 Task: Research Airbnb properties in Kuching, Malaysia from 21st November, 2023 to 29th November, 2023 for 4 adults. Place can be entire room with 2 bedrooms having 2 beds and 2 bathrooms. Property type can be flat.
Action: Mouse moved to (426, 90)
Screenshot: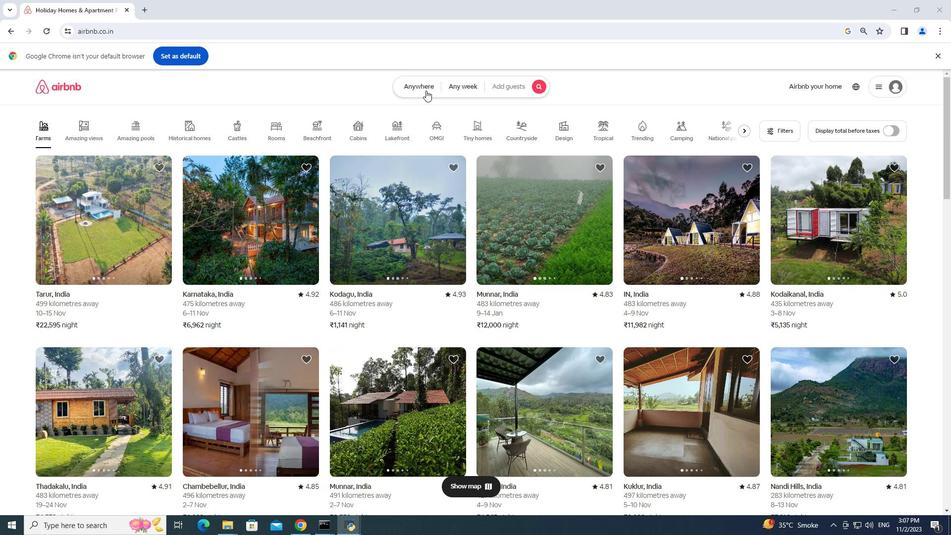 
Action: Mouse pressed left at (426, 90)
Screenshot: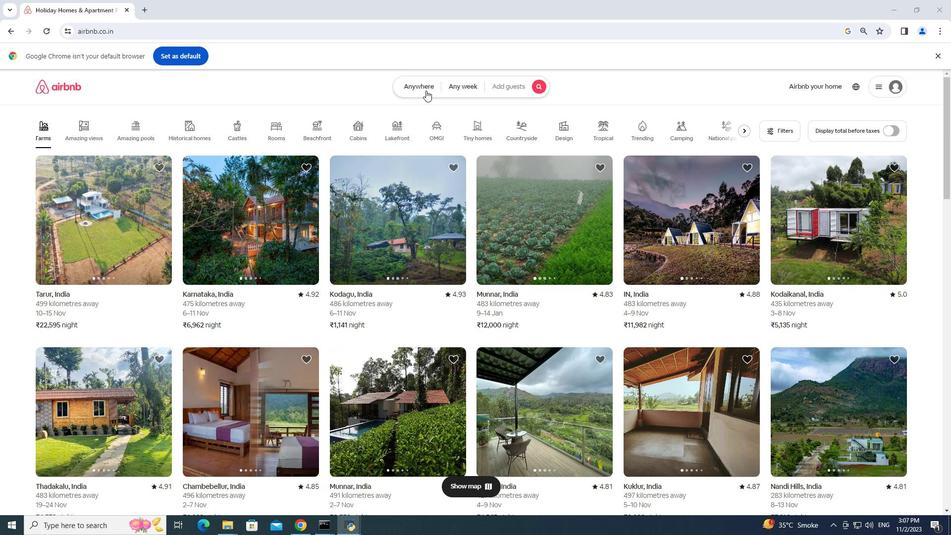 
Action: Mouse pressed left at (426, 90)
Screenshot: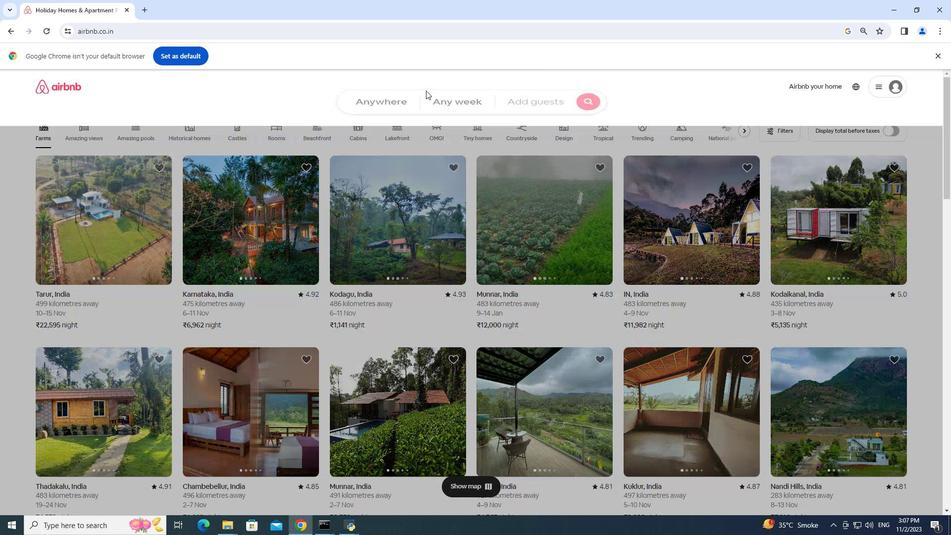
Action: Mouse moved to (380, 117)
Screenshot: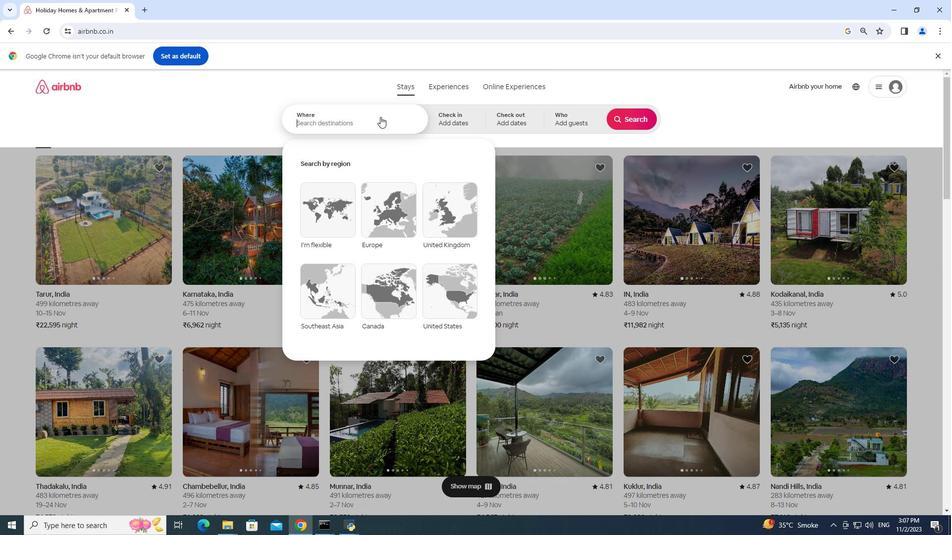 
Action: Mouse pressed left at (380, 117)
Screenshot: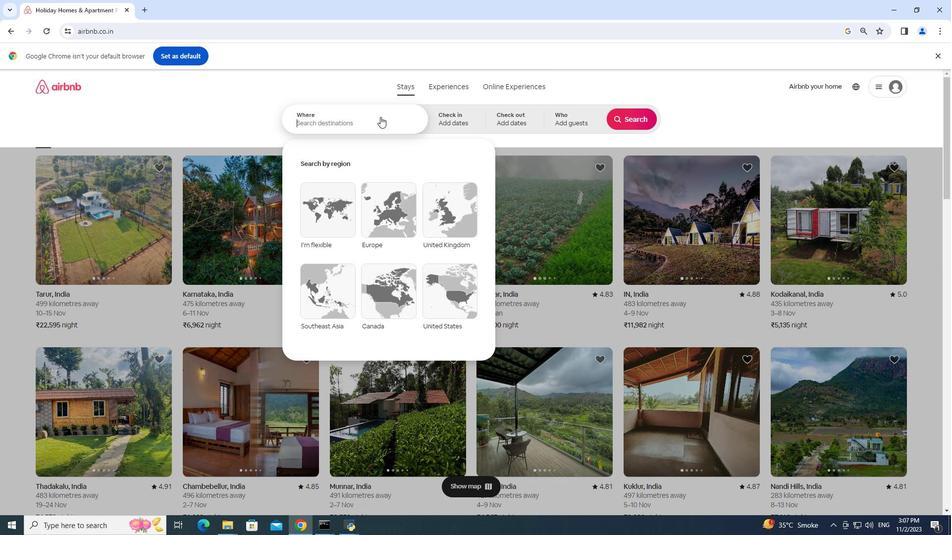 
Action: Key pressed kuching,malaysia
Screenshot: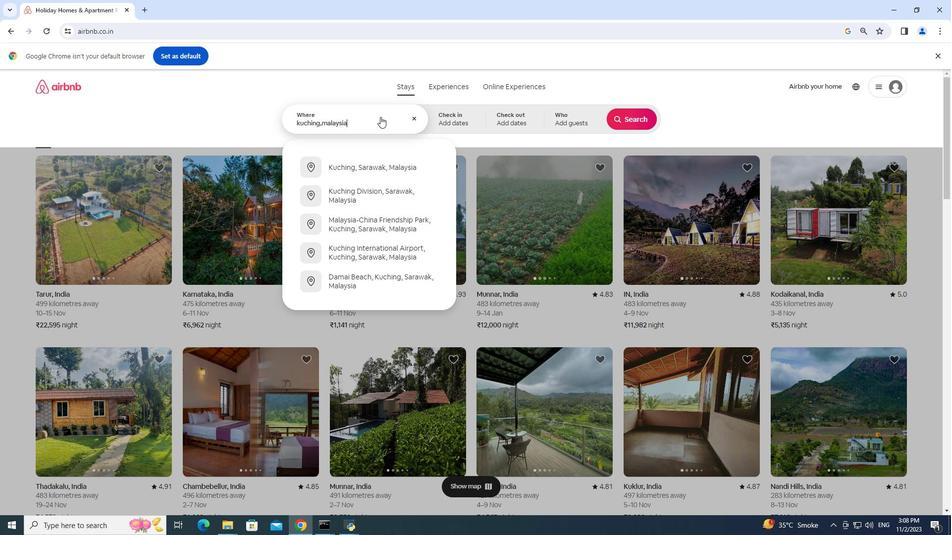
Action: Mouse moved to (447, 117)
Screenshot: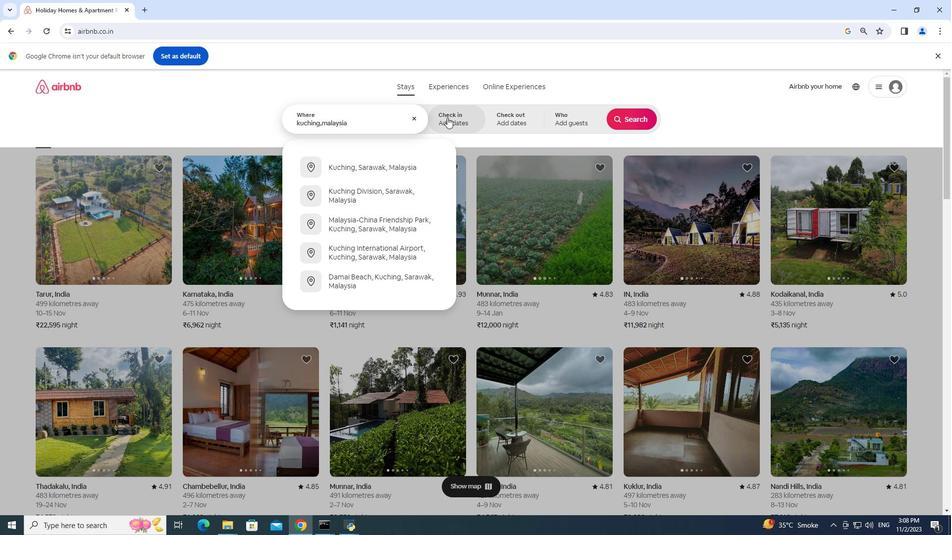 
Action: Mouse pressed left at (447, 117)
Screenshot: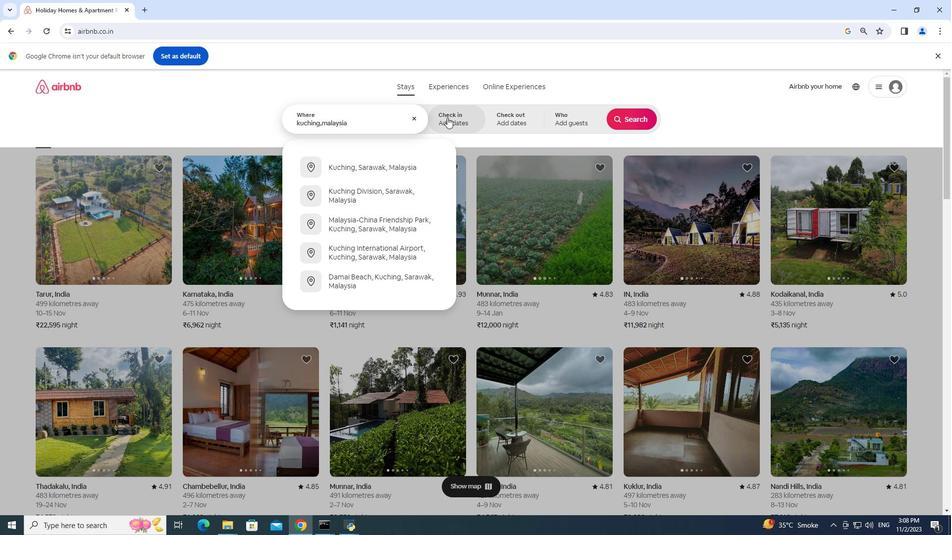 
Action: Mouse moved to (356, 294)
Screenshot: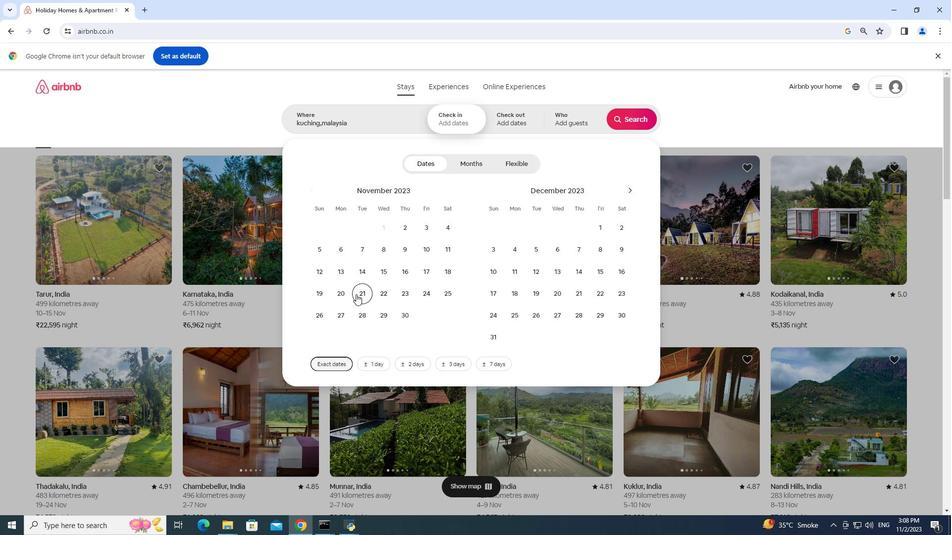 
Action: Mouse pressed left at (356, 294)
Screenshot: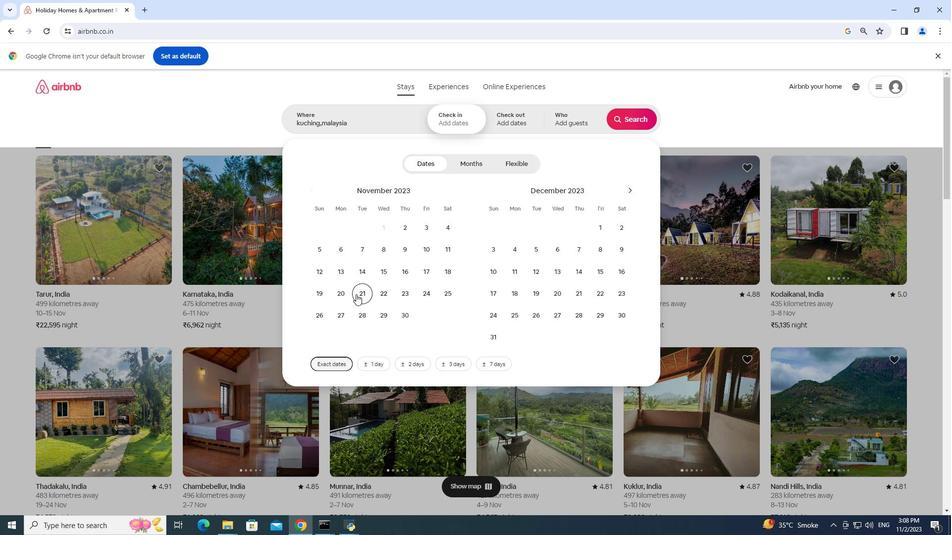 
Action: Mouse moved to (388, 313)
Screenshot: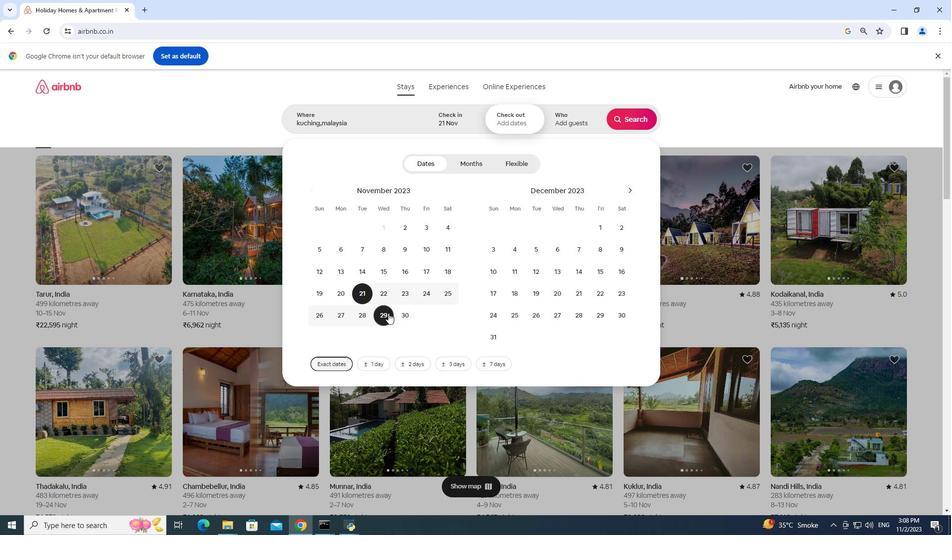 
Action: Mouse pressed left at (388, 313)
Screenshot: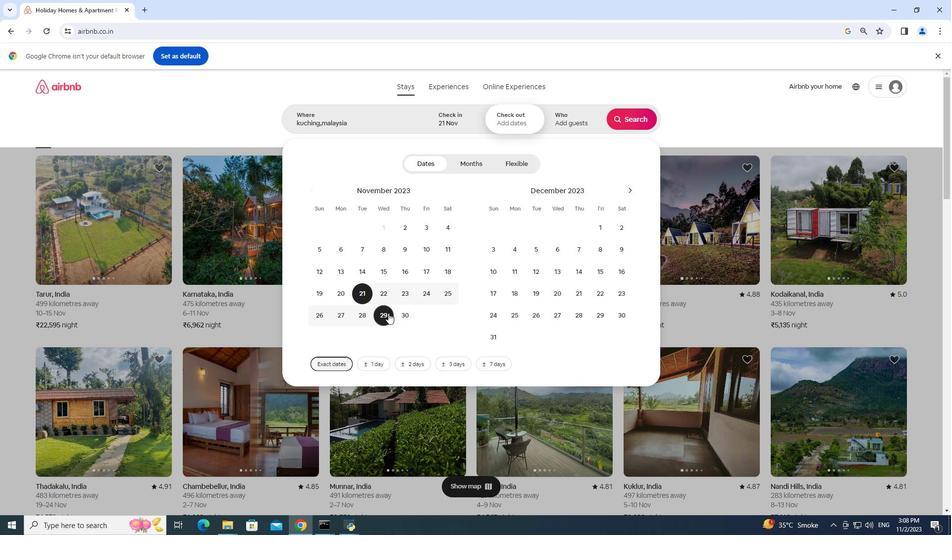 
Action: Mouse moved to (561, 129)
Screenshot: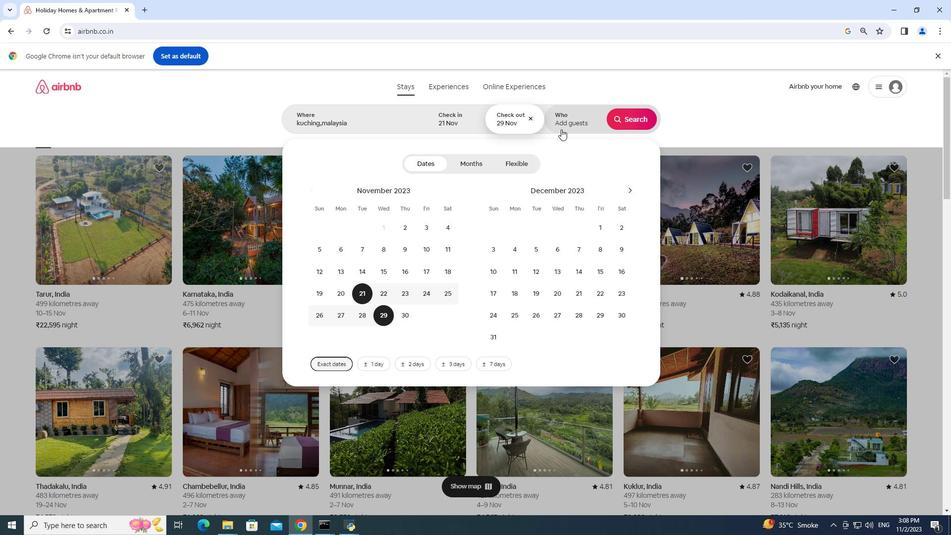 
Action: Mouse pressed left at (561, 129)
Screenshot: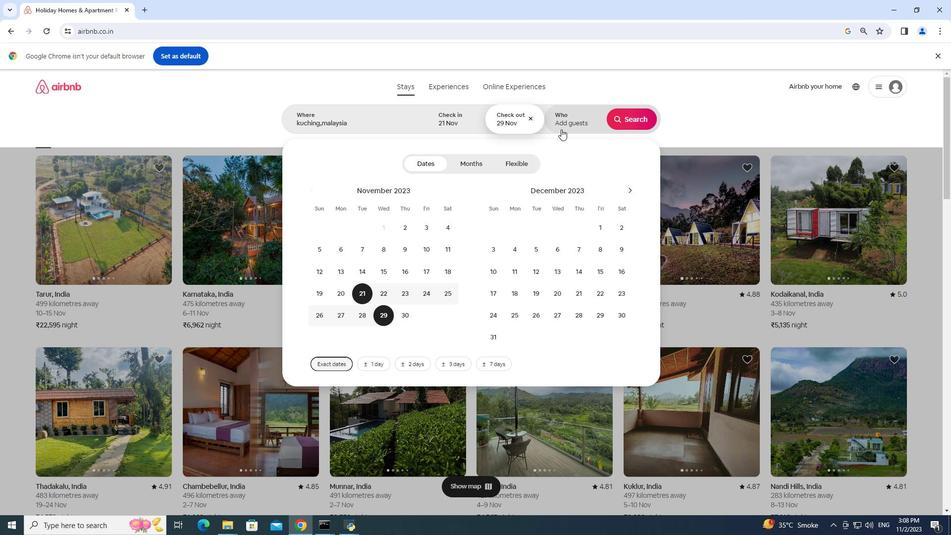 
Action: Mouse moved to (635, 166)
Screenshot: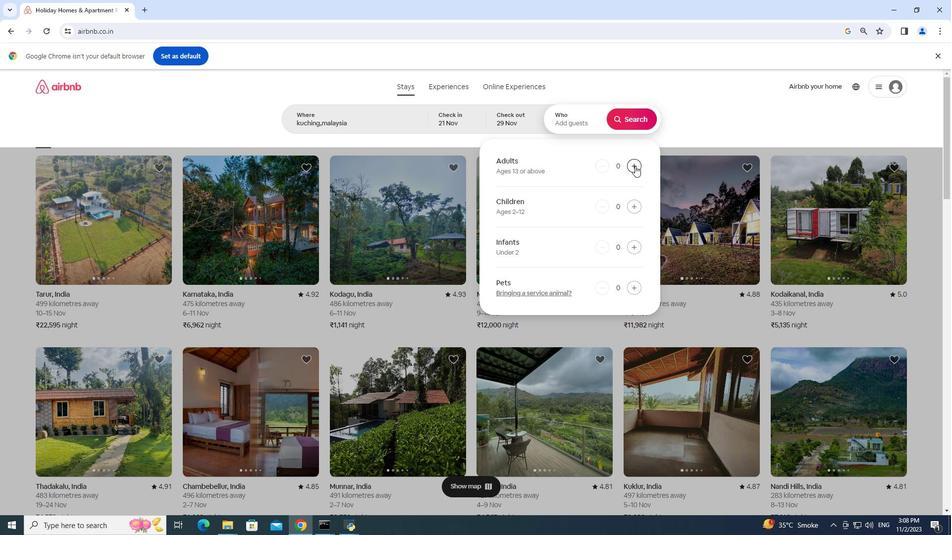 
Action: Mouse pressed left at (635, 166)
Screenshot: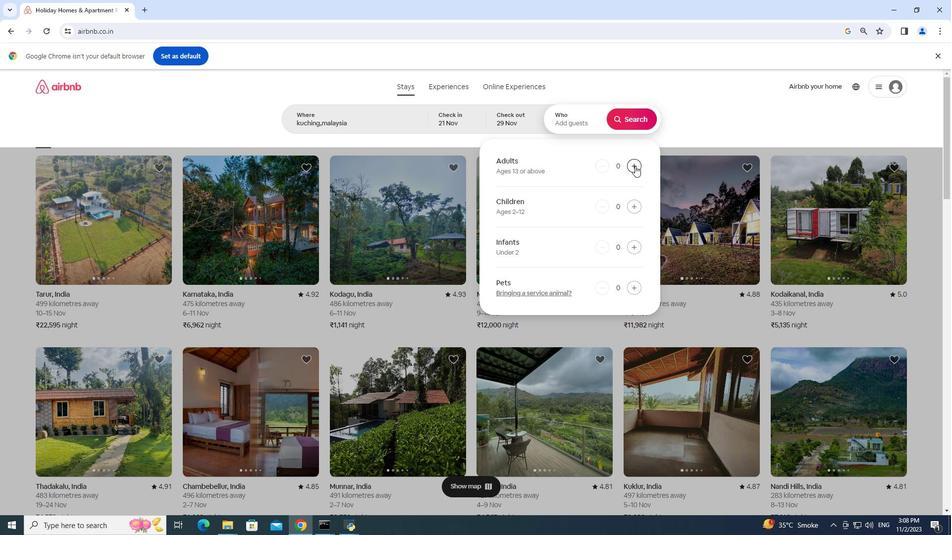 
Action: Mouse pressed left at (635, 166)
Screenshot: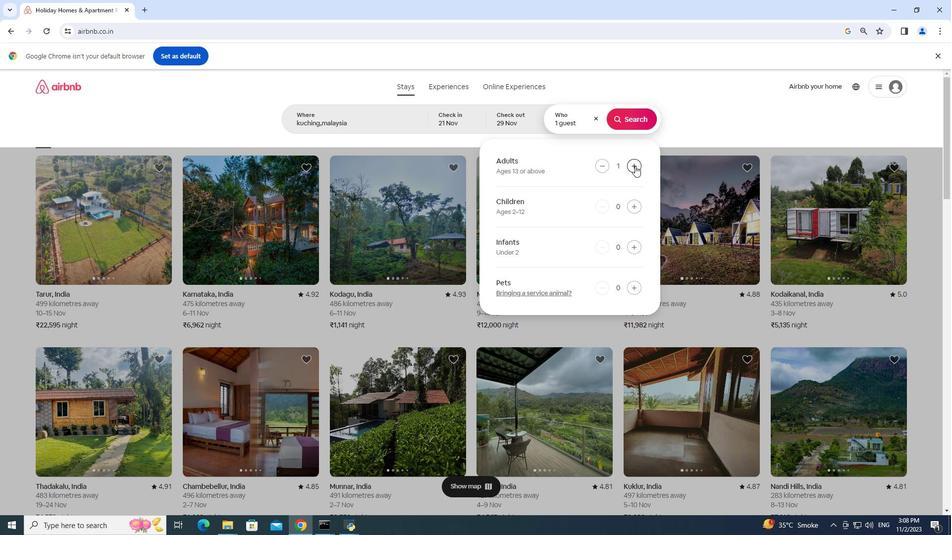 
Action: Mouse pressed left at (635, 166)
Screenshot: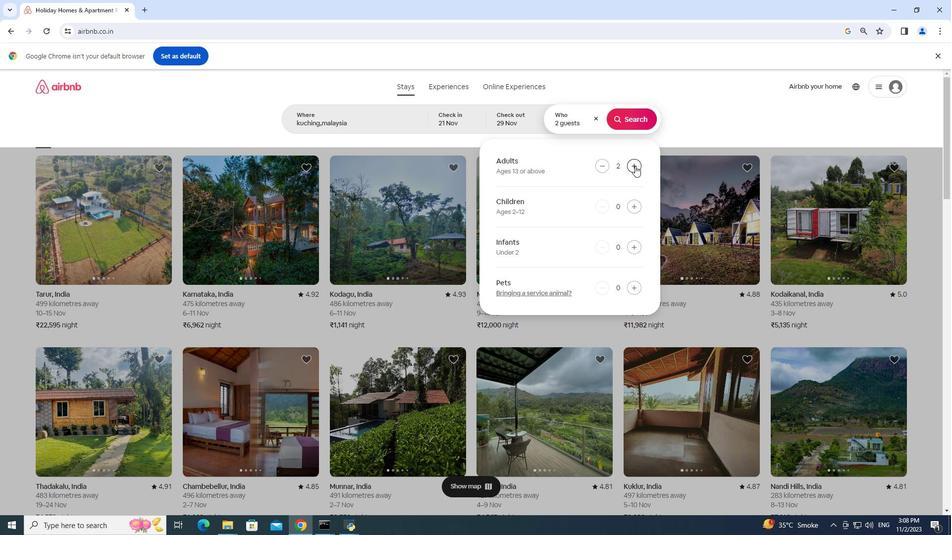 
Action: Mouse moved to (635, 166)
Screenshot: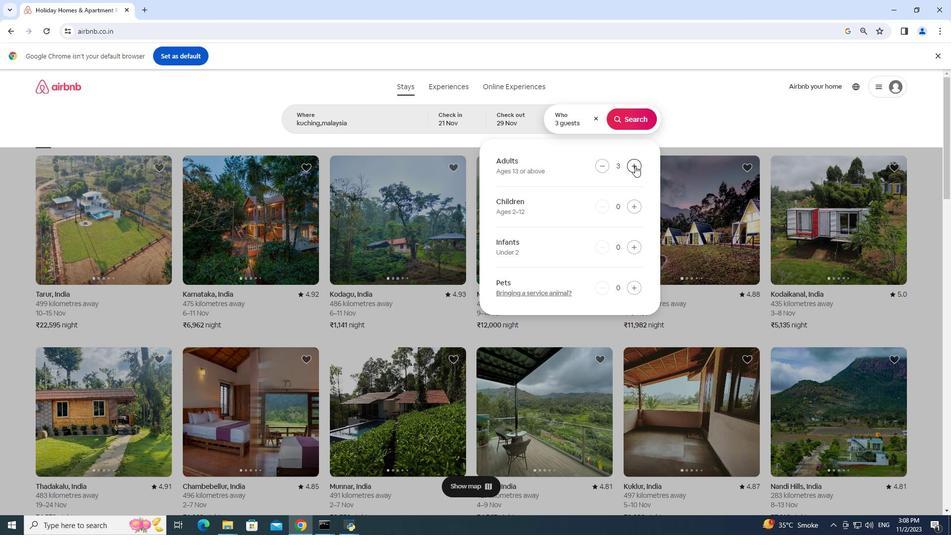 
Action: Mouse pressed left at (635, 166)
Screenshot: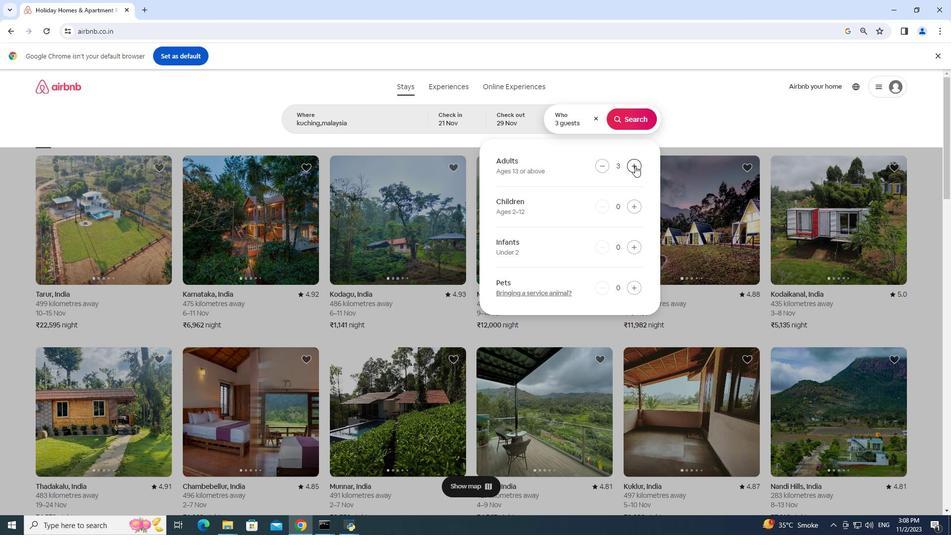 
Action: Mouse moved to (636, 118)
Screenshot: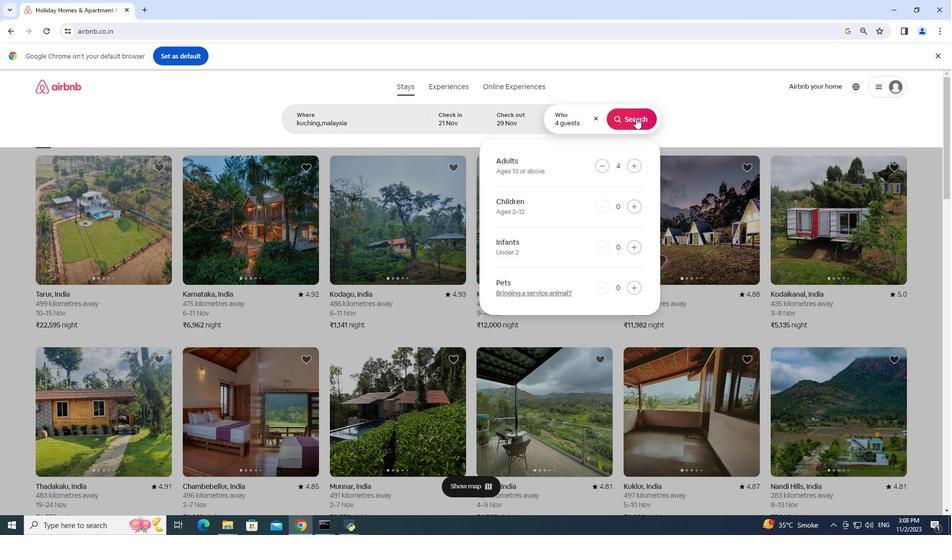 
Action: Mouse pressed left at (636, 118)
Screenshot: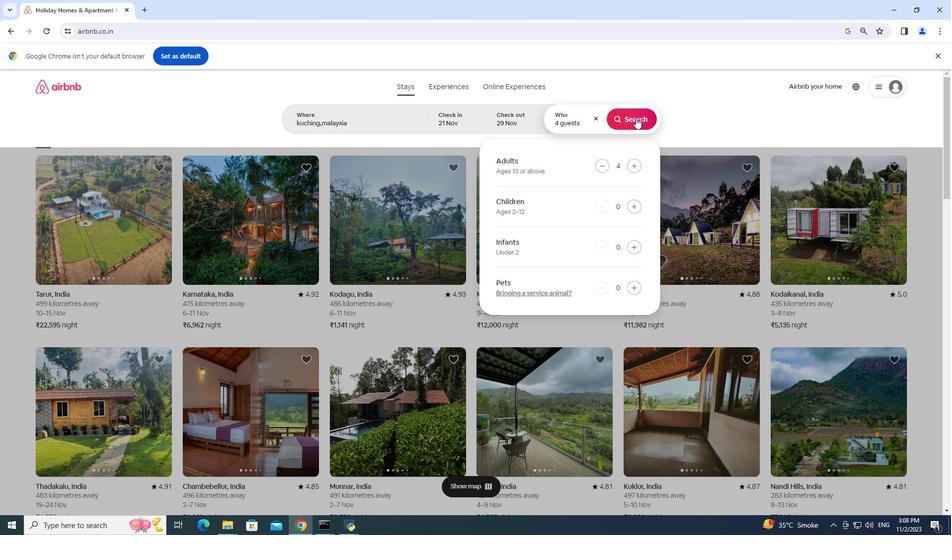 
Action: Mouse moved to (795, 121)
Screenshot: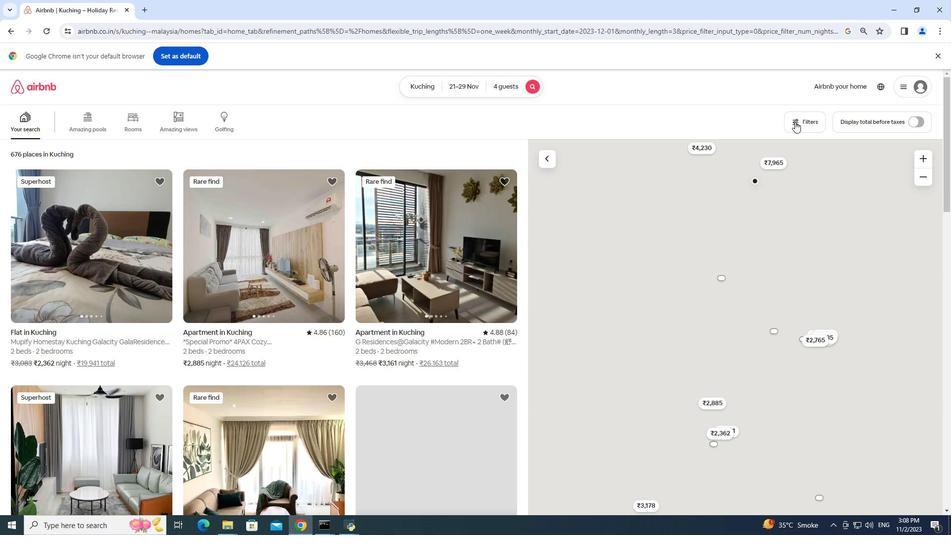 
Action: Mouse pressed left at (795, 121)
Screenshot: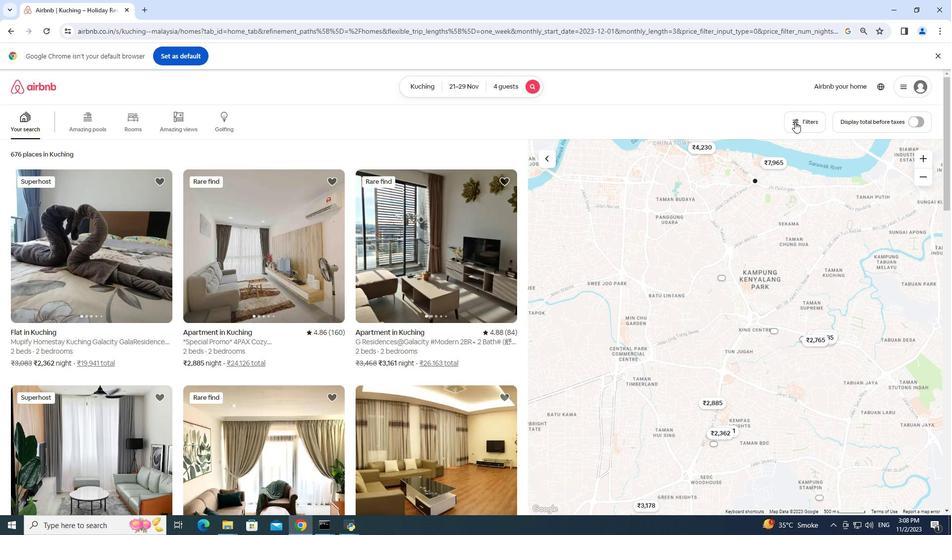 
Action: Mouse moved to (395, 403)
Screenshot: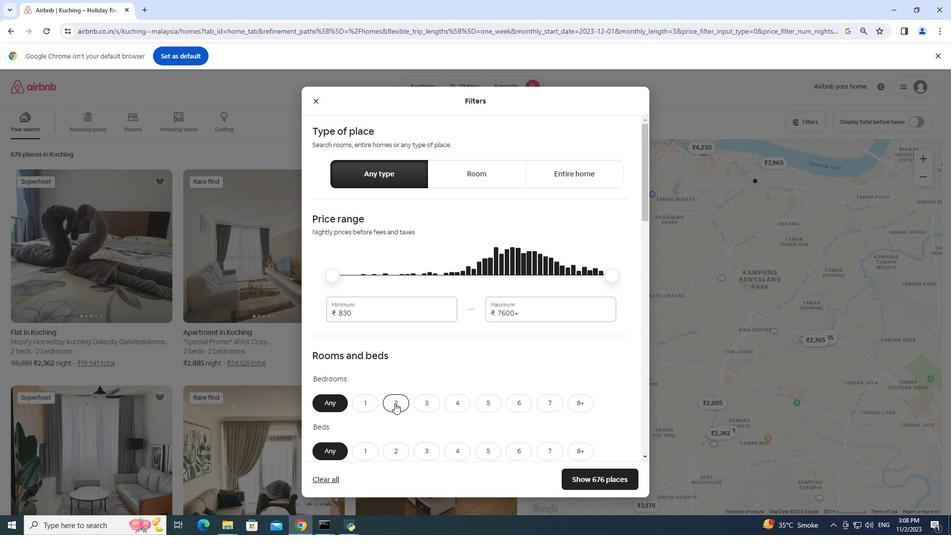 
Action: Mouse pressed left at (395, 403)
Screenshot: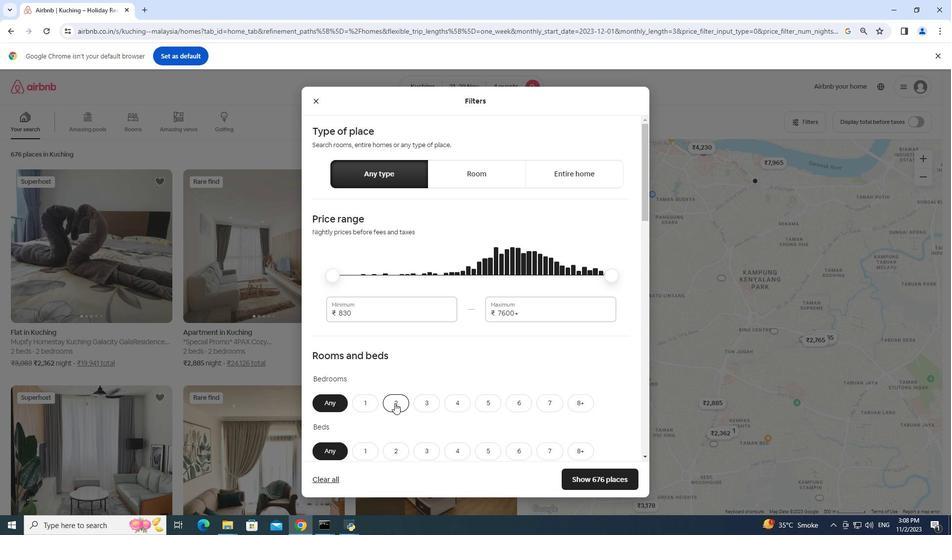 
Action: Mouse moved to (398, 446)
Screenshot: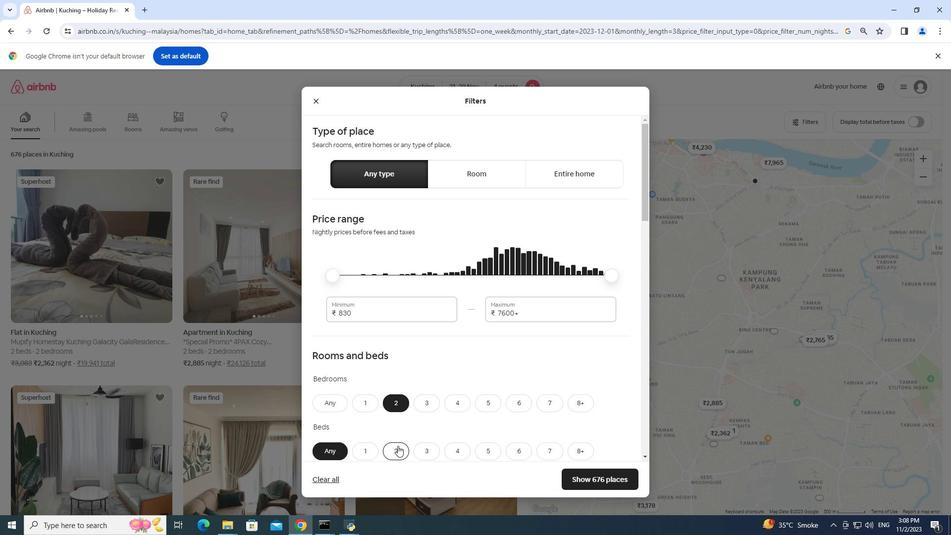 
Action: Mouse pressed left at (398, 446)
Screenshot: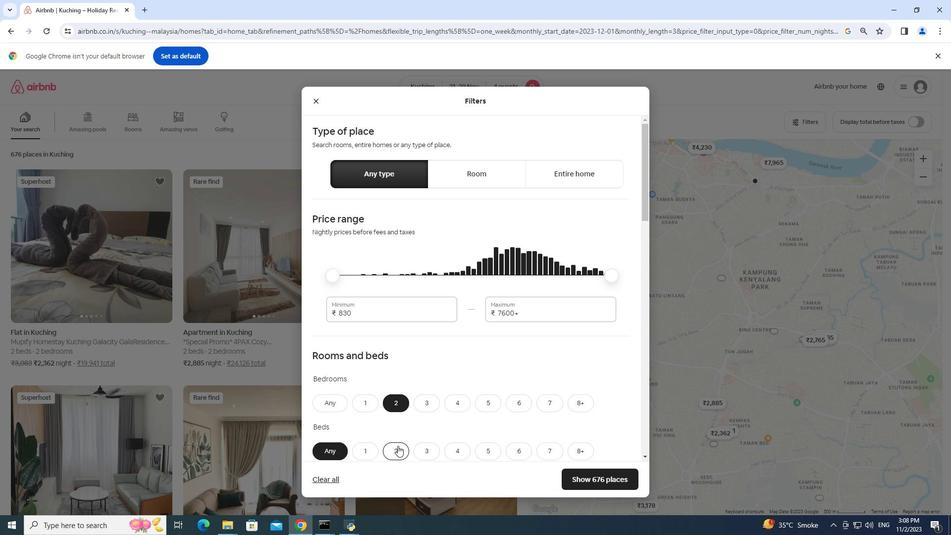 
Action: Mouse moved to (400, 442)
Screenshot: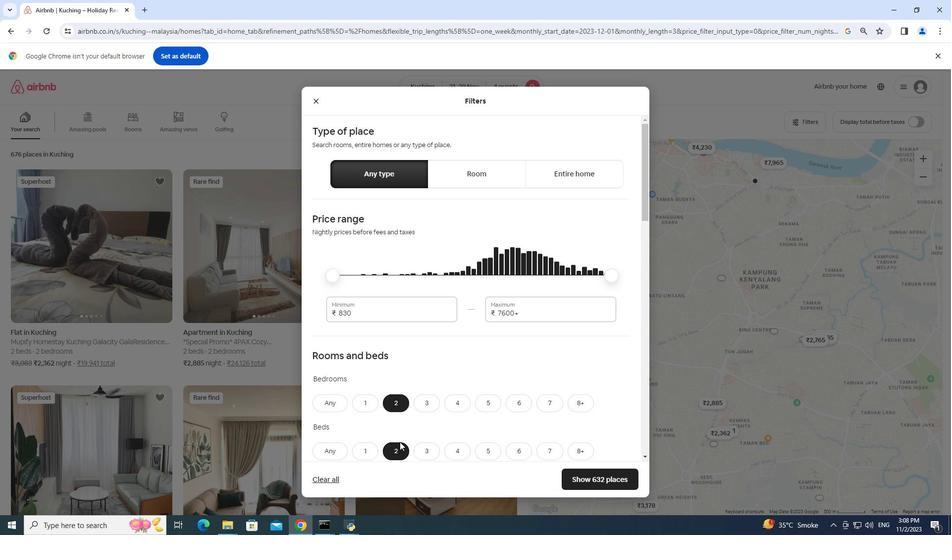 
Action: Mouse scrolled (400, 441) with delta (0, 0)
Screenshot: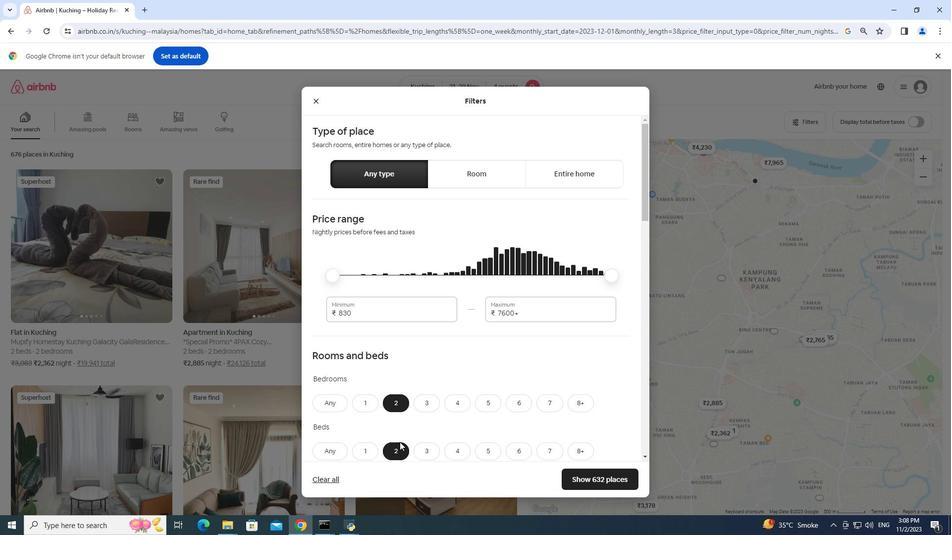 
Action: Mouse scrolled (400, 441) with delta (0, 0)
Screenshot: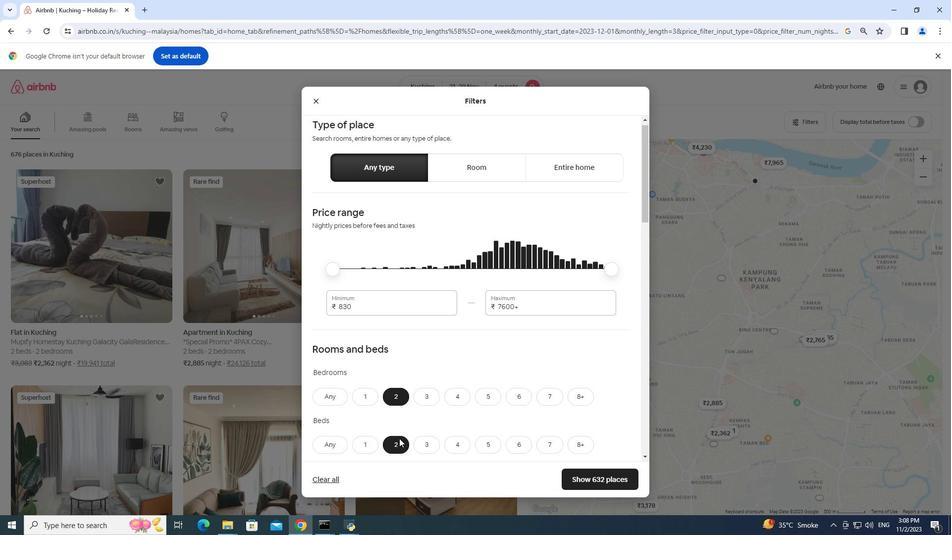 
Action: Mouse moved to (400, 441)
Screenshot: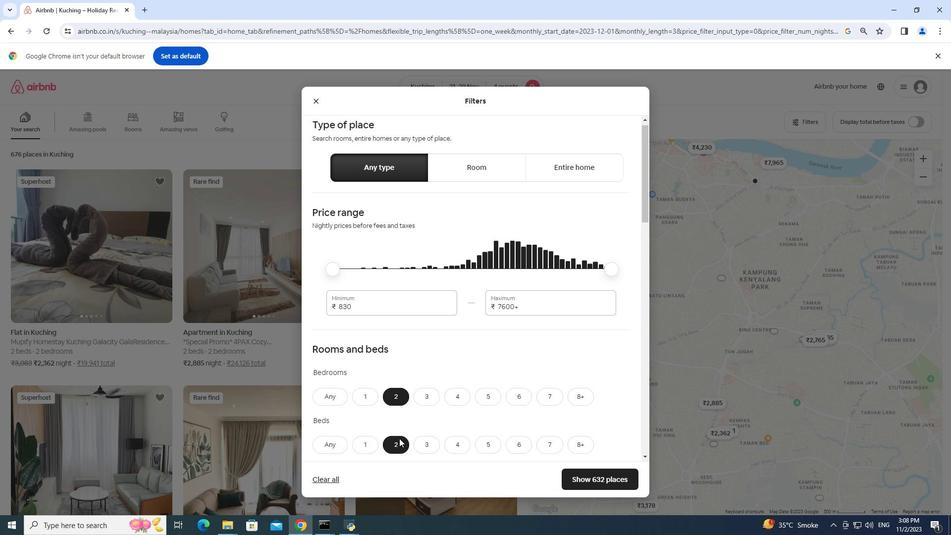 
Action: Mouse scrolled (400, 440) with delta (0, 0)
Screenshot: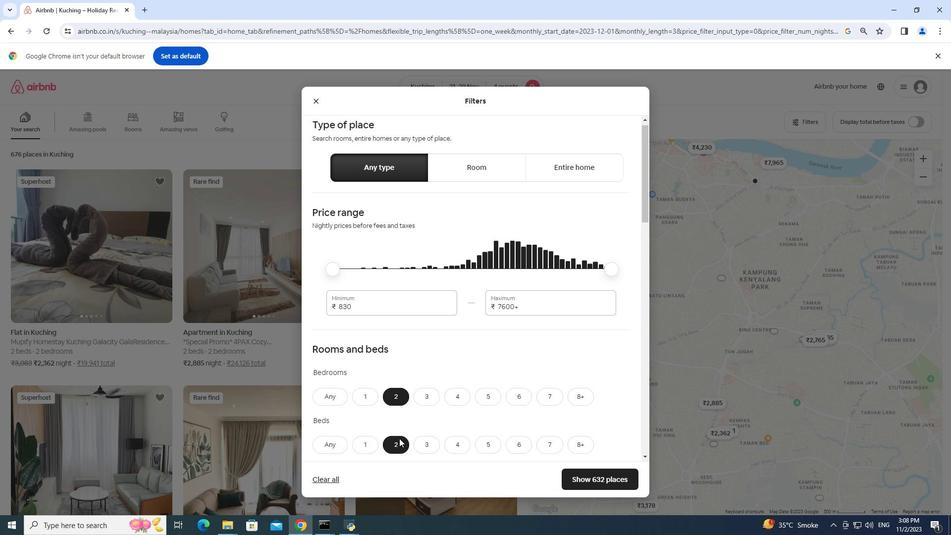 
Action: Mouse moved to (401, 348)
Screenshot: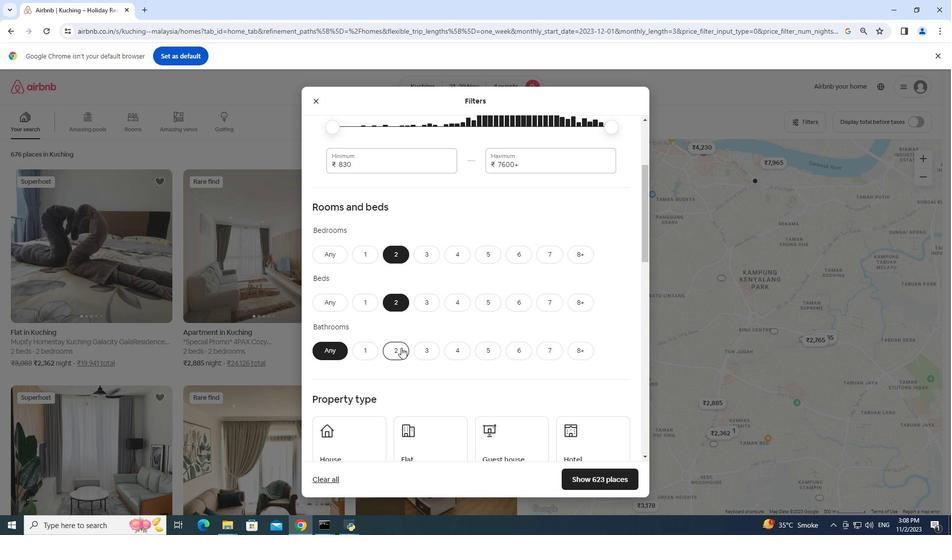 
Action: Mouse pressed left at (401, 348)
Screenshot: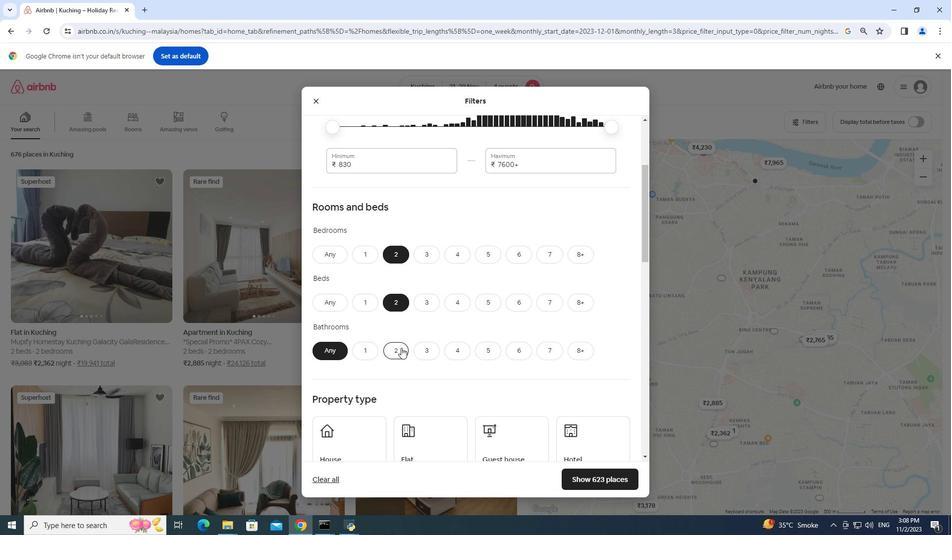 
Action: Mouse scrolled (401, 347) with delta (0, 0)
Screenshot: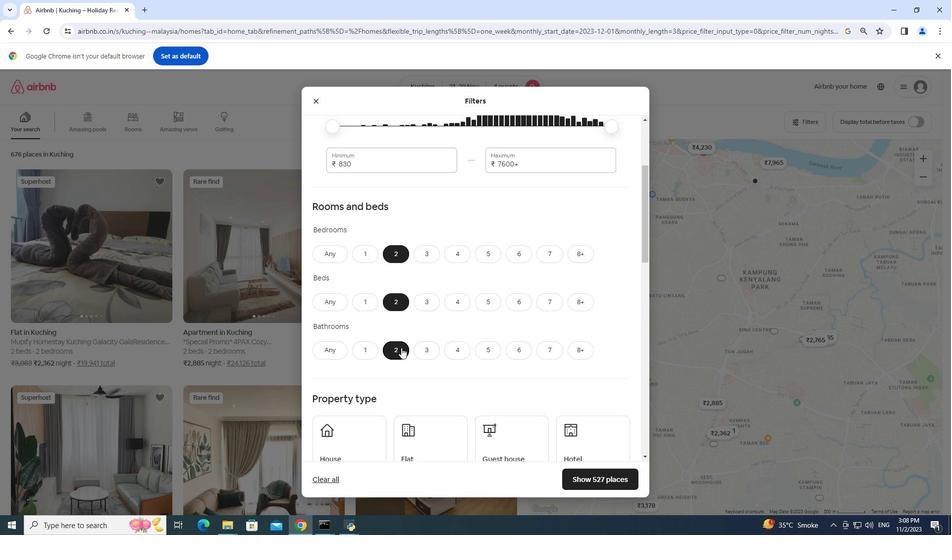 
Action: Mouse scrolled (401, 347) with delta (0, 0)
Screenshot: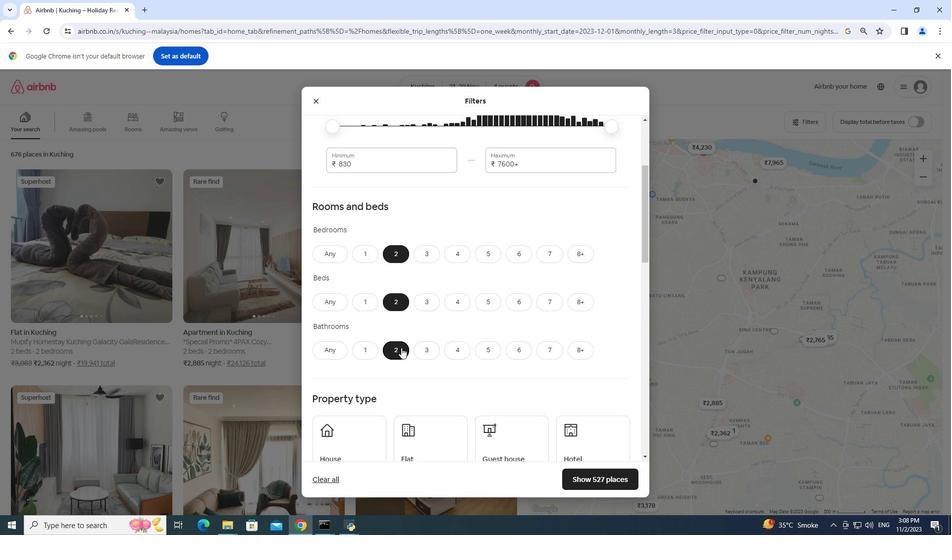 
Action: Mouse scrolled (401, 347) with delta (0, 0)
Screenshot: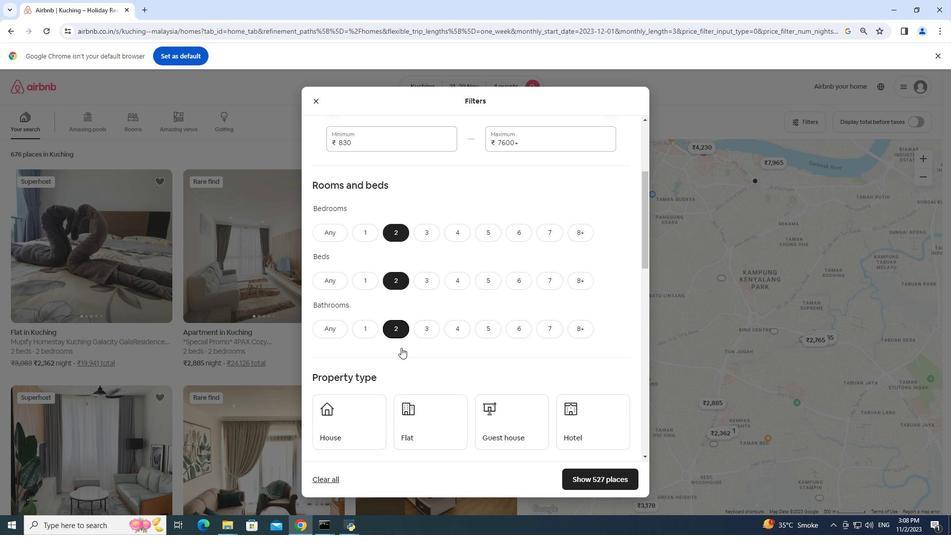 
Action: Mouse moved to (410, 306)
Screenshot: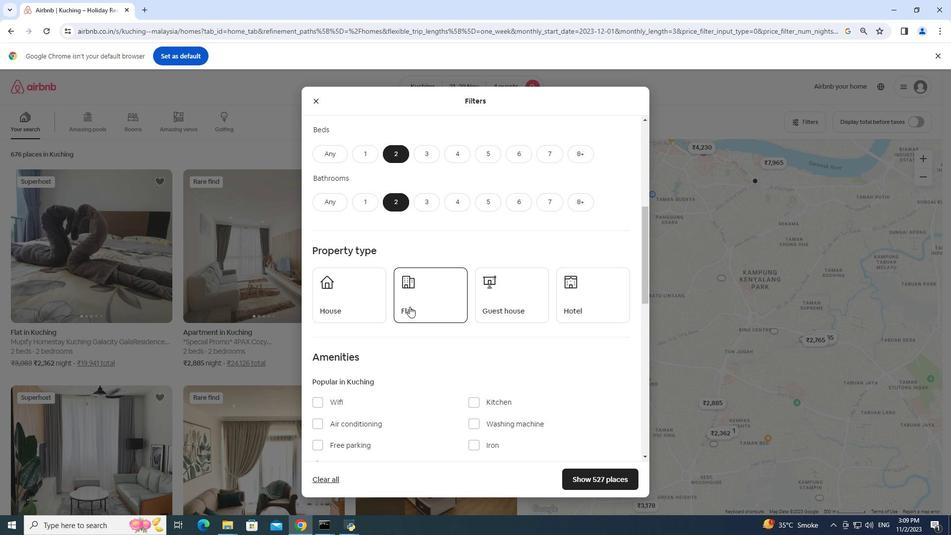 
Action: Mouse pressed left at (410, 306)
Screenshot: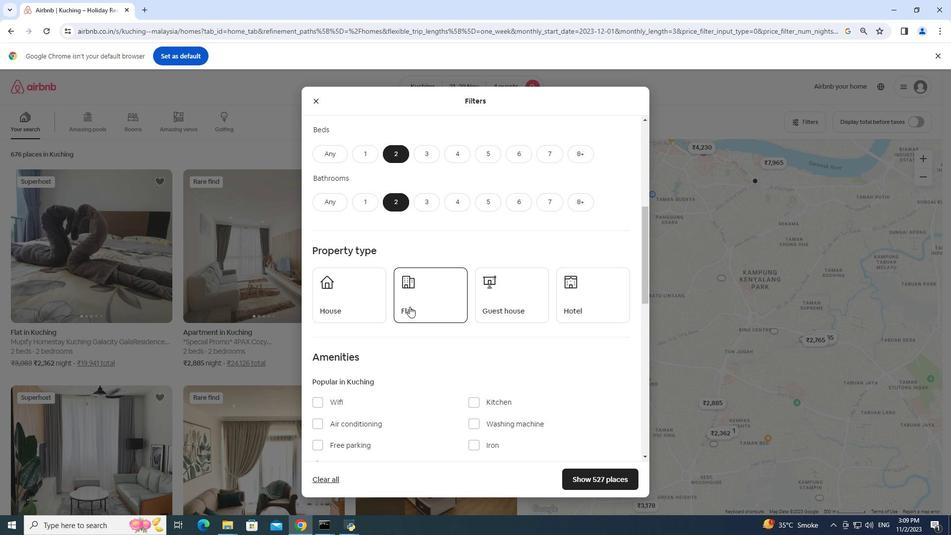 
Action: Mouse moved to (592, 474)
Screenshot: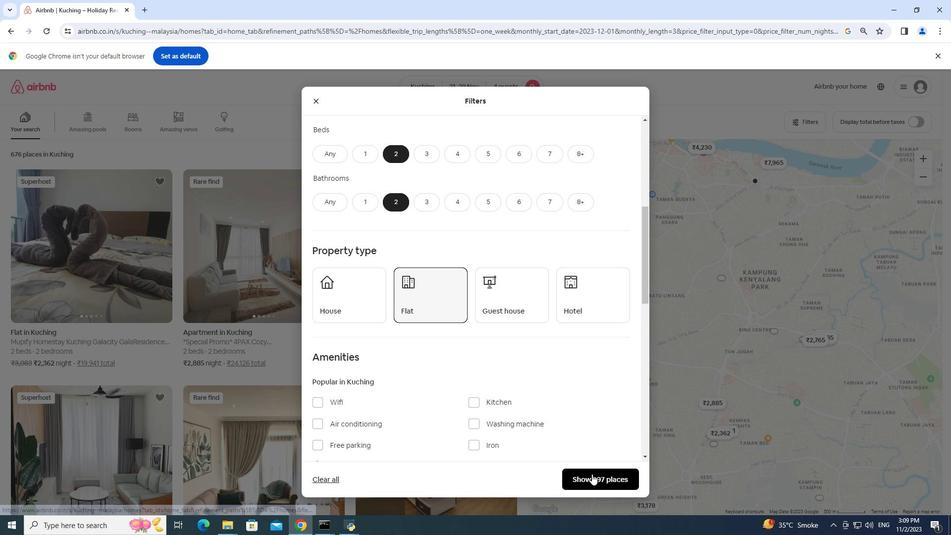 
Action: Mouse pressed left at (592, 474)
Screenshot: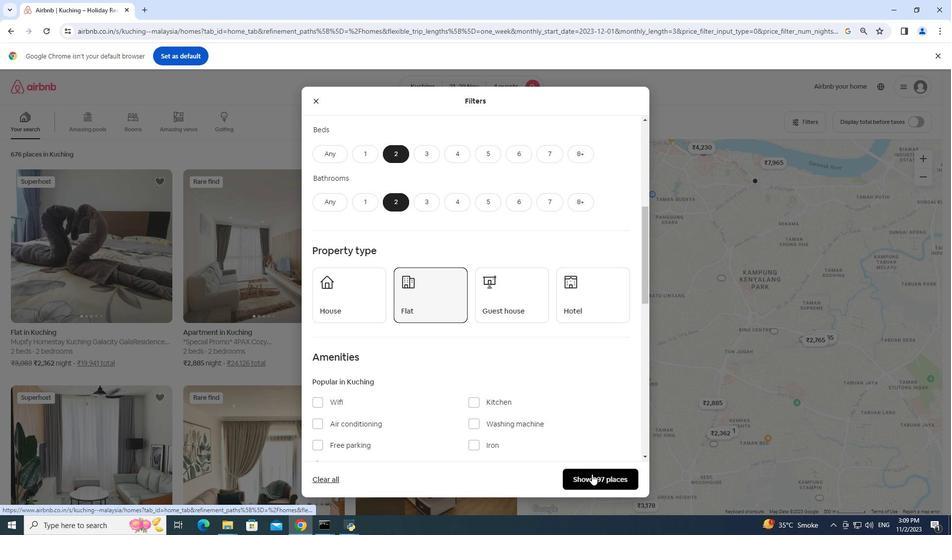 
Action: Mouse moved to (101, 291)
Screenshot: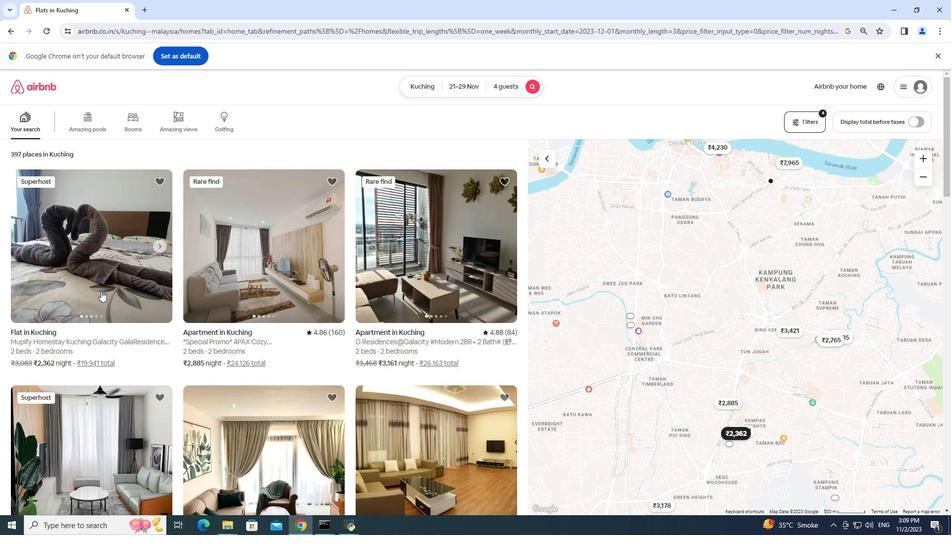 
Action: Mouse pressed left at (101, 291)
Screenshot: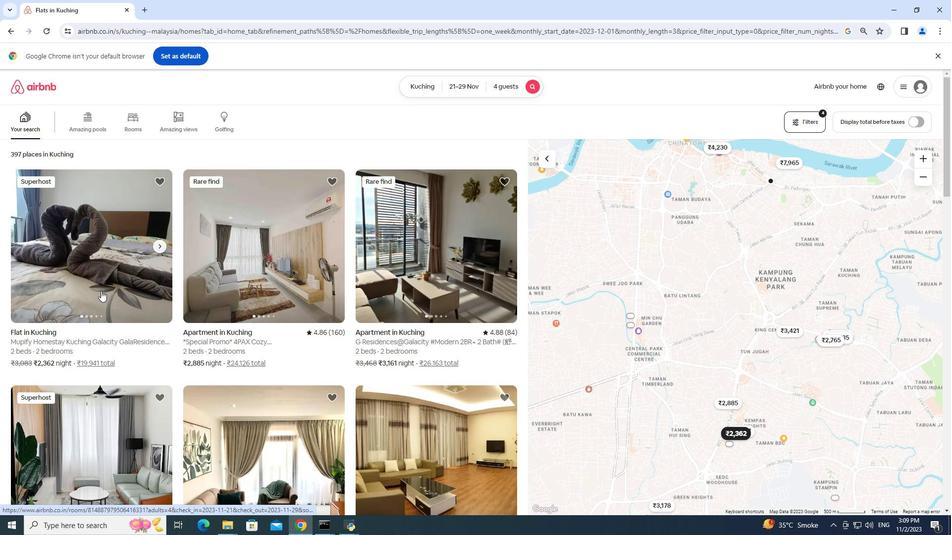 
Action: Mouse pressed left at (101, 291)
Screenshot: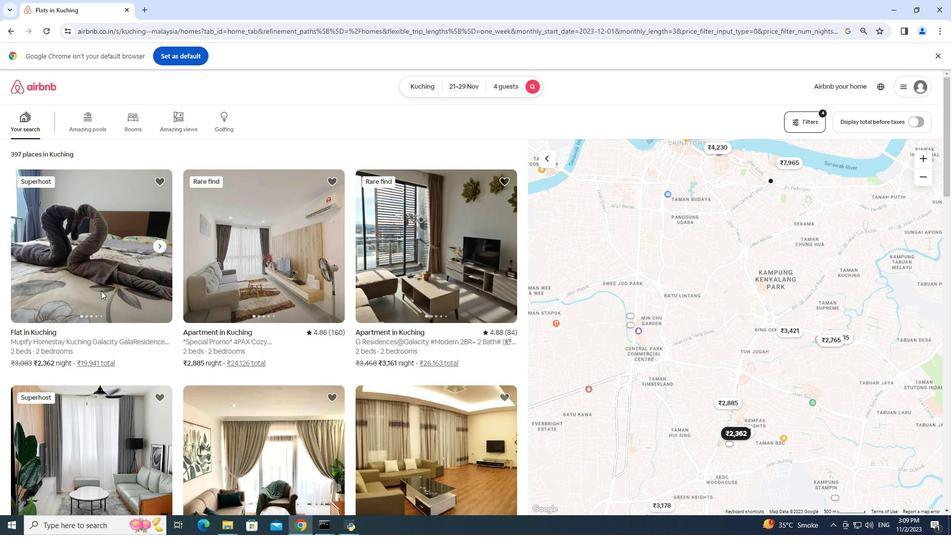 
Action: Mouse moved to (654, 360)
Screenshot: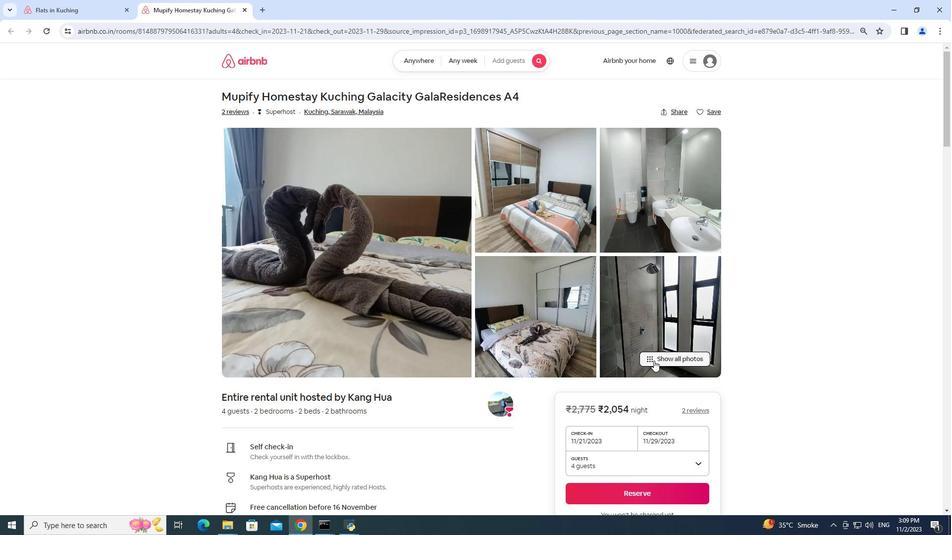 
Action: Mouse pressed left at (654, 360)
Screenshot: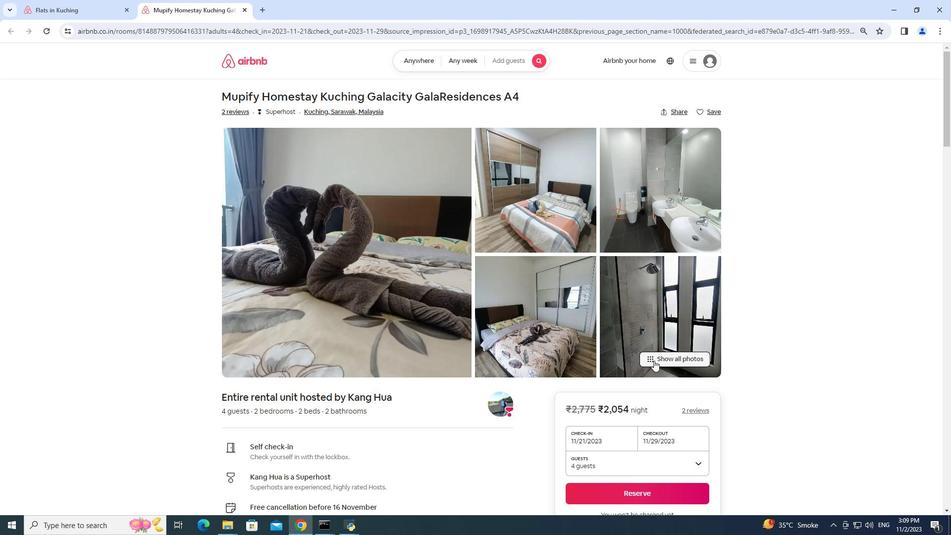 
Action: Mouse moved to (467, 221)
Screenshot: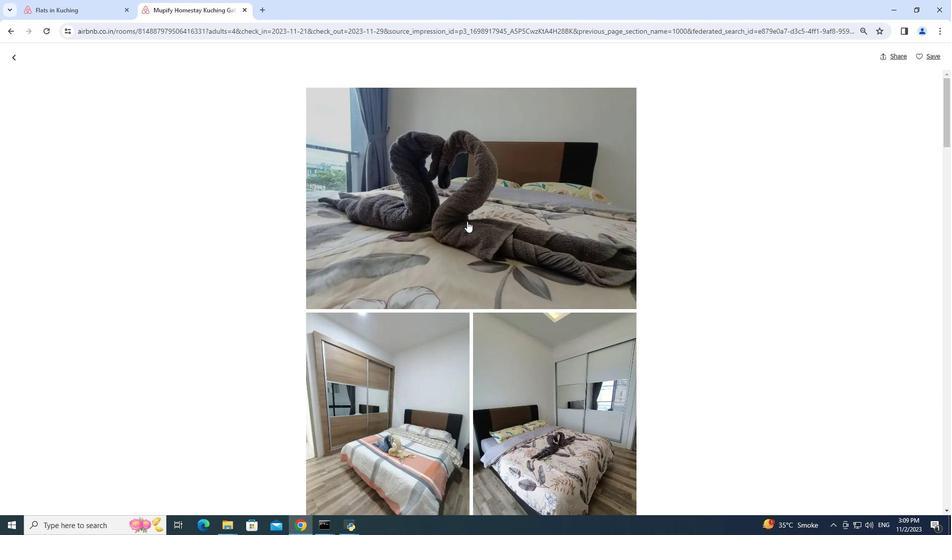 
Action: Mouse scrolled (467, 221) with delta (0, 0)
Screenshot: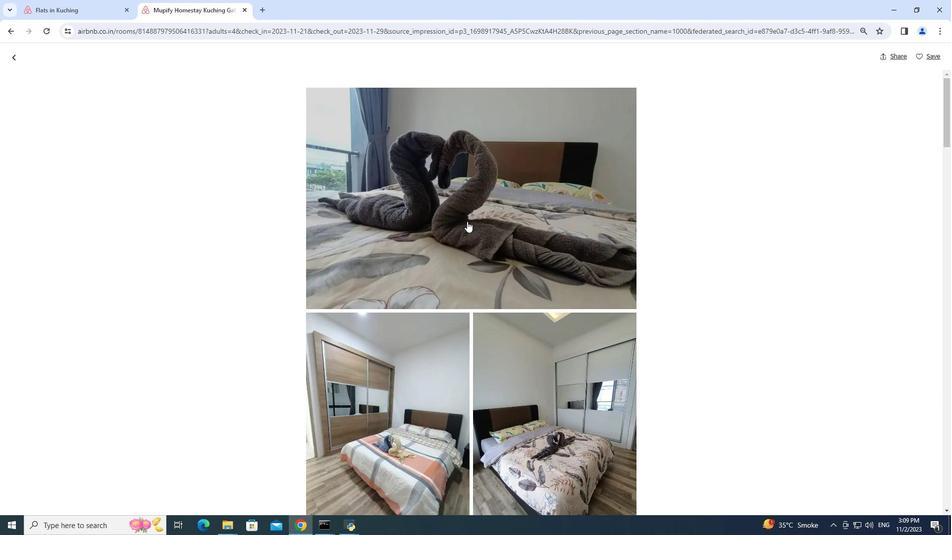 
Action: Mouse scrolled (467, 221) with delta (0, 0)
Screenshot: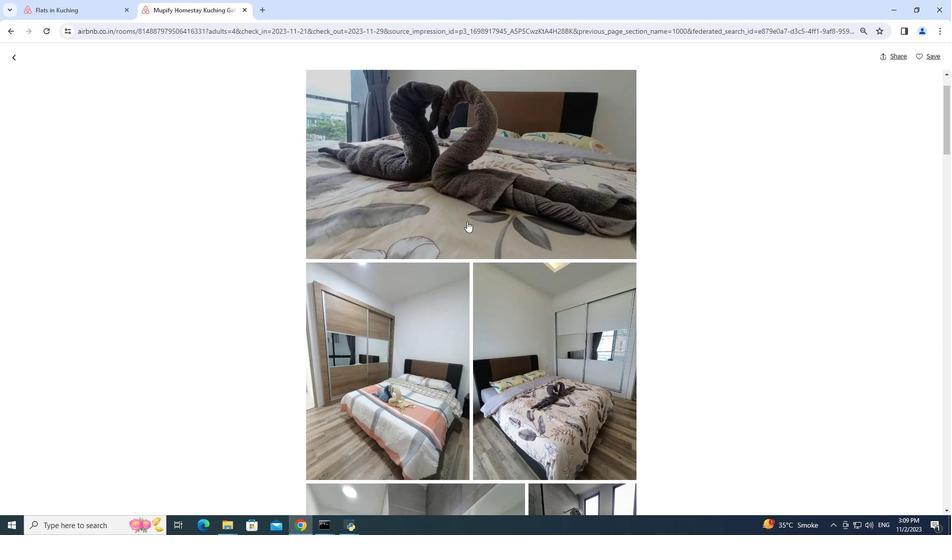 
Action: Mouse scrolled (467, 221) with delta (0, 0)
Screenshot: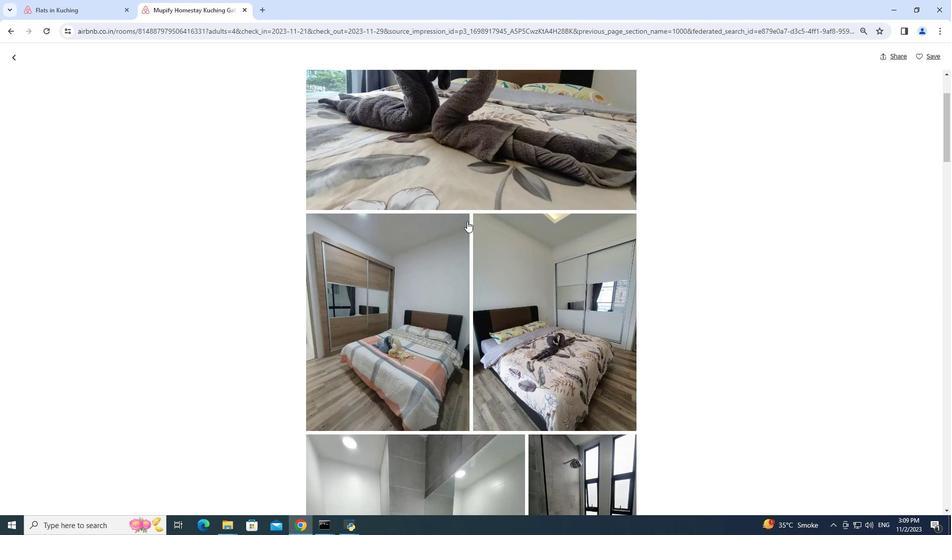 
Action: Mouse scrolled (467, 222) with delta (0, 0)
Screenshot: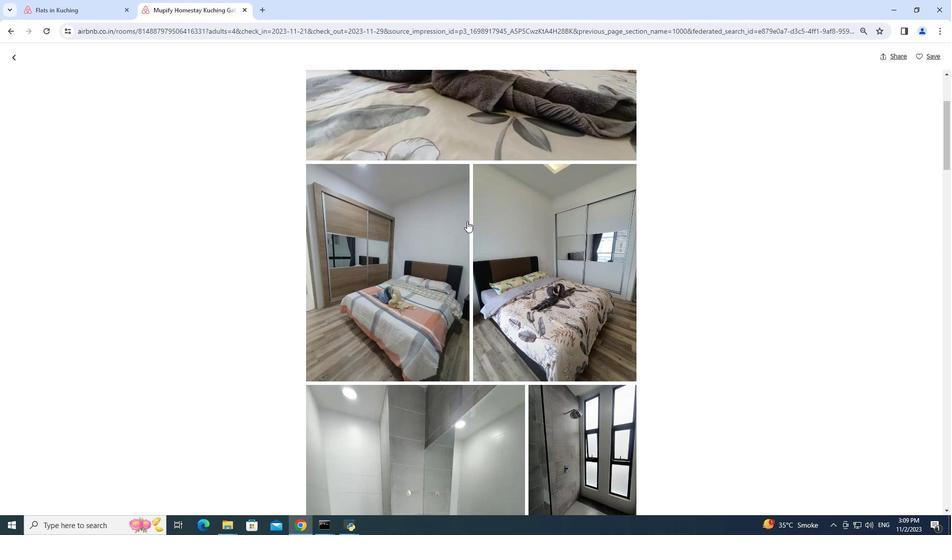 
Action: Mouse scrolled (467, 222) with delta (0, 0)
Screenshot: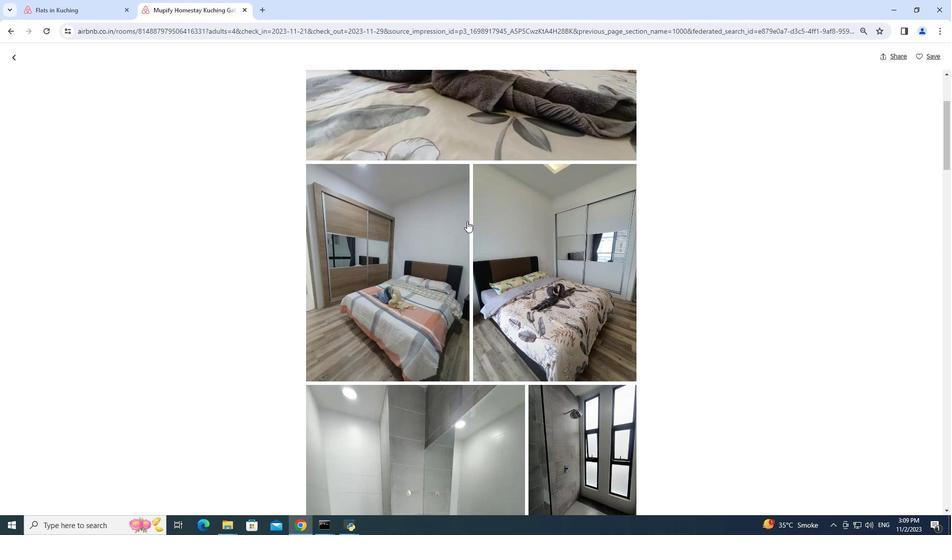 
Action: Mouse scrolled (467, 222) with delta (0, 0)
Screenshot: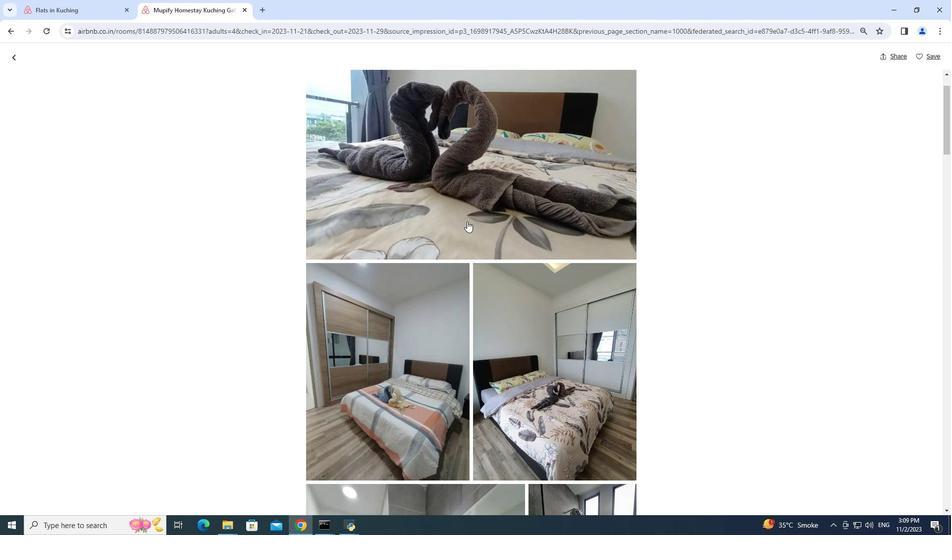 
Action: Mouse scrolled (467, 222) with delta (0, 0)
Screenshot: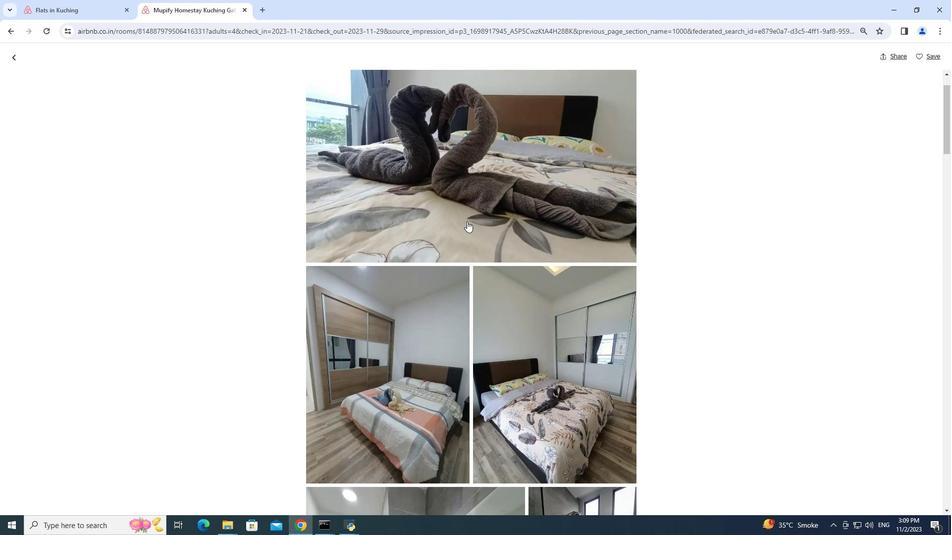 
Action: Mouse scrolled (467, 221) with delta (0, 0)
Screenshot: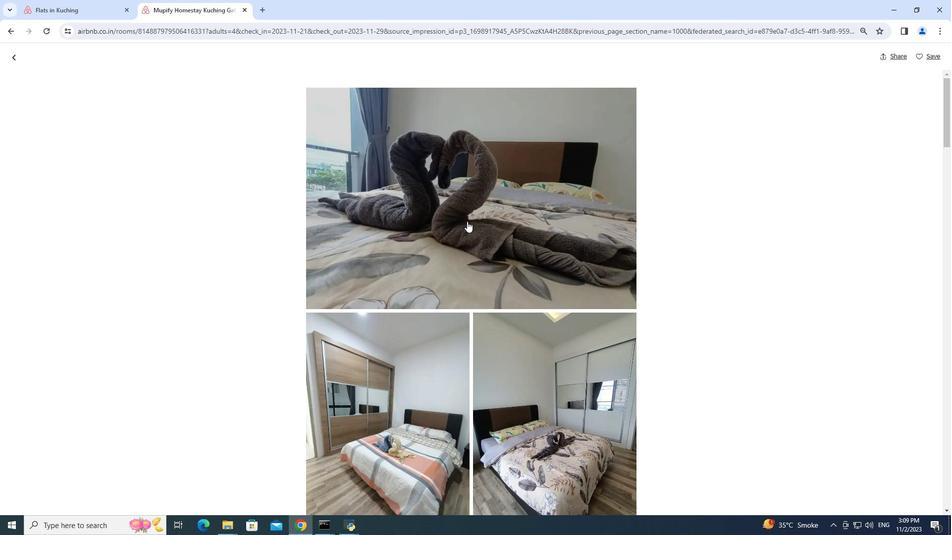 
Action: Mouse scrolled (467, 221) with delta (0, 0)
Screenshot: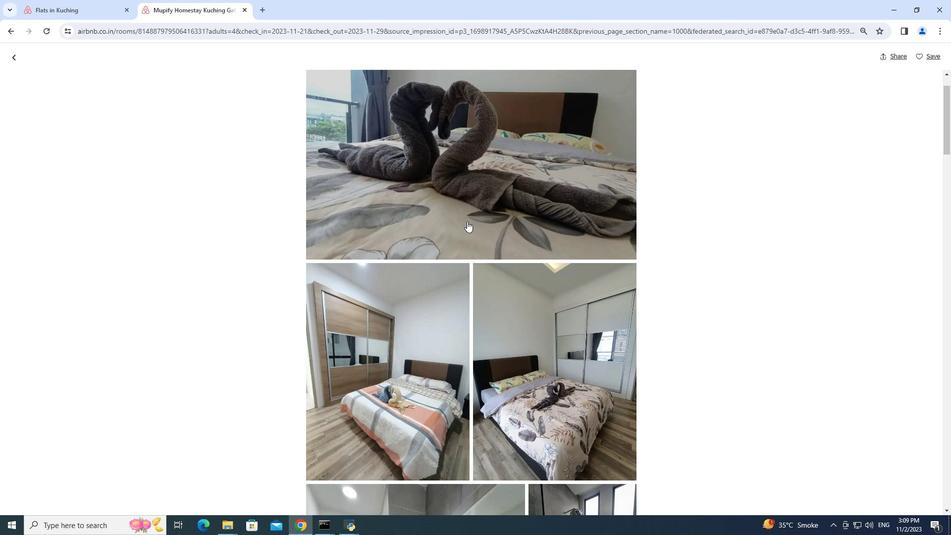 
Action: Mouse scrolled (467, 221) with delta (0, 0)
Screenshot: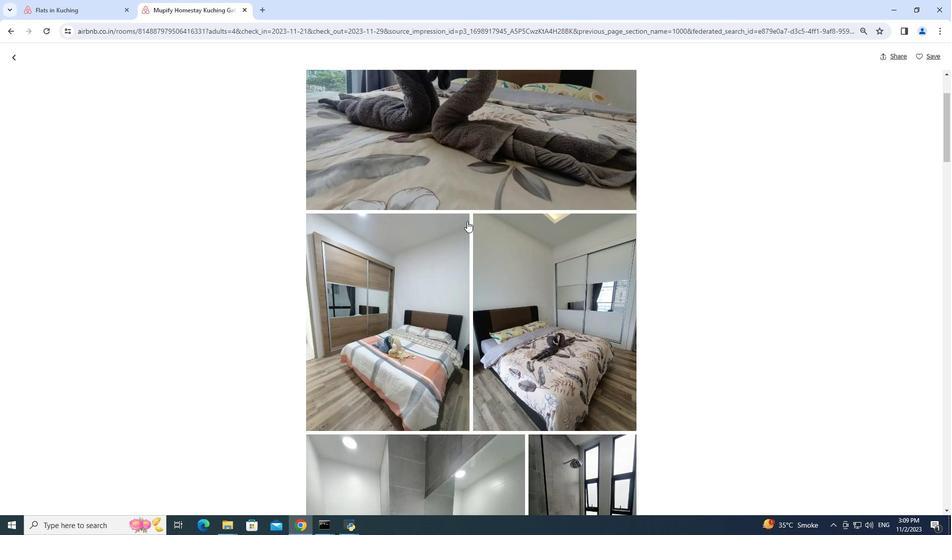 
Action: Mouse scrolled (467, 221) with delta (0, 0)
Screenshot: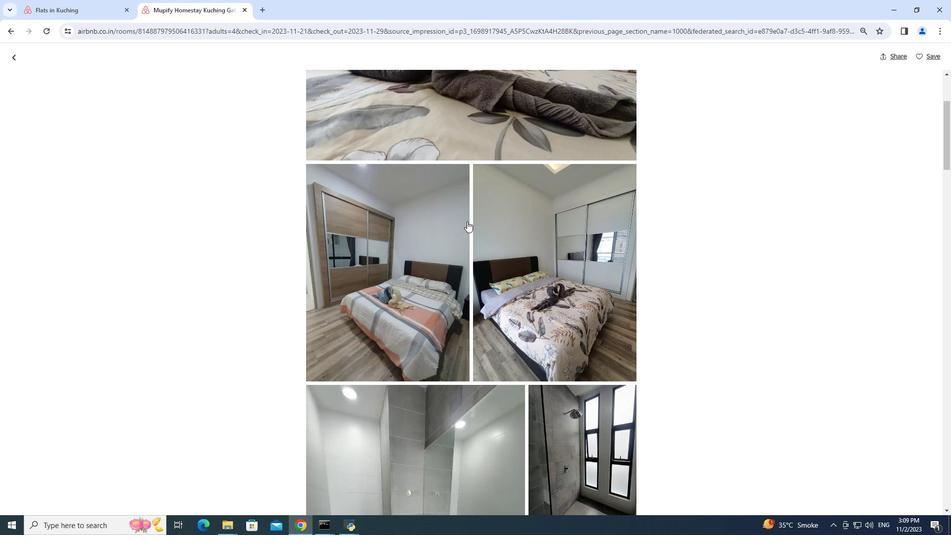 
Action: Mouse scrolled (467, 221) with delta (0, 0)
Screenshot: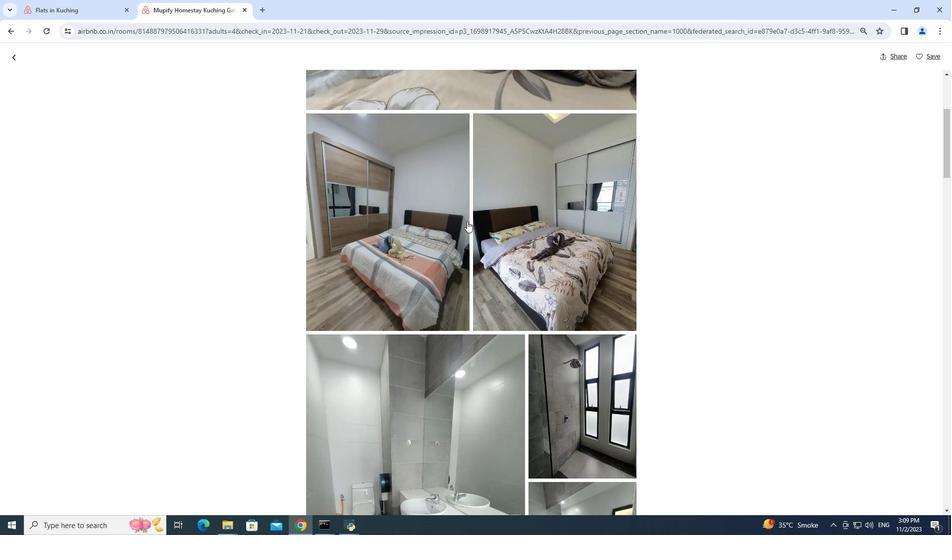 
Action: Mouse scrolled (467, 221) with delta (0, 0)
Screenshot: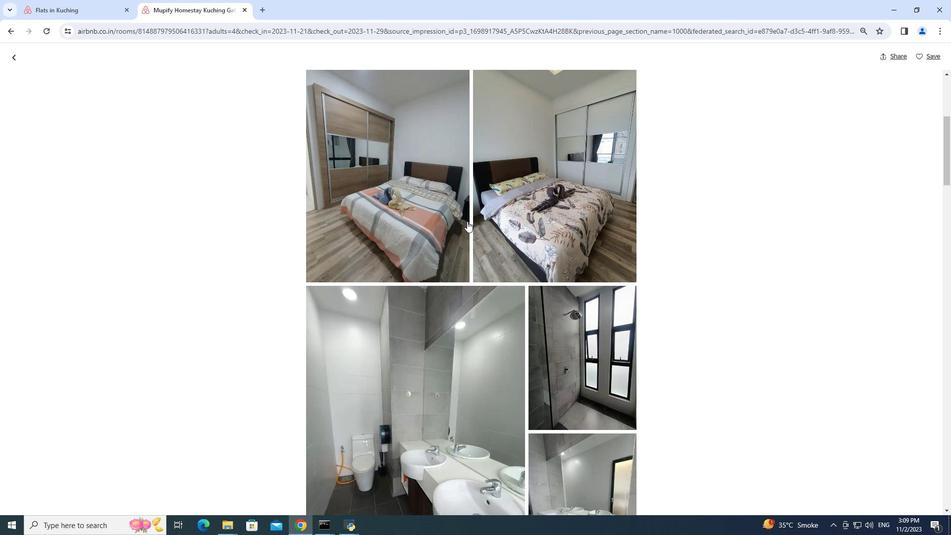 
Action: Mouse scrolled (467, 221) with delta (0, 0)
Screenshot: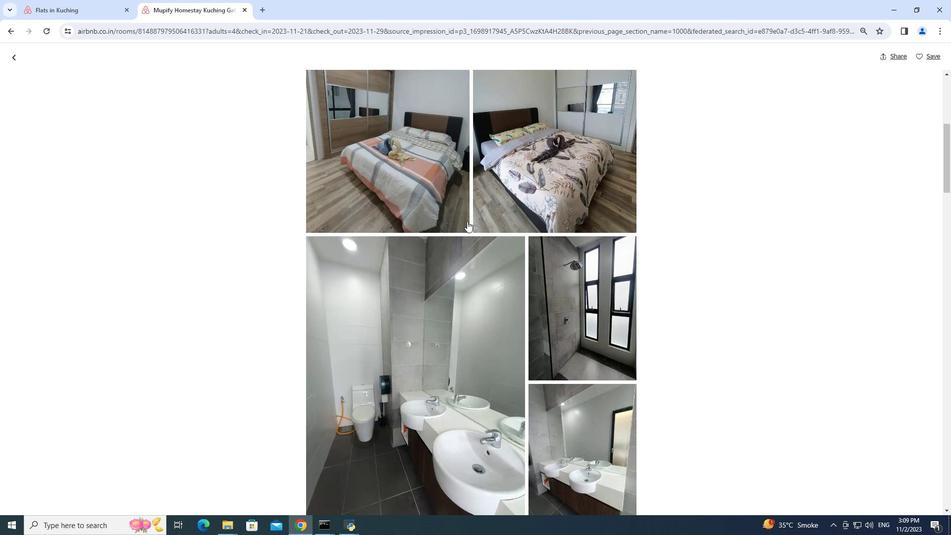 
Action: Mouse scrolled (467, 221) with delta (0, 0)
Screenshot: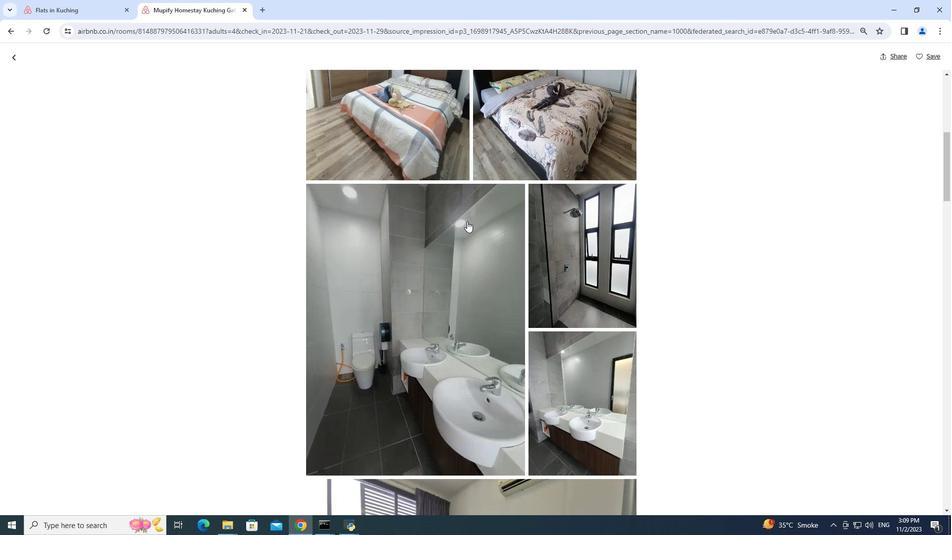 
Action: Mouse scrolled (467, 221) with delta (0, 0)
Screenshot: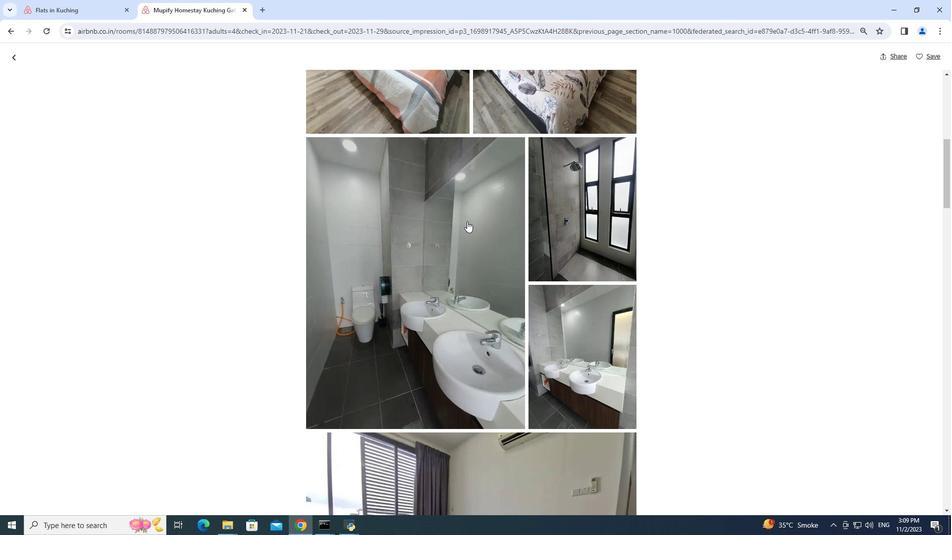 
Action: Mouse scrolled (467, 221) with delta (0, 0)
Screenshot: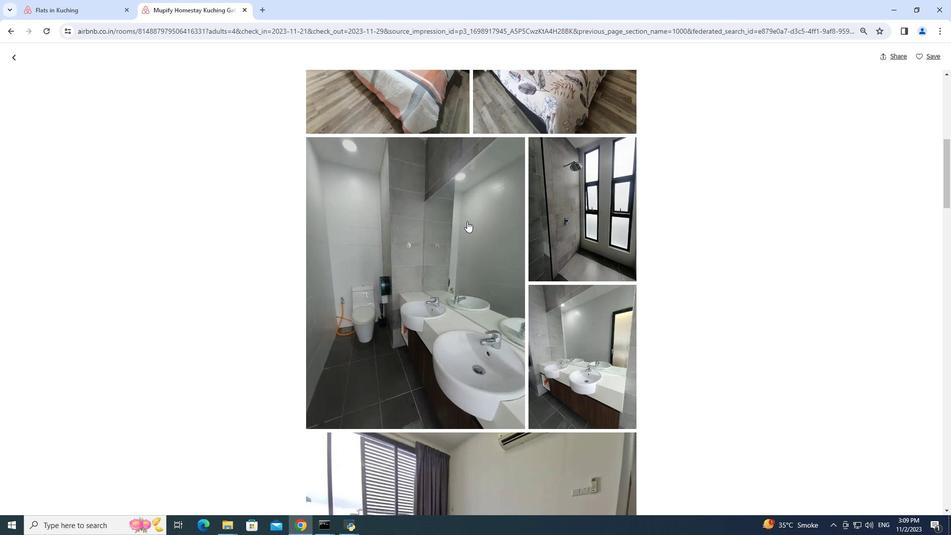 
Action: Mouse scrolled (467, 221) with delta (0, 0)
Screenshot: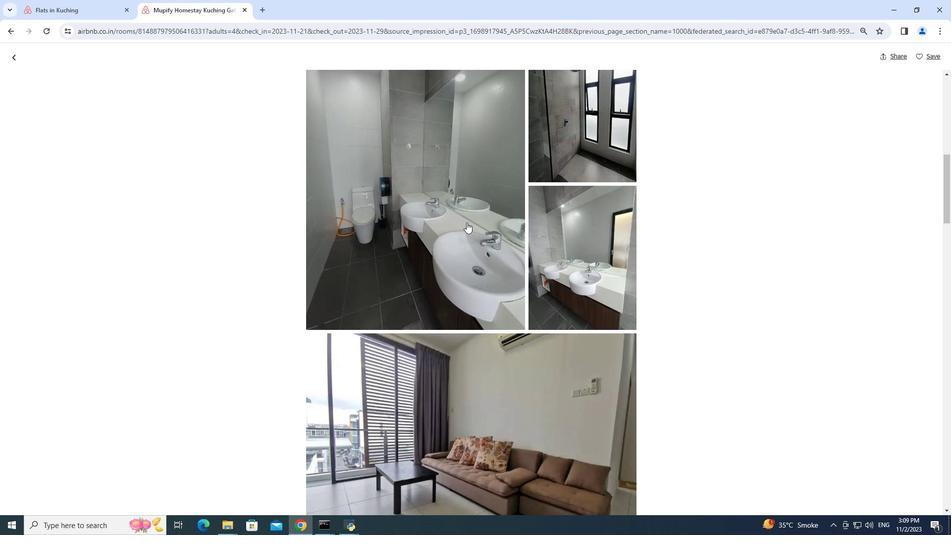 
Action: Mouse moved to (467, 223)
Screenshot: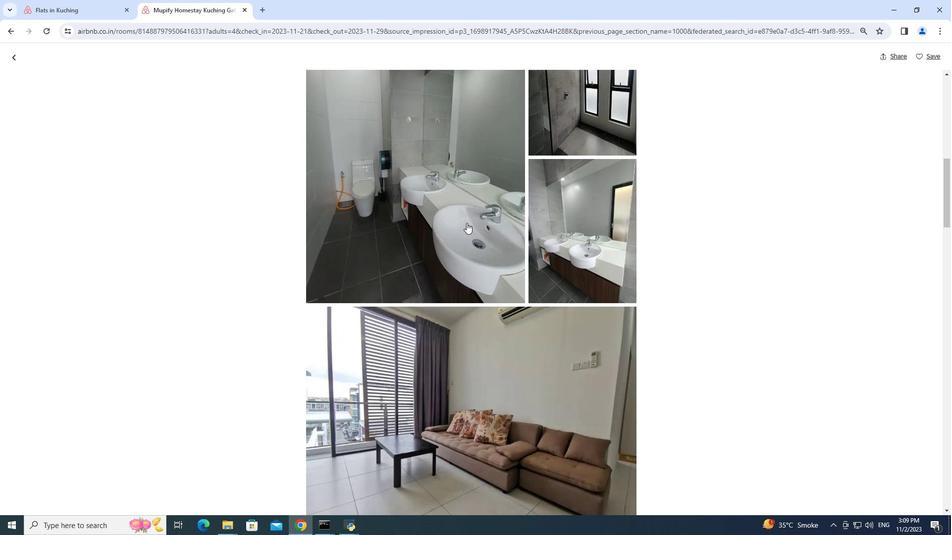 
Action: Mouse scrolled (467, 222) with delta (0, 0)
Screenshot: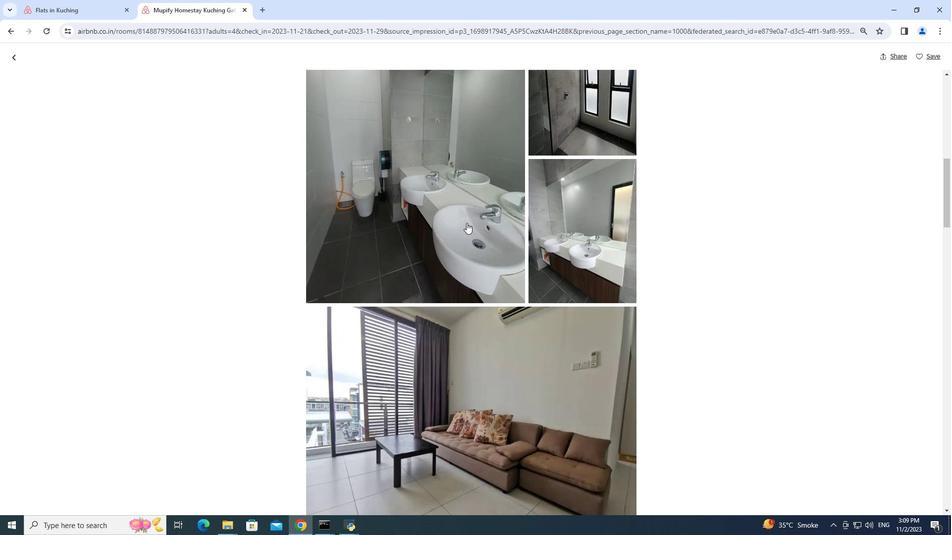 
Action: Mouse moved to (465, 226)
Screenshot: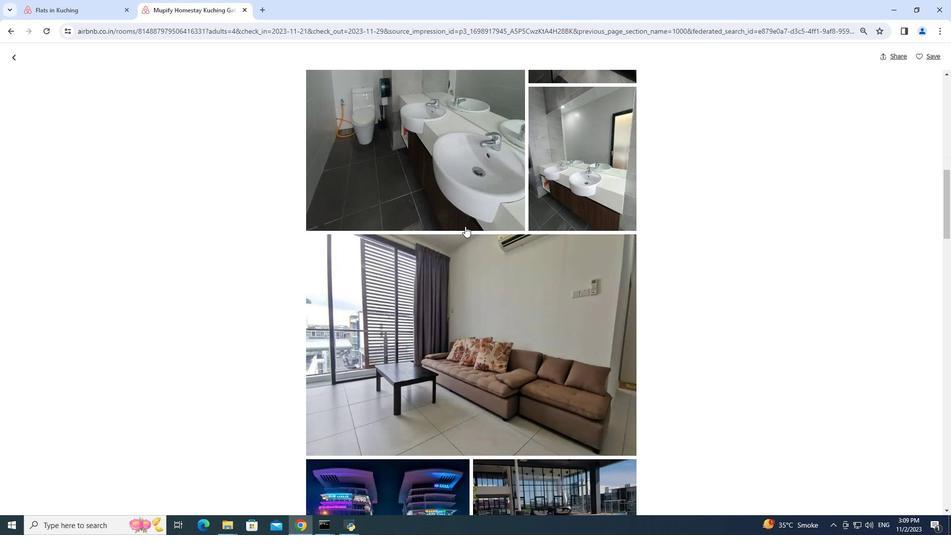 
Action: Mouse scrolled (465, 226) with delta (0, 0)
Screenshot: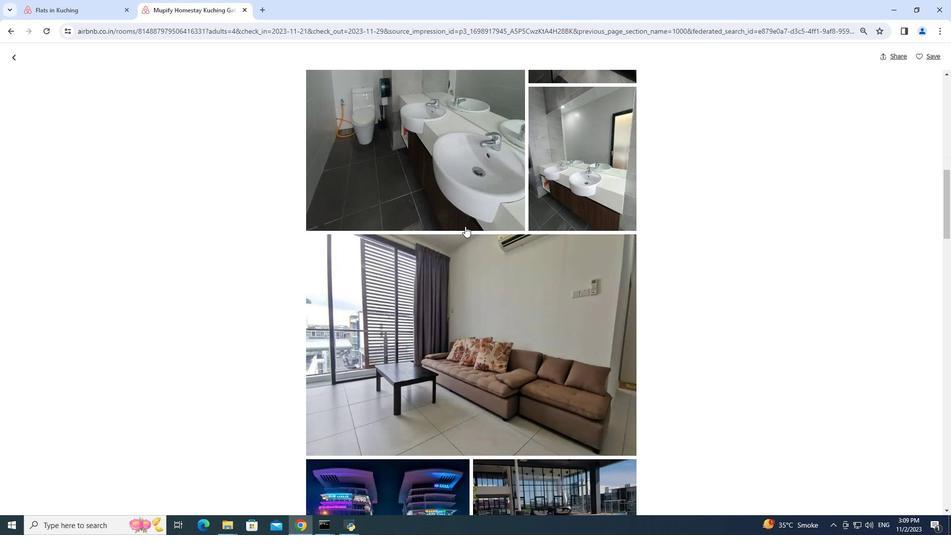 
Action: Mouse scrolled (465, 226) with delta (0, 0)
Screenshot: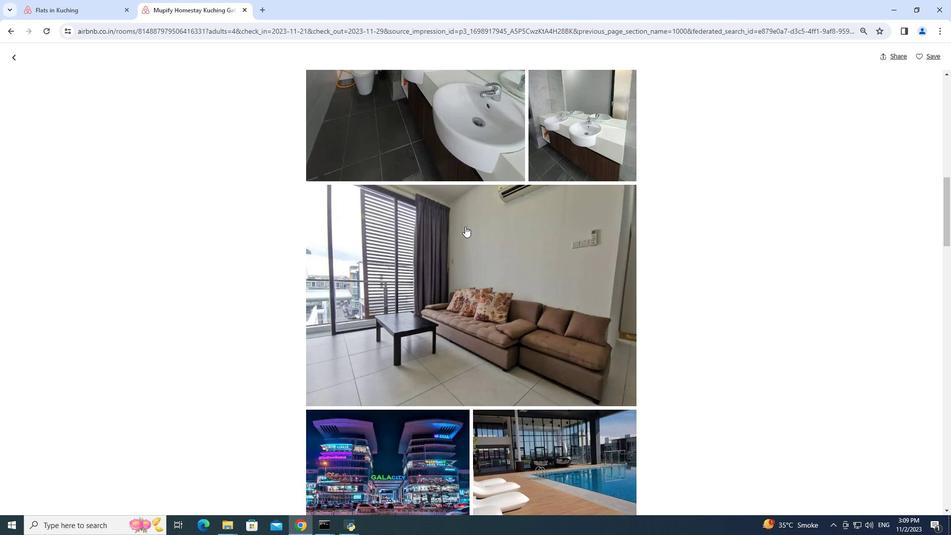 
Action: Mouse scrolled (465, 226) with delta (0, 0)
Screenshot: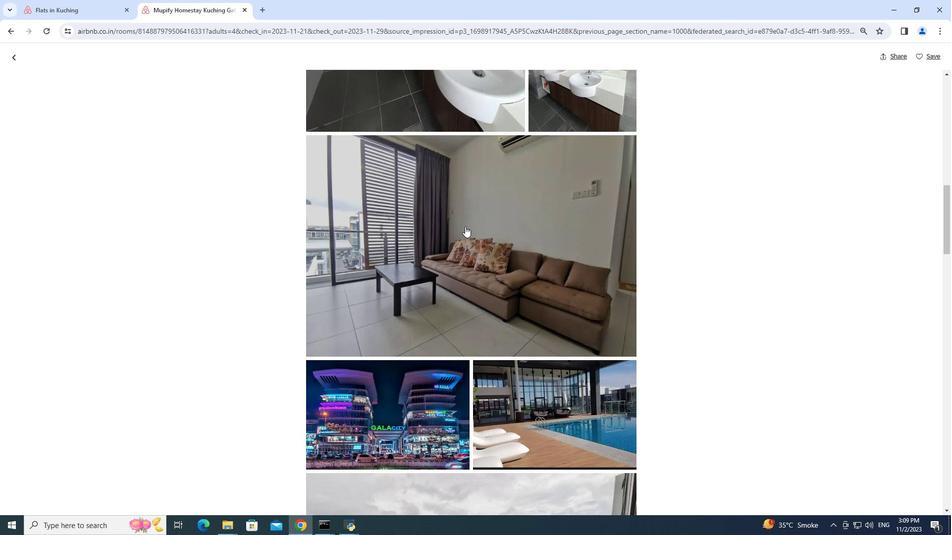 
Action: Mouse scrolled (465, 226) with delta (0, 0)
Screenshot: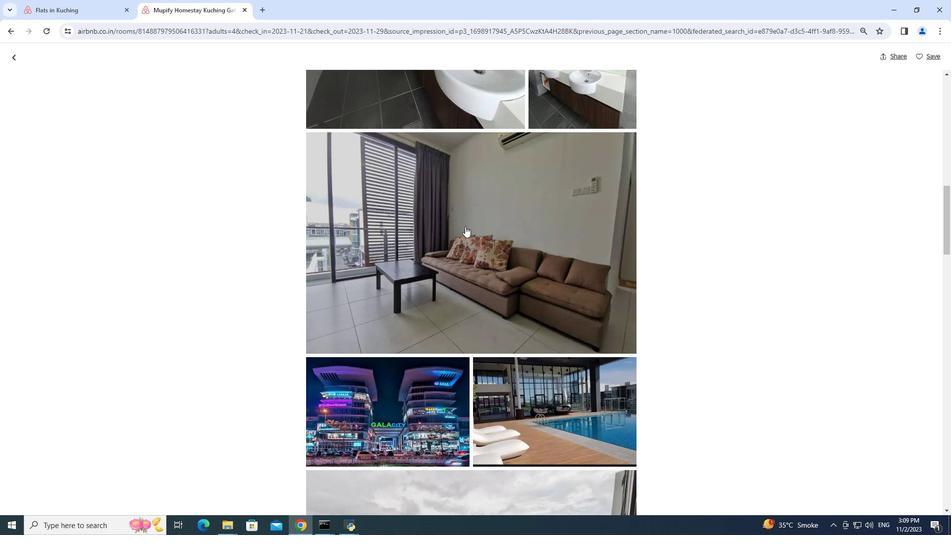 
Action: Mouse scrolled (465, 226) with delta (0, 0)
Screenshot: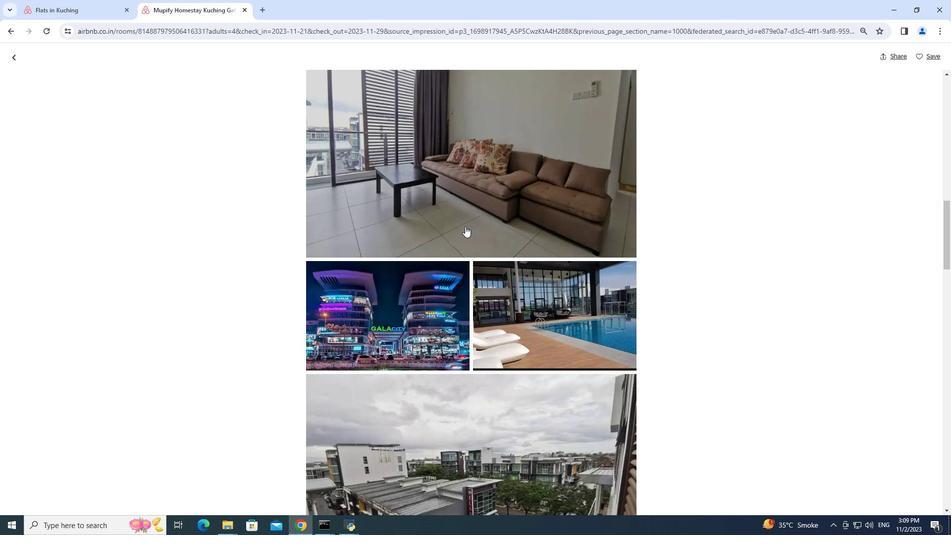 
Action: Mouse scrolled (465, 226) with delta (0, 0)
Screenshot: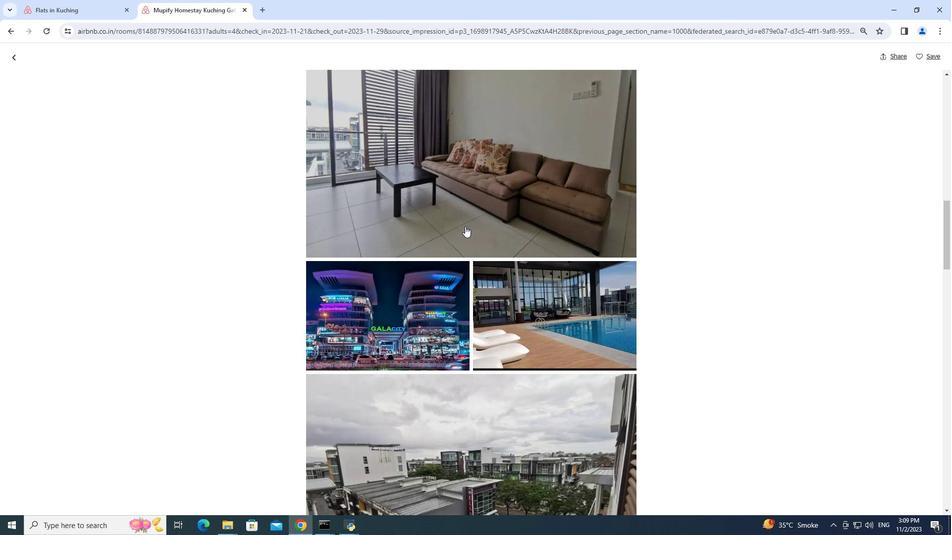 
Action: Mouse scrolled (465, 226) with delta (0, 0)
Screenshot: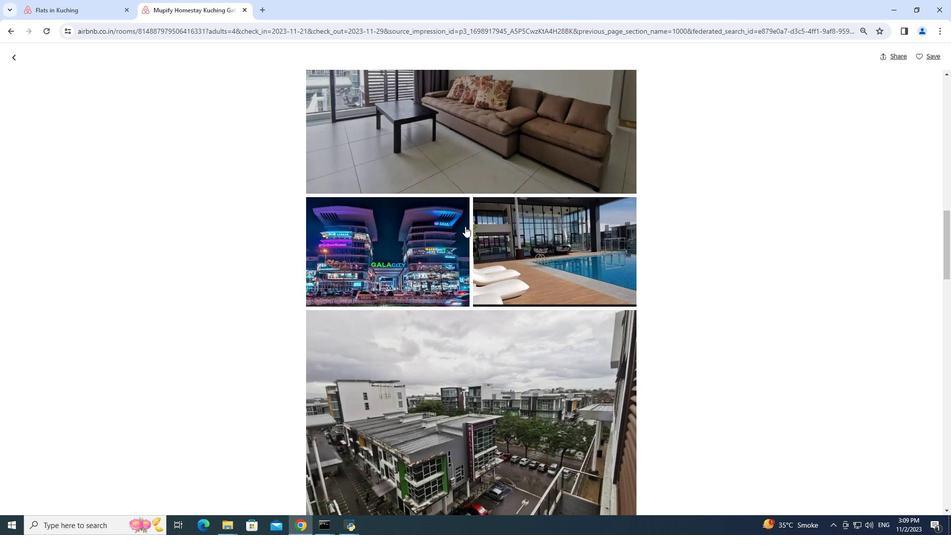 
Action: Mouse scrolled (465, 226) with delta (0, 0)
Screenshot: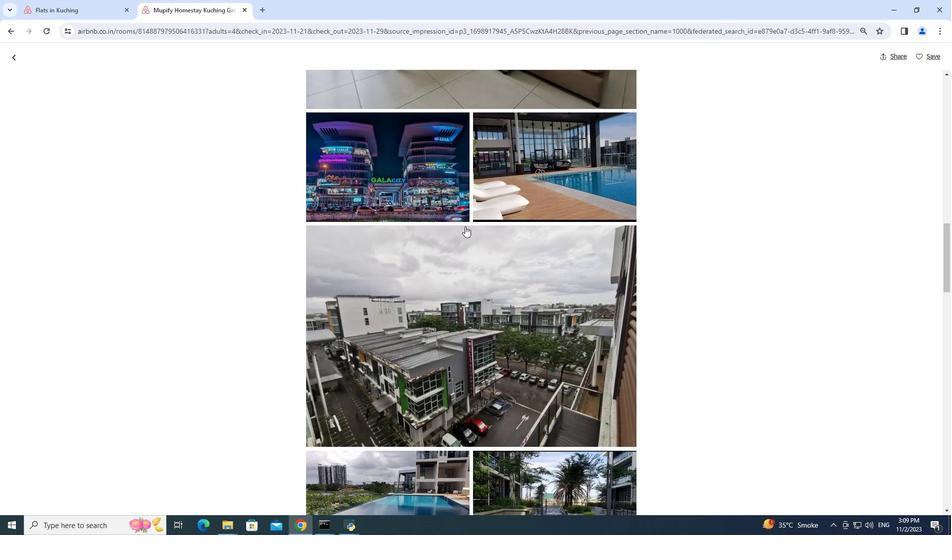 
Action: Mouse scrolled (465, 226) with delta (0, 0)
Screenshot: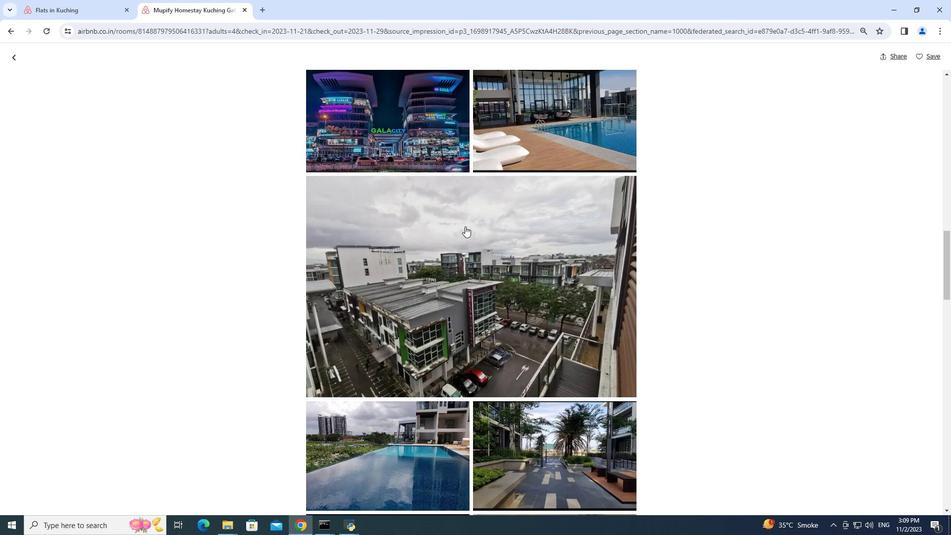 
Action: Mouse scrolled (465, 226) with delta (0, 0)
Screenshot: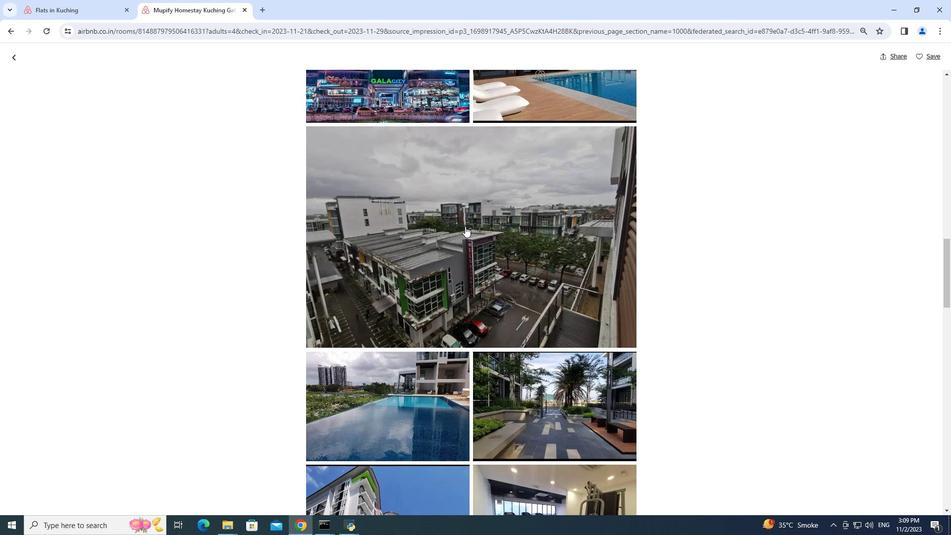
Action: Mouse scrolled (465, 226) with delta (0, 0)
Screenshot: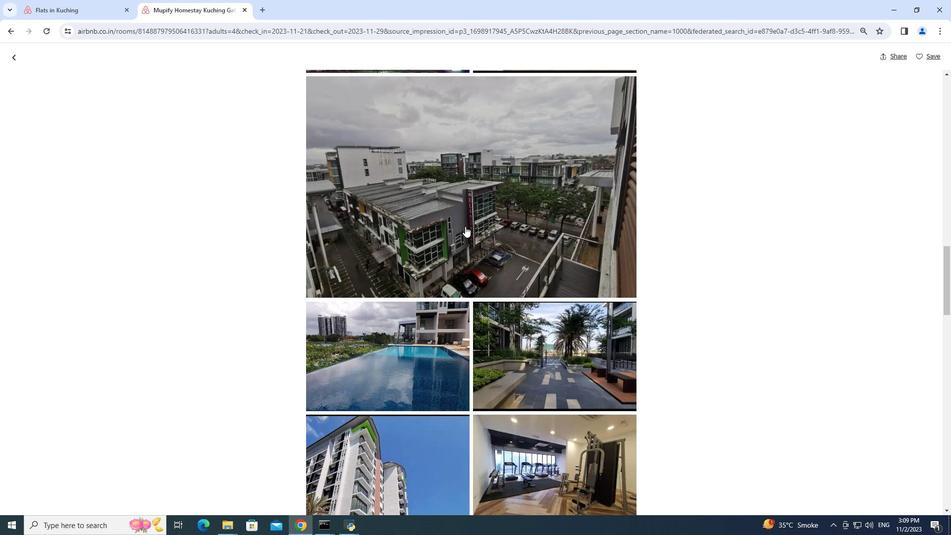 
Action: Mouse scrolled (465, 226) with delta (0, 0)
Screenshot: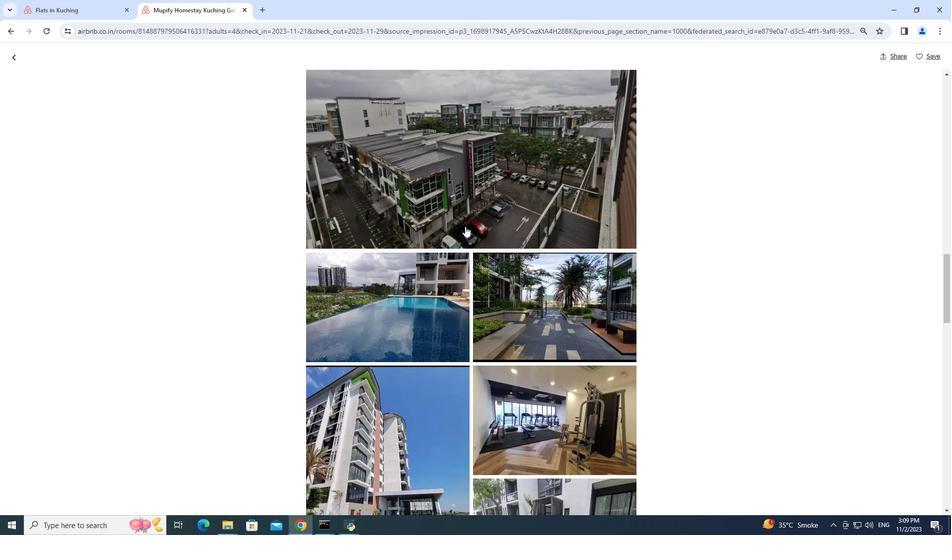 
Action: Mouse scrolled (465, 226) with delta (0, 0)
Screenshot: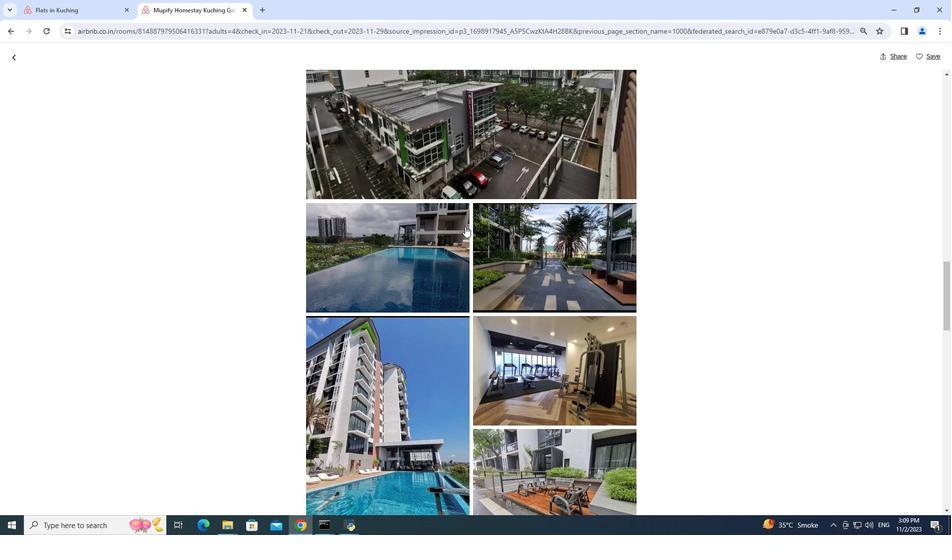 
Action: Mouse scrolled (465, 226) with delta (0, 0)
Screenshot: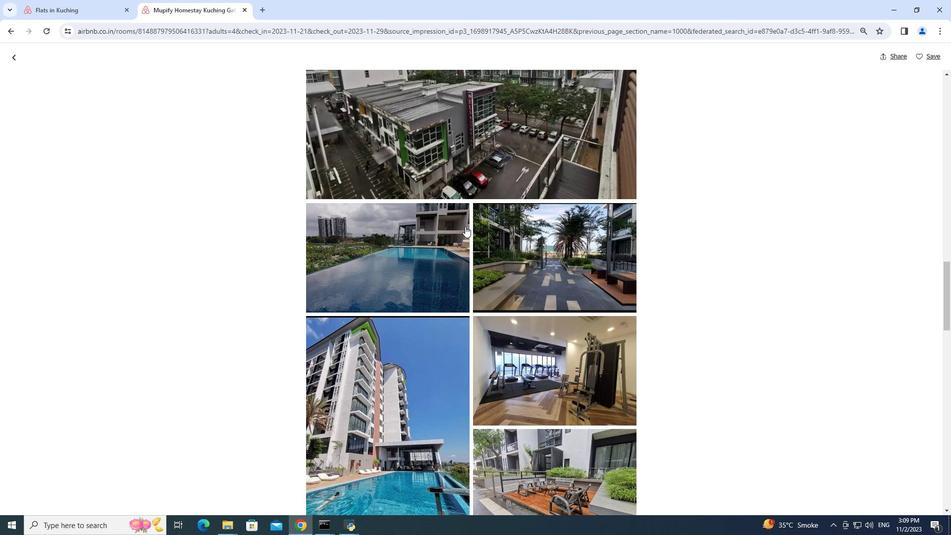 
Action: Mouse scrolled (465, 226) with delta (0, 0)
Screenshot: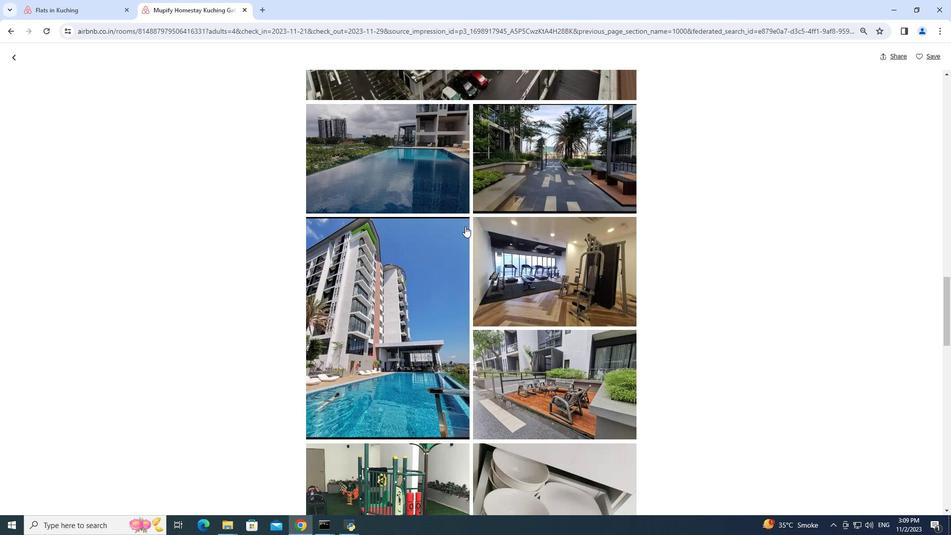 
Action: Mouse scrolled (465, 226) with delta (0, 0)
Screenshot: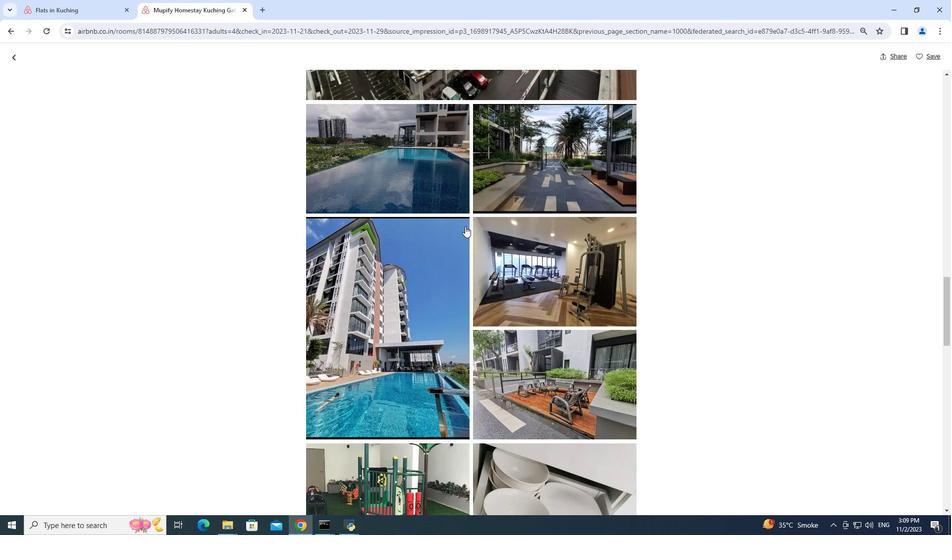 
Action: Mouse scrolled (465, 226) with delta (0, 0)
Screenshot: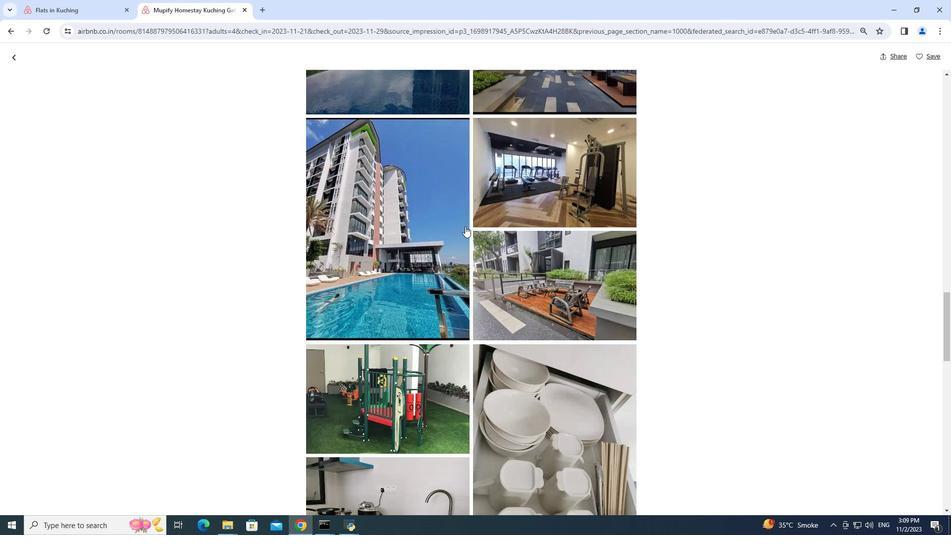
Action: Mouse scrolled (465, 226) with delta (0, 0)
Screenshot: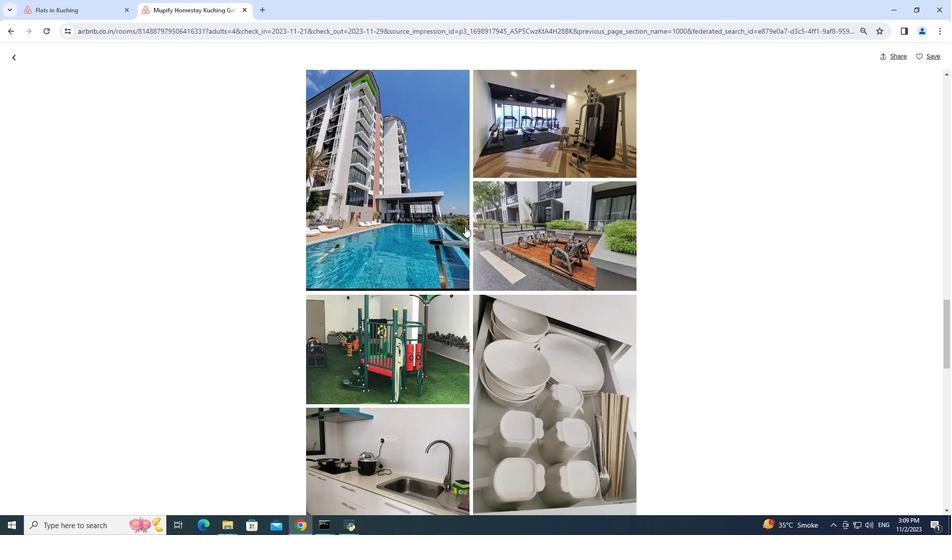 
Action: Mouse scrolled (465, 226) with delta (0, 0)
Screenshot: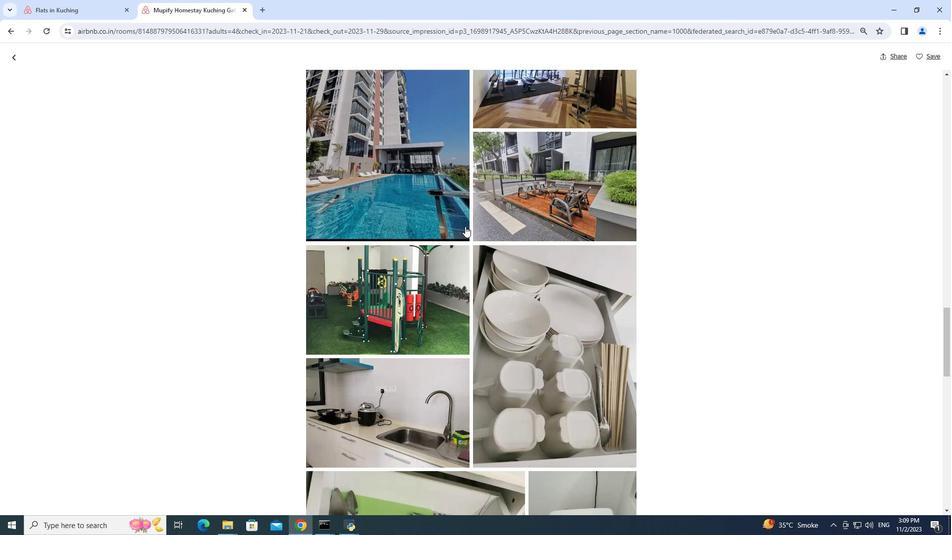 
Action: Mouse scrolled (465, 226) with delta (0, 0)
Screenshot: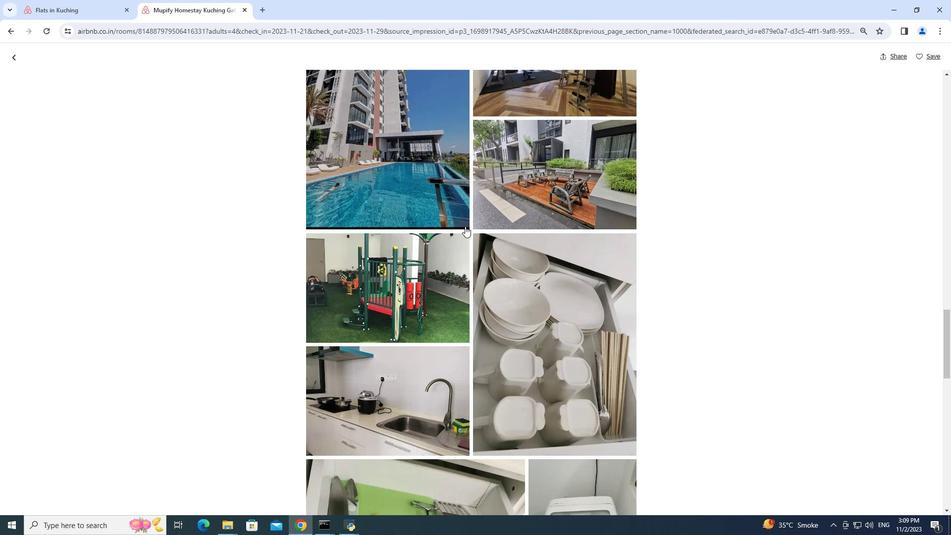 
Action: Mouse scrolled (465, 226) with delta (0, 0)
Screenshot: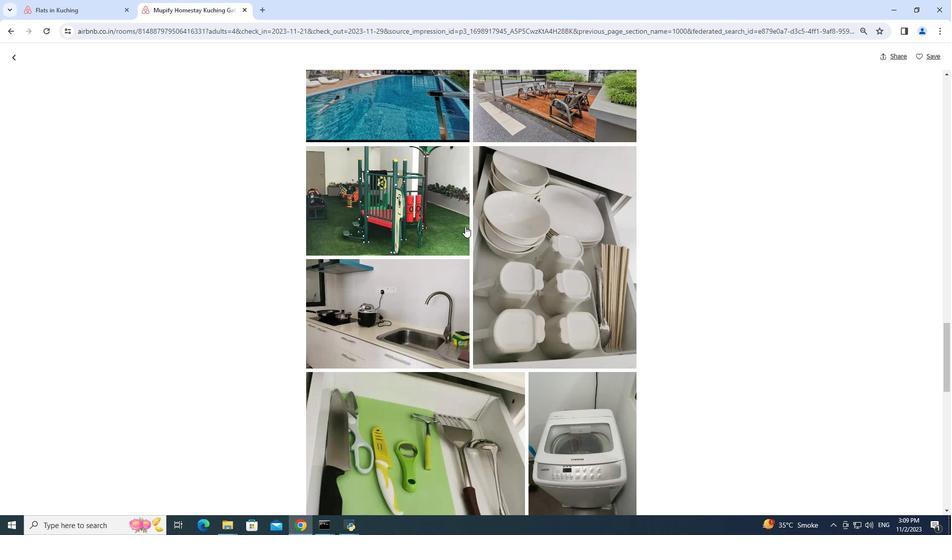 
Action: Mouse scrolled (465, 226) with delta (0, 0)
Screenshot: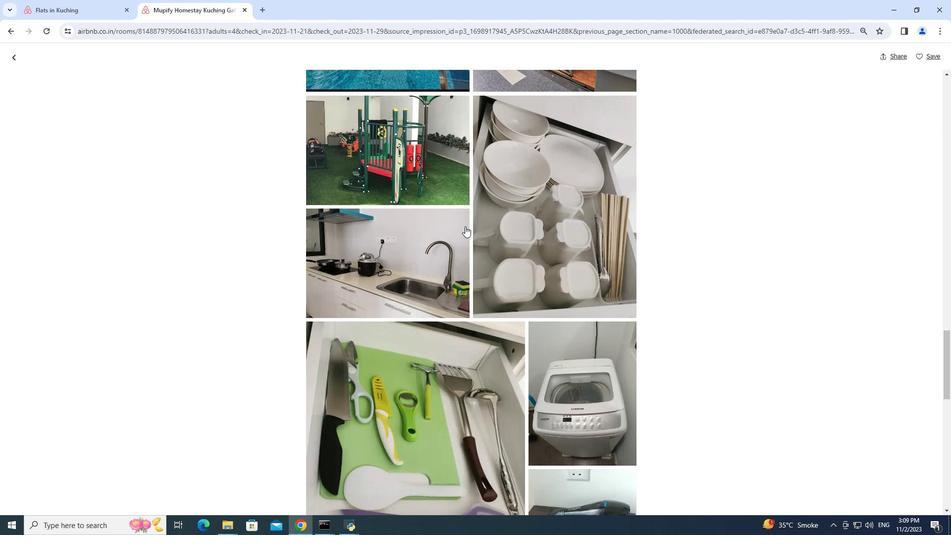 
Action: Mouse scrolled (465, 226) with delta (0, 0)
Screenshot: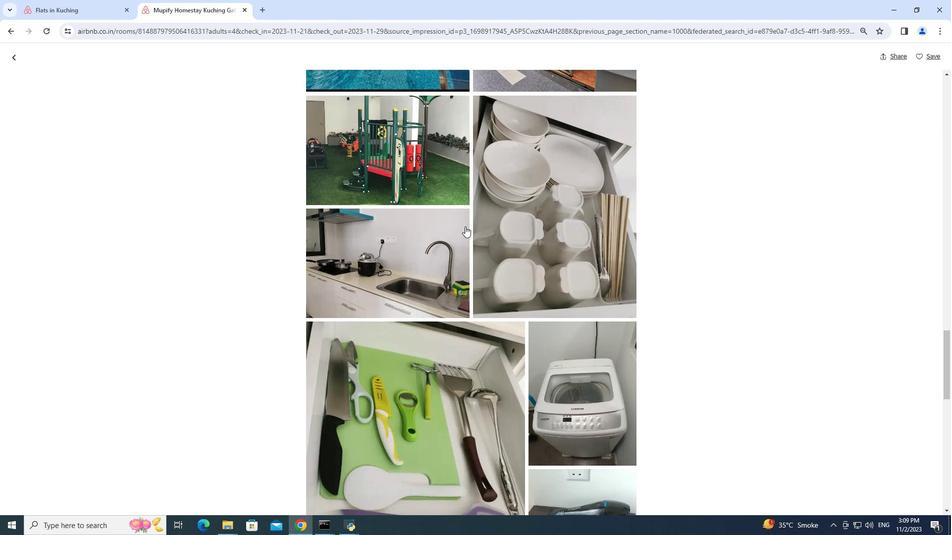 
Action: Mouse scrolled (465, 226) with delta (0, 0)
Screenshot: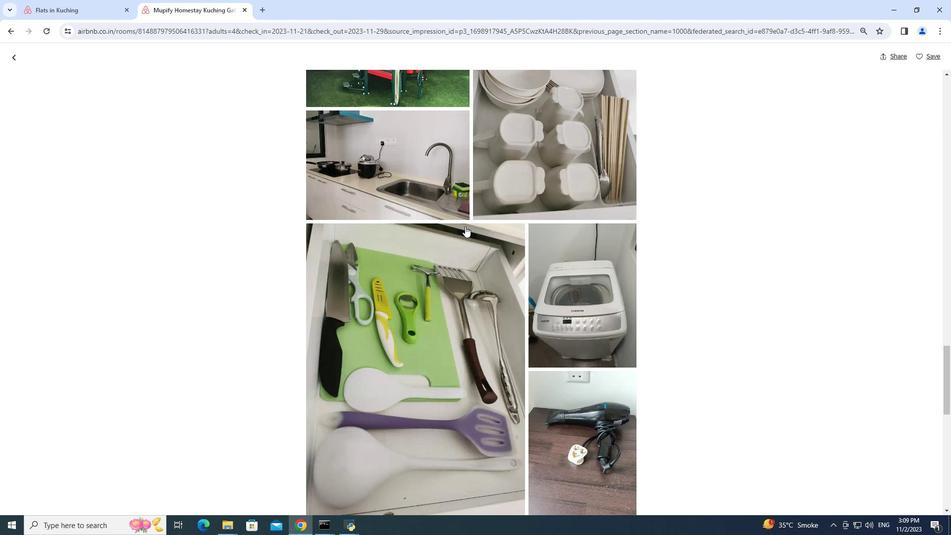 
Action: Mouse scrolled (465, 226) with delta (0, 0)
Screenshot: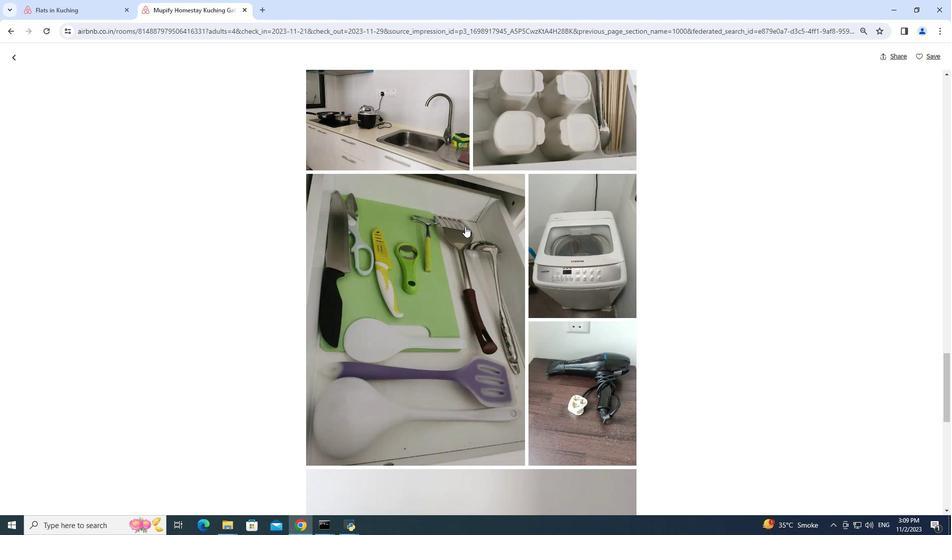 
Action: Mouse scrolled (465, 226) with delta (0, 0)
Screenshot: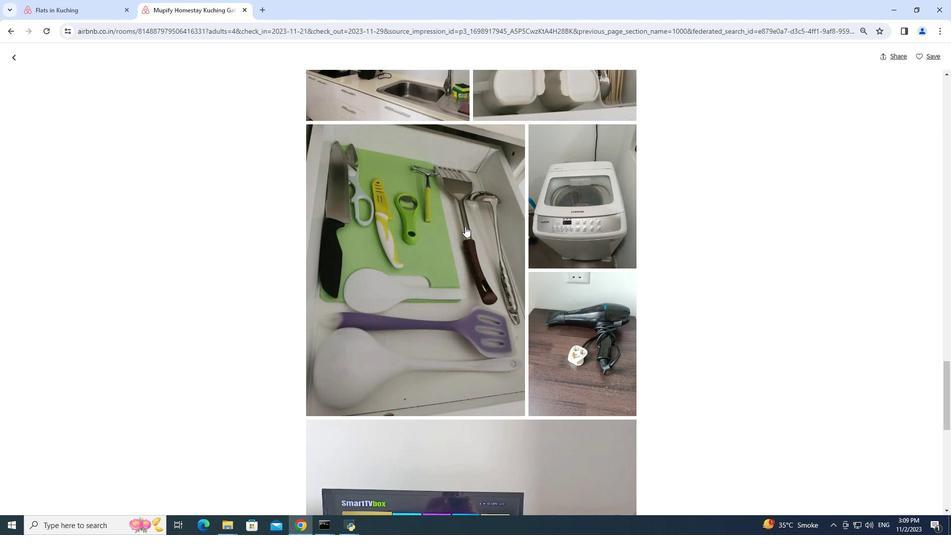
Action: Mouse scrolled (465, 226) with delta (0, 0)
Screenshot: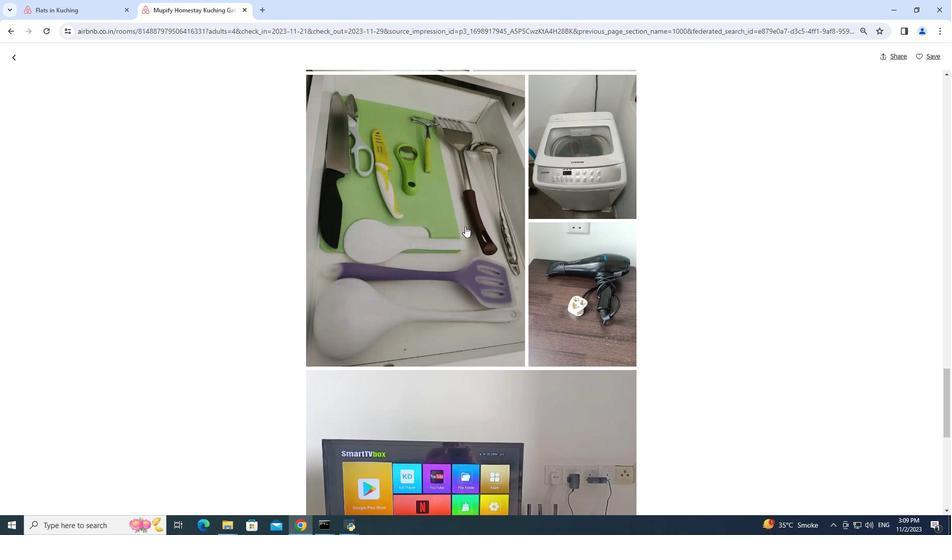 
Action: Mouse moved to (465, 226)
Screenshot: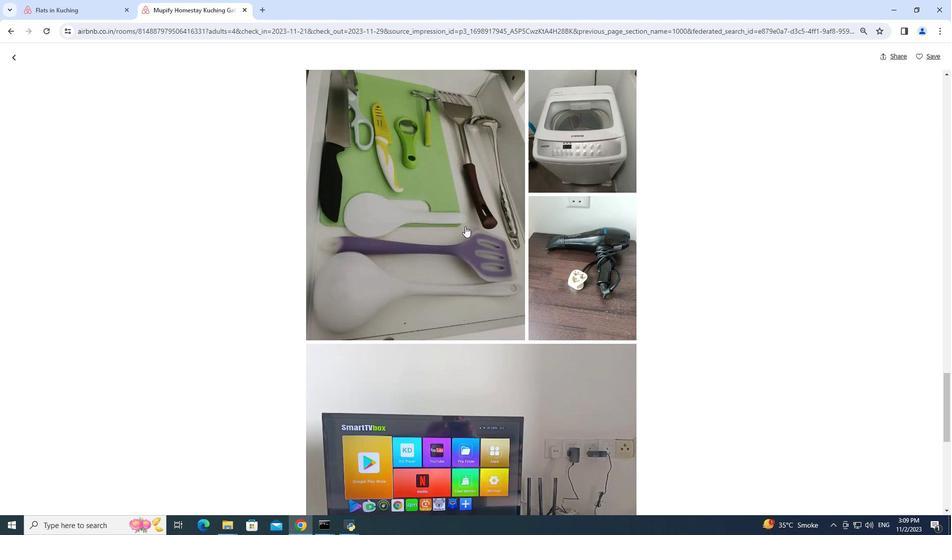 
Action: Mouse scrolled (465, 226) with delta (0, 0)
Screenshot: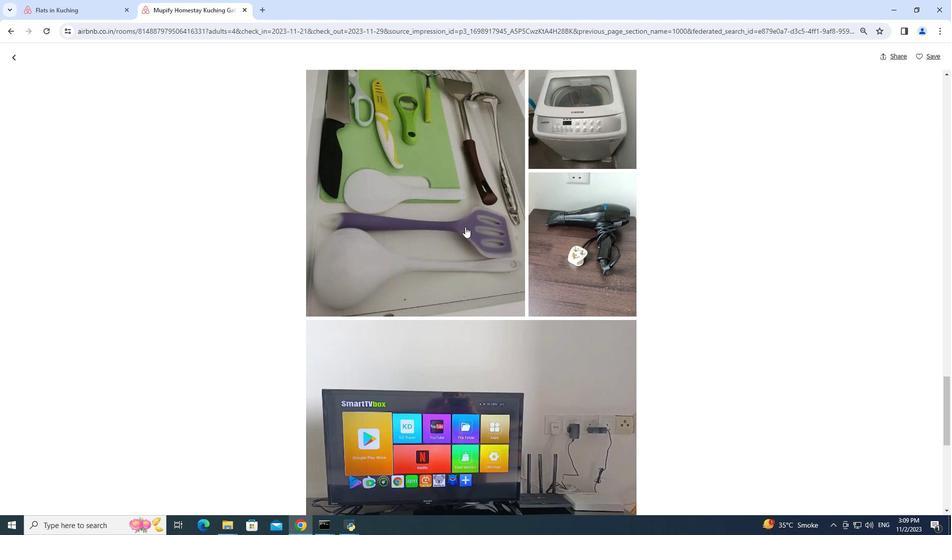
Action: Mouse moved to (465, 227)
Screenshot: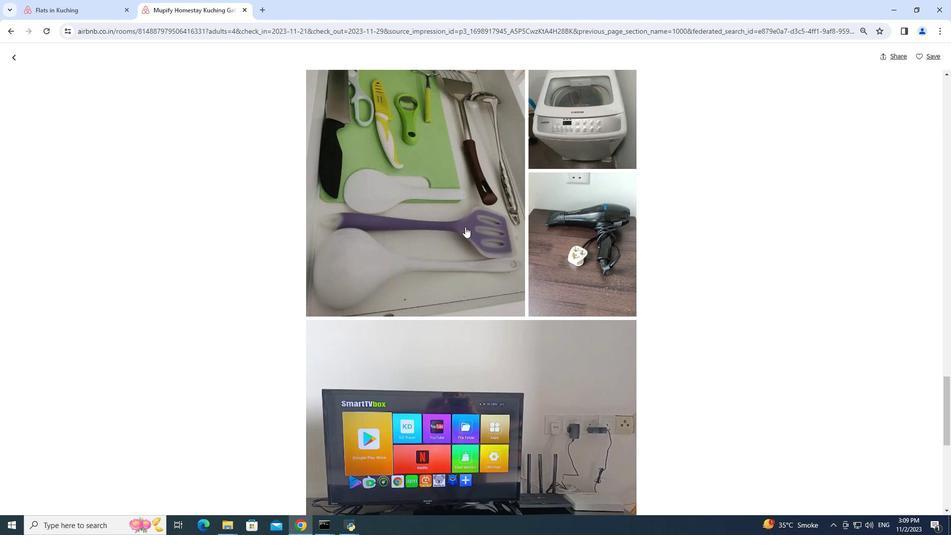 
Action: Mouse scrolled (465, 226) with delta (0, 0)
Screenshot: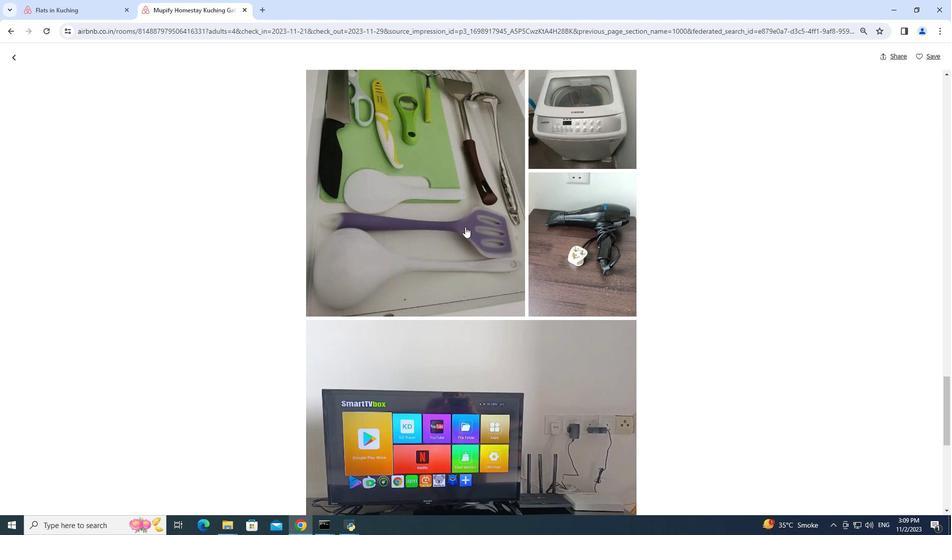 
Action: Mouse scrolled (465, 226) with delta (0, 0)
Screenshot: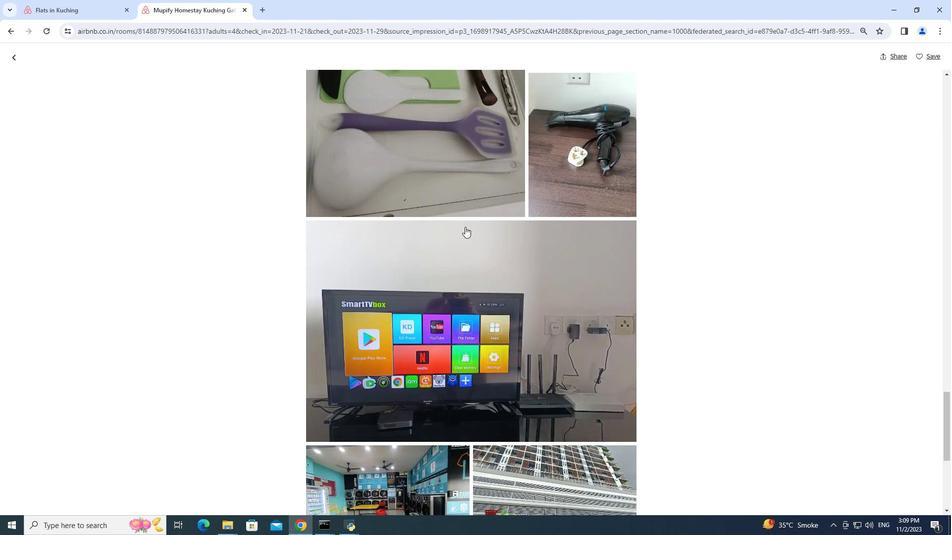 
Action: Mouse scrolled (465, 226) with delta (0, 0)
Screenshot: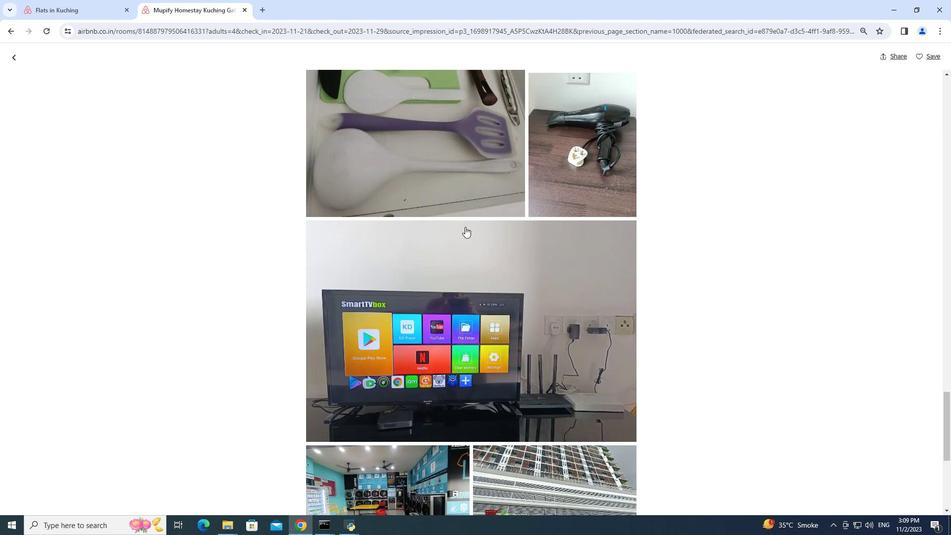 
Action: Mouse scrolled (465, 226) with delta (0, 0)
Screenshot: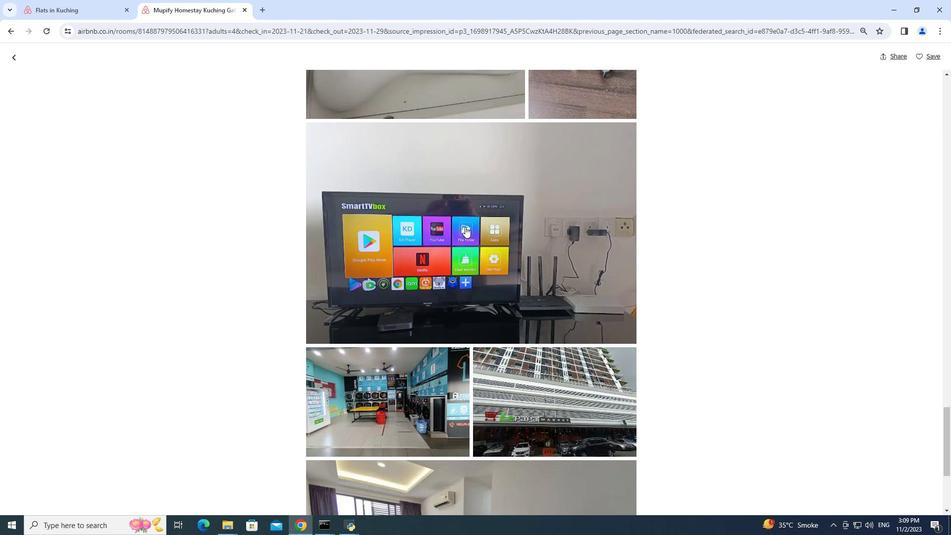 
Action: Mouse scrolled (465, 226) with delta (0, 0)
Screenshot: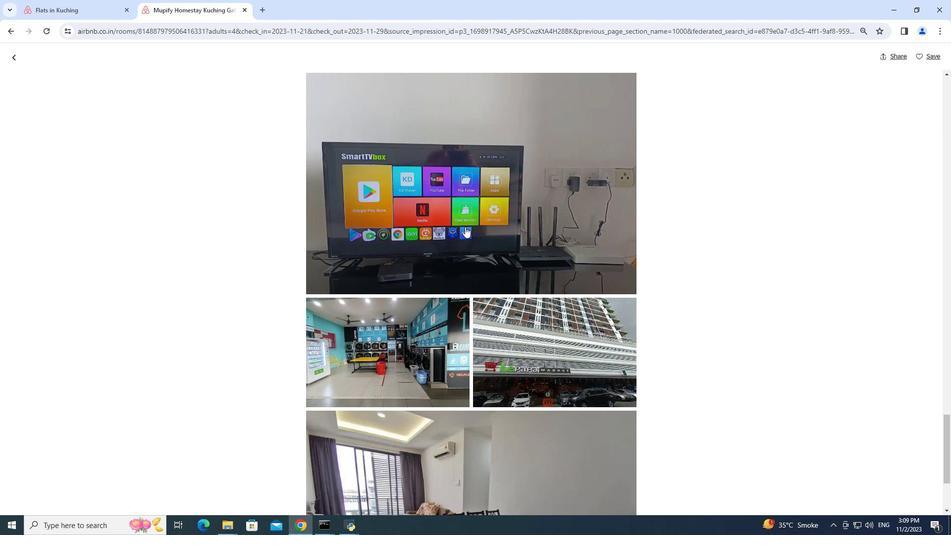 
Action: Mouse scrolled (465, 226) with delta (0, 0)
Screenshot: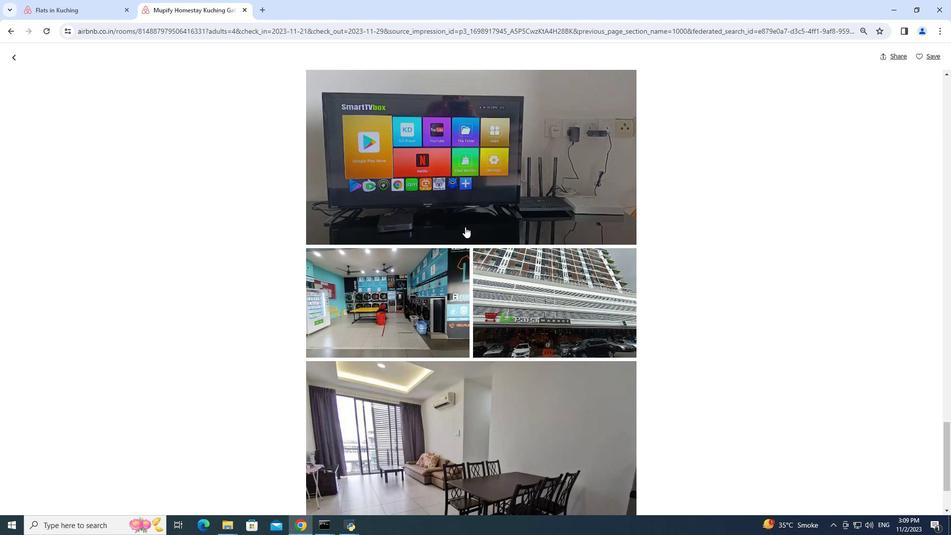
Action: Mouse scrolled (465, 226) with delta (0, 0)
Screenshot: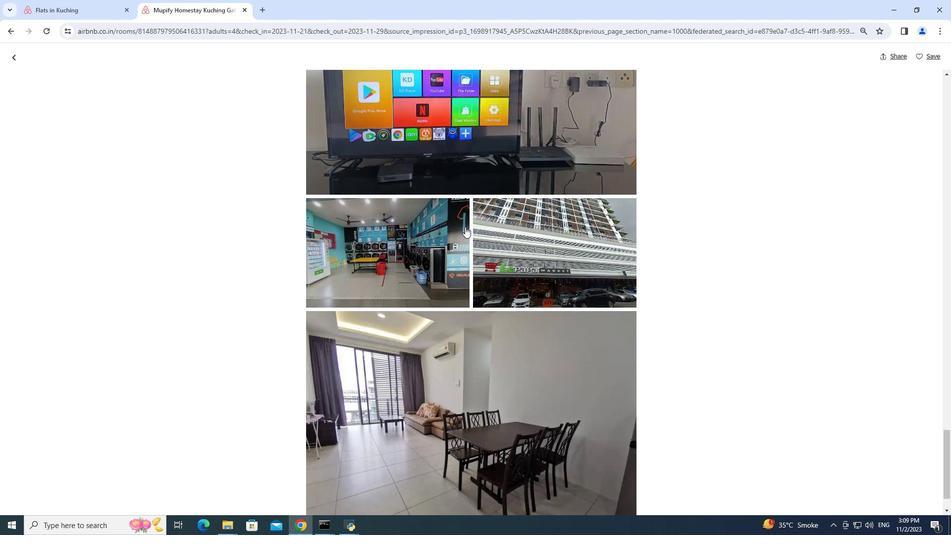 
Action: Mouse scrolled (465, 226) with delta (0, 0)
Screenshot: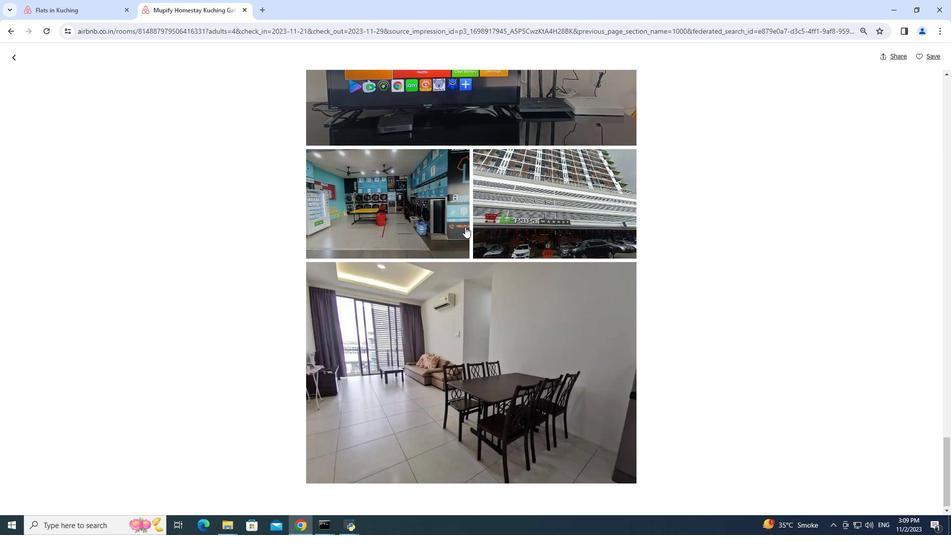 
Action: Mouse scrolled (465, 226) with delta (0, 0)
Screenshot: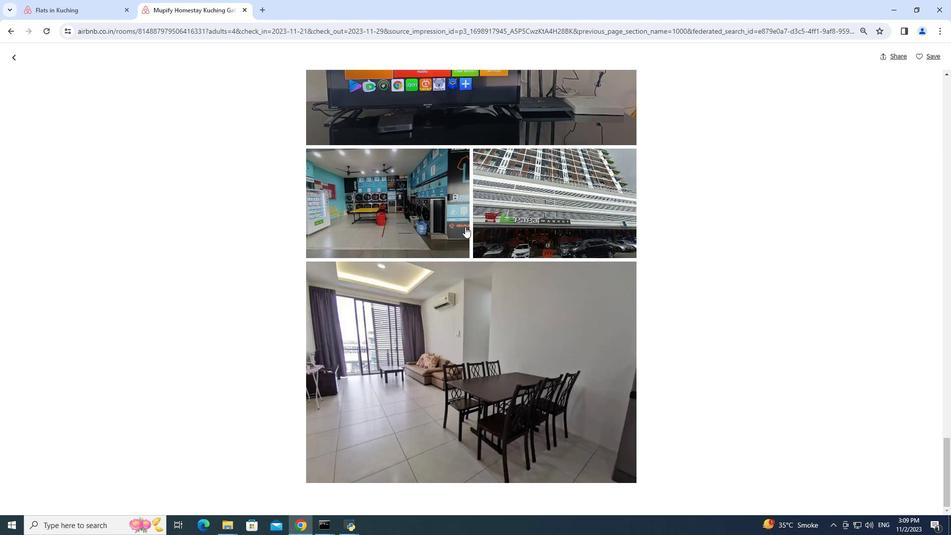 
Action: Mouse scrolled (465, 226) with delta (0, 0)
Screenshot: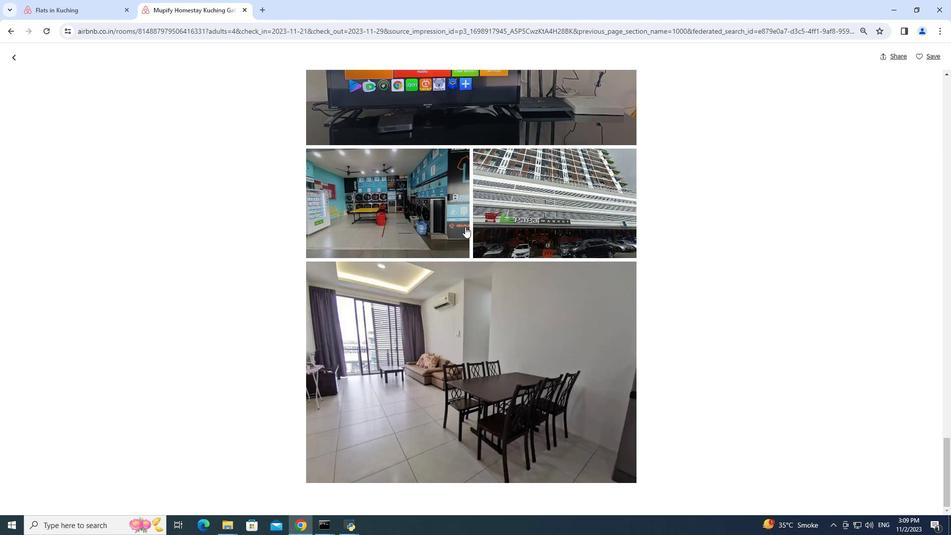 
Action: Mouse scrolled (465, 226) with delta (0, 0)
Screenshot: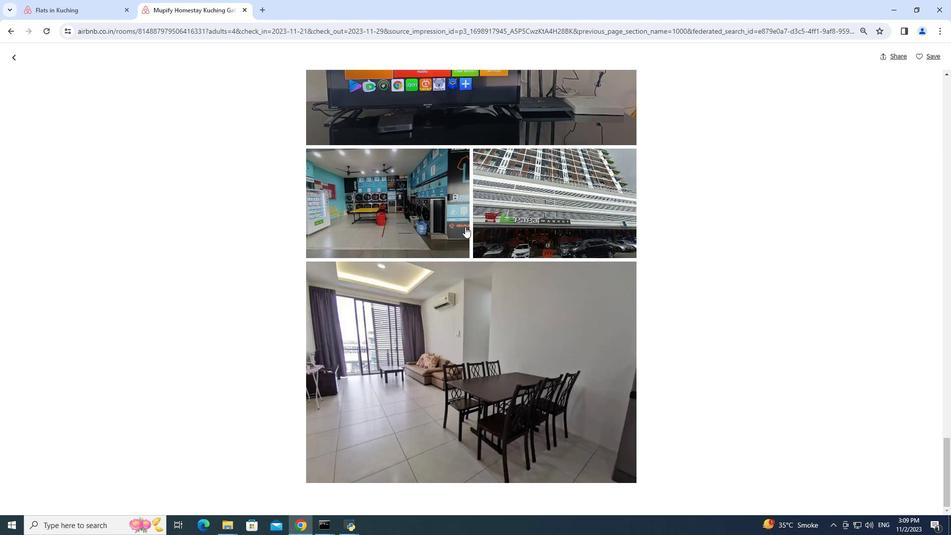 
Action: Mouse scrolled (465, 226) with delta (0, 0)
Screenshot: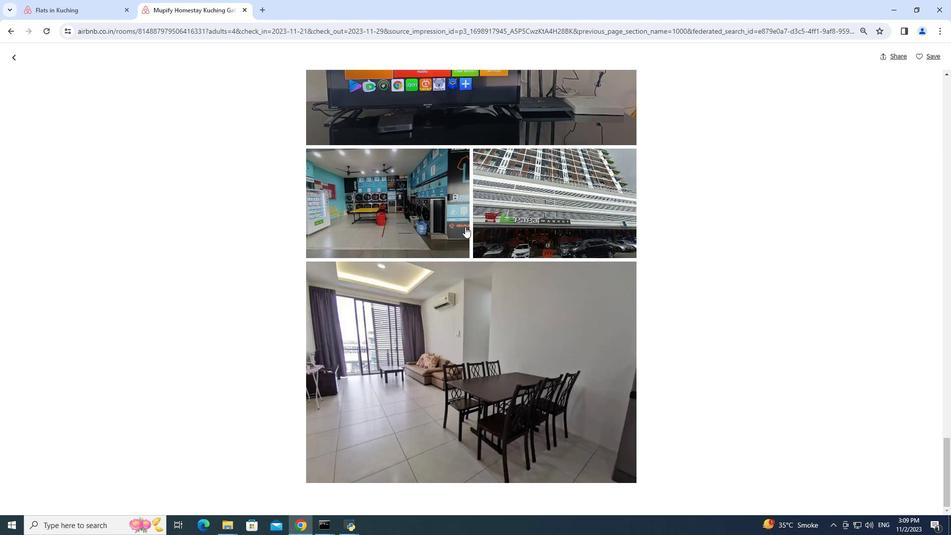
Action: Mouse scrolled (465, 226) with delta (0, 0)
Screenshot: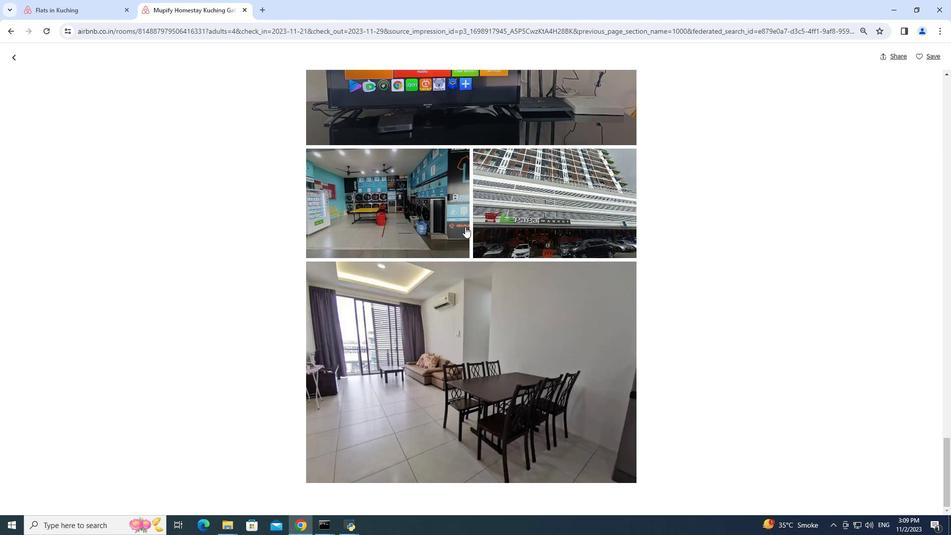 
Action: Mouse scrolled (465, 226) with delta (0, 0)
Screenshot: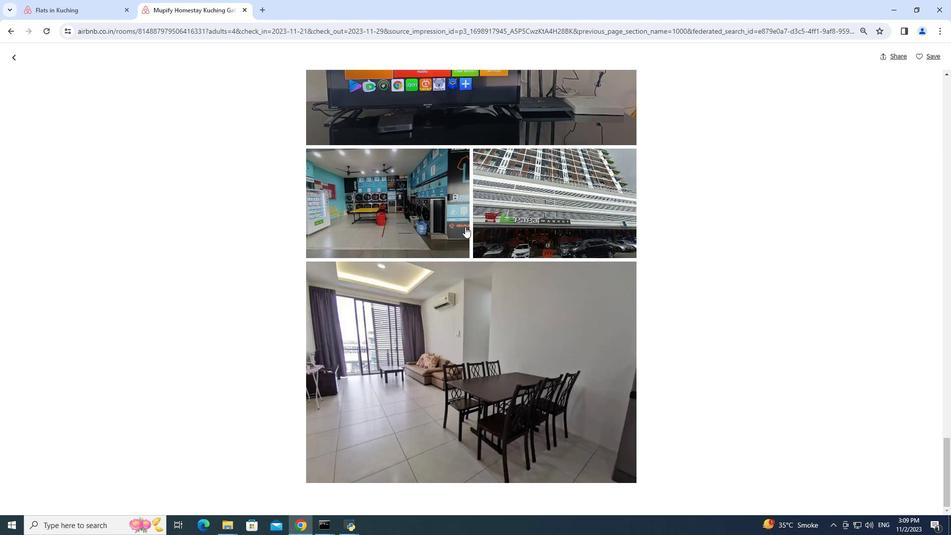
Action: Mouse moved to (465, 227)
Screenshot: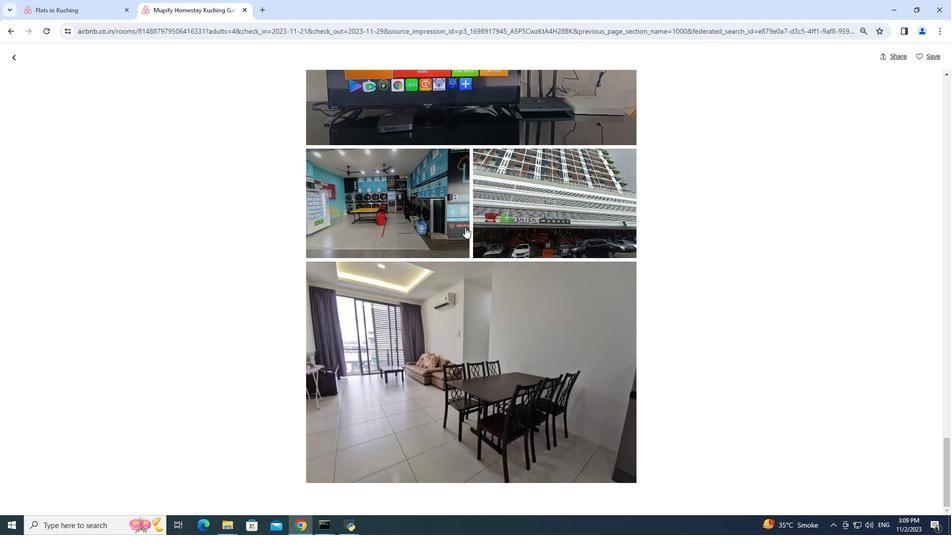
Action: Mouse scrolled (465, 227) with delta (0, 0)
Screenshot: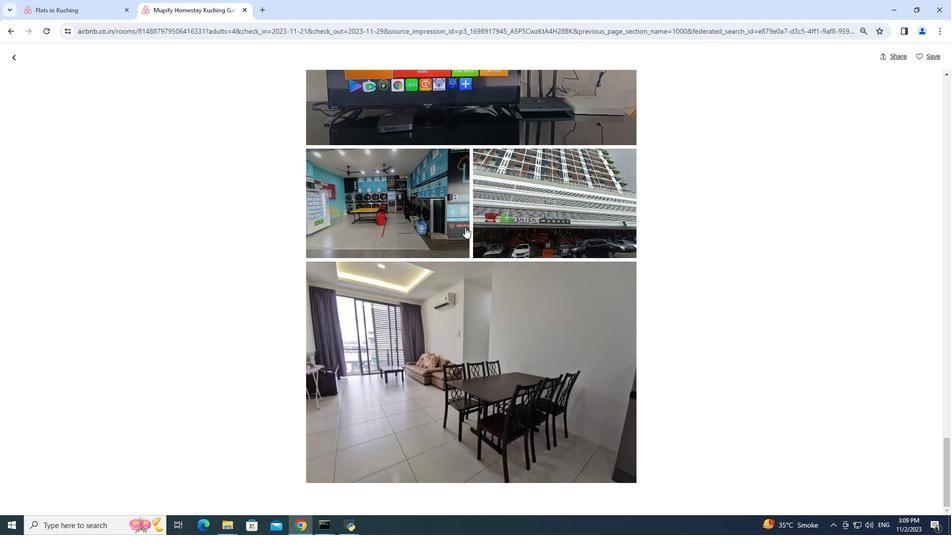 
Action: Mouse scrolled (465, 227) with delta (0, 0)
Screenshot: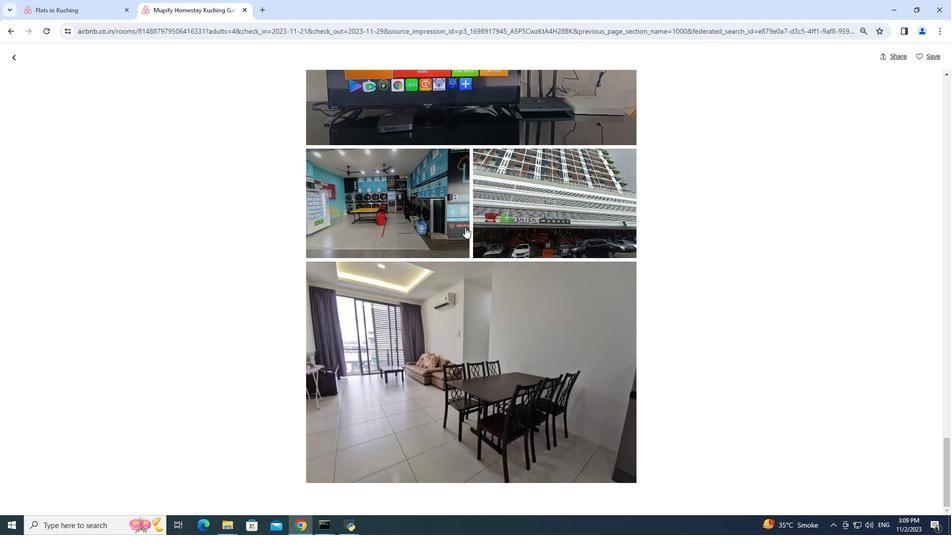 
Action: Mouse scrolled (465, 227) with delta (0, 0)
Screenshot: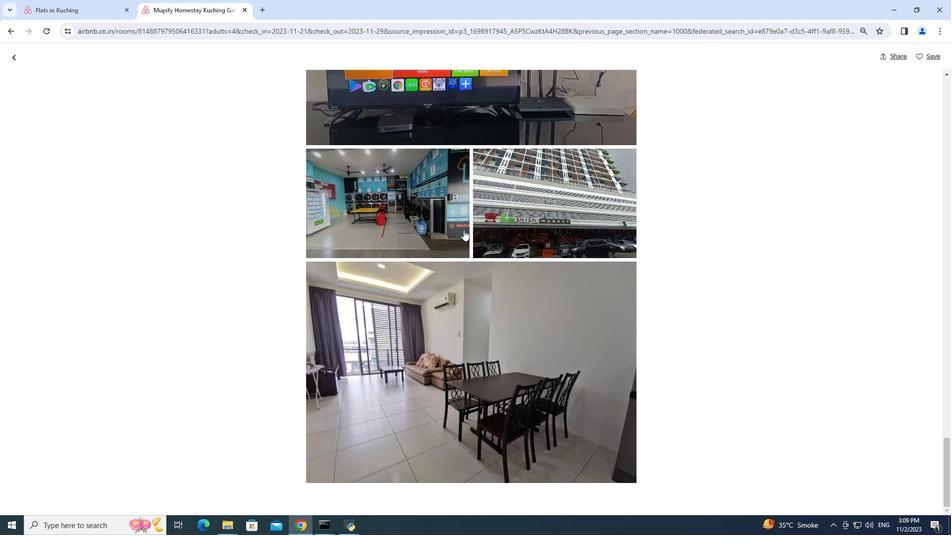 
Action: Mouse moved to (524, 342)
Screenshot: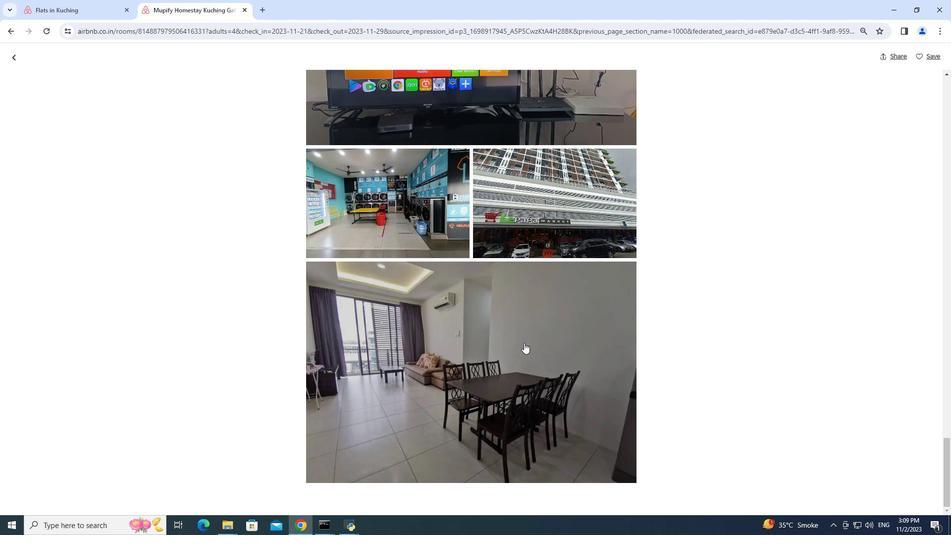 
Action: Mouse scrolled (524, 341) with delta (0, 0)
Screenshot: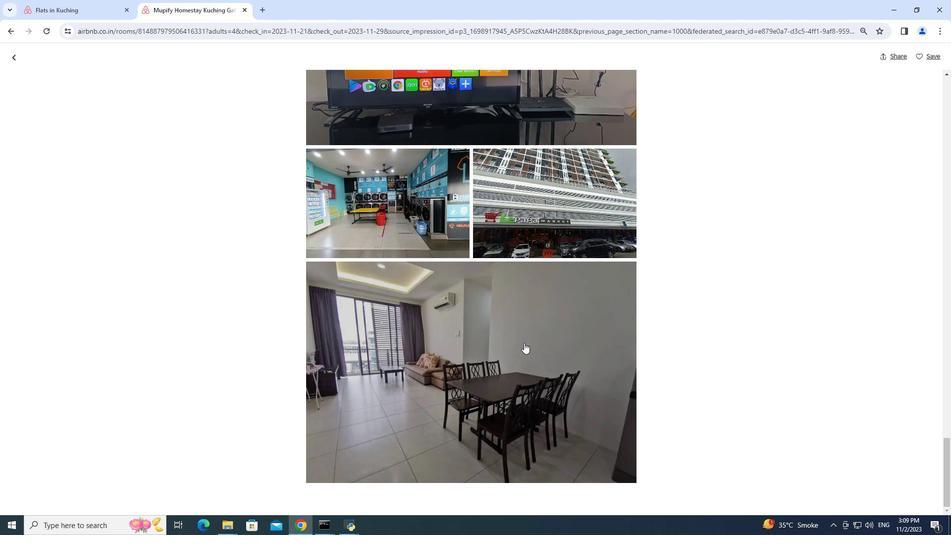 
Action: Mouse moved to (516, 346)
Screenshot: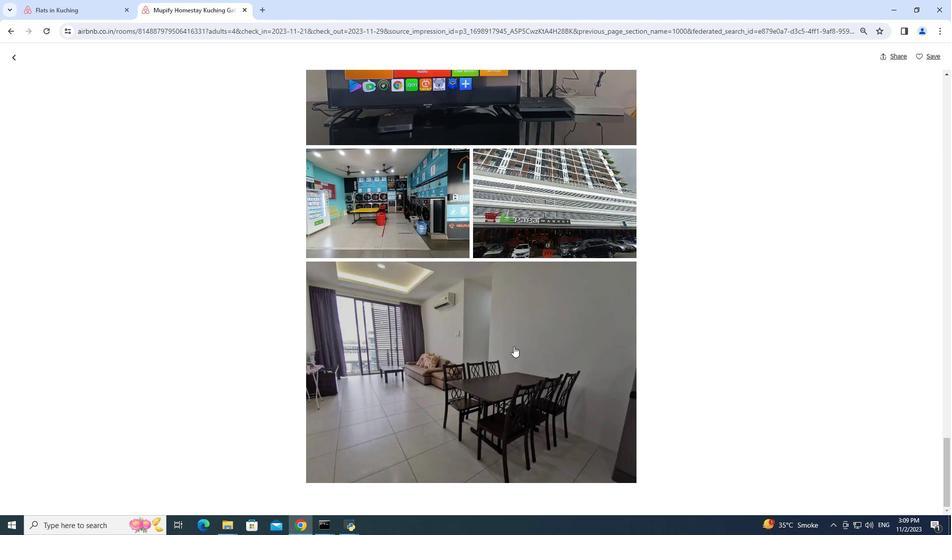 
Action: Mouse scrolled (516, 346) with delta (0, 0)
Screenshot: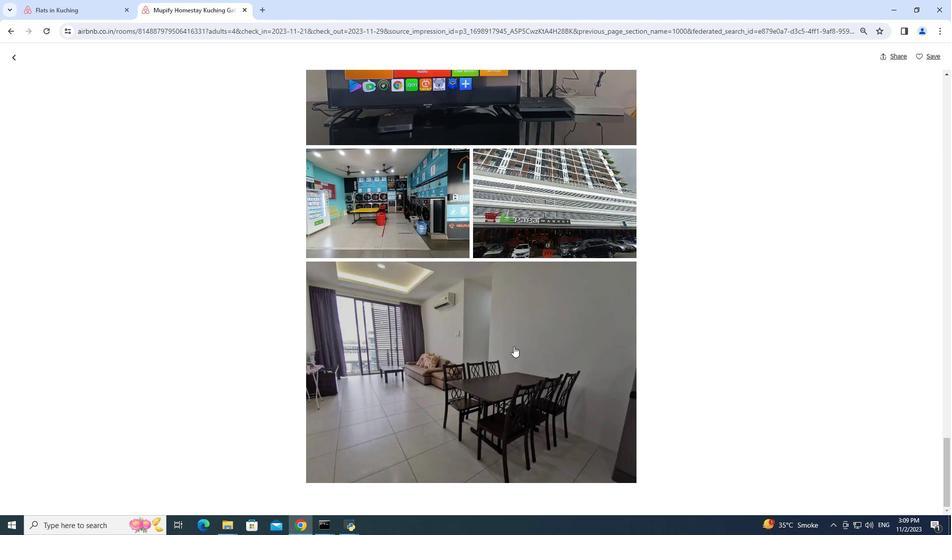 
Action: Mouse moved to (511, 346)
Screenshot: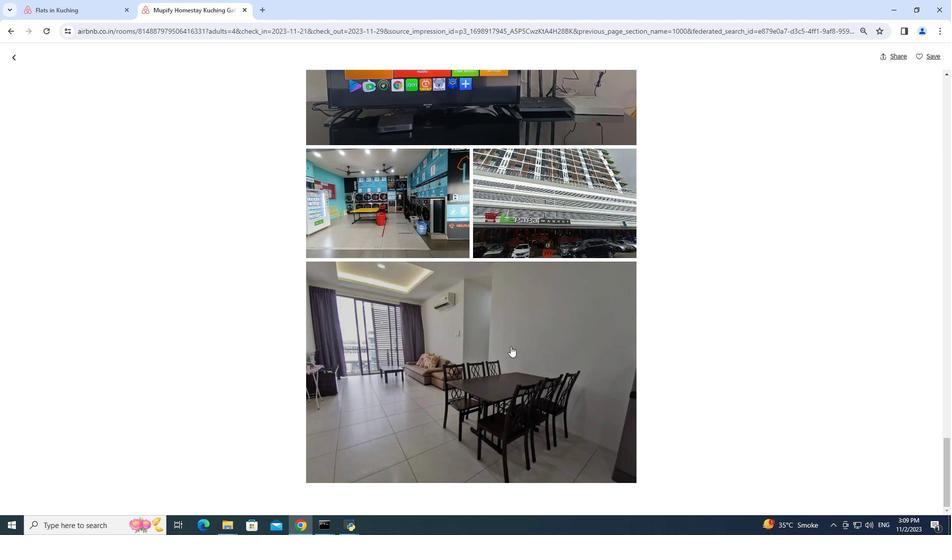 
Action: Mouse scrolled (511, 346) with delta (0, 0)
Screenshot: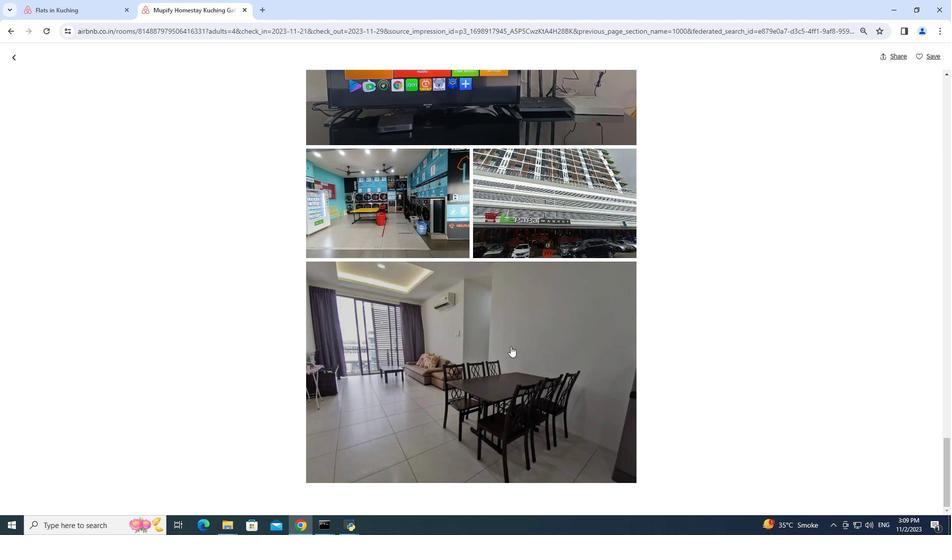 
Action: Mouse scrolled (511, 346) with delta (0, 0)
Screenshot: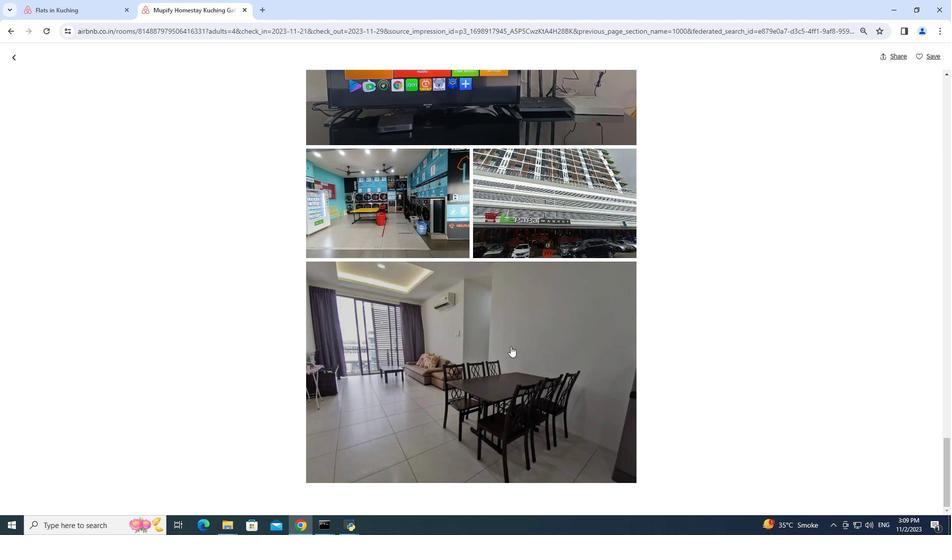 
Action: Mouse scrolled (511, 346) with delta (0, 0)
Screenshot: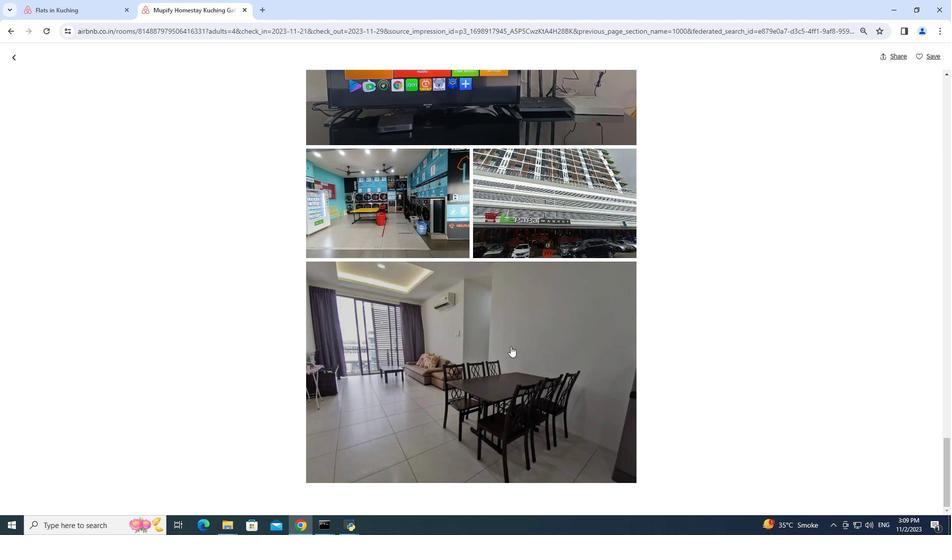
Action: Mouse moved to (14, 59)
Screenshot: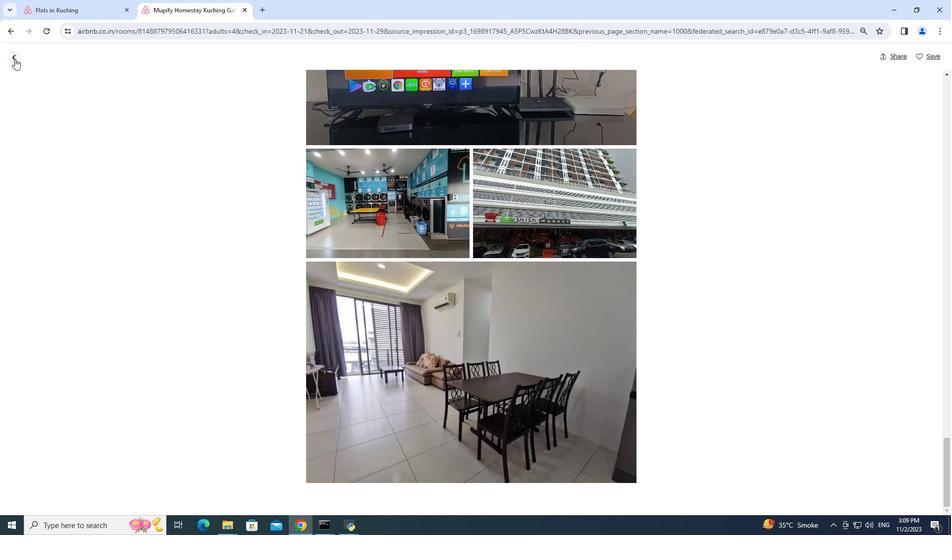 
Action: Mouse pressed left at (14, 59)
Screenshot: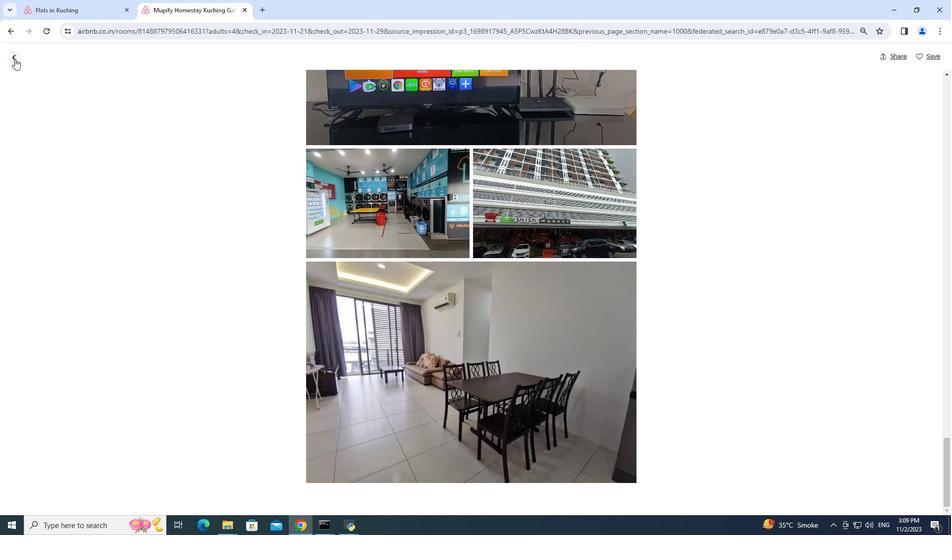 
Action: Mouse moved to (275, 249)
Screenshot: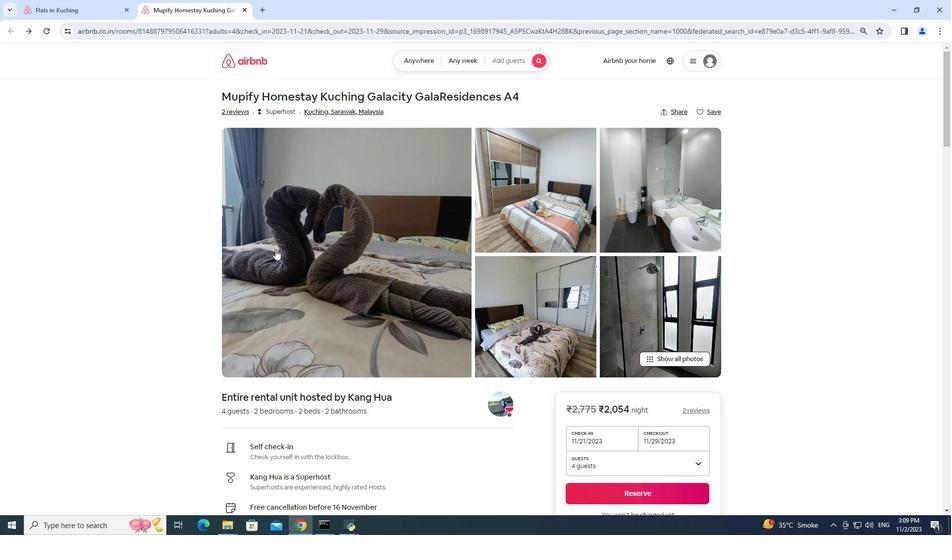 
Action: Mouse scrolled (275, 248) with delta (0, 0)
Screenshot: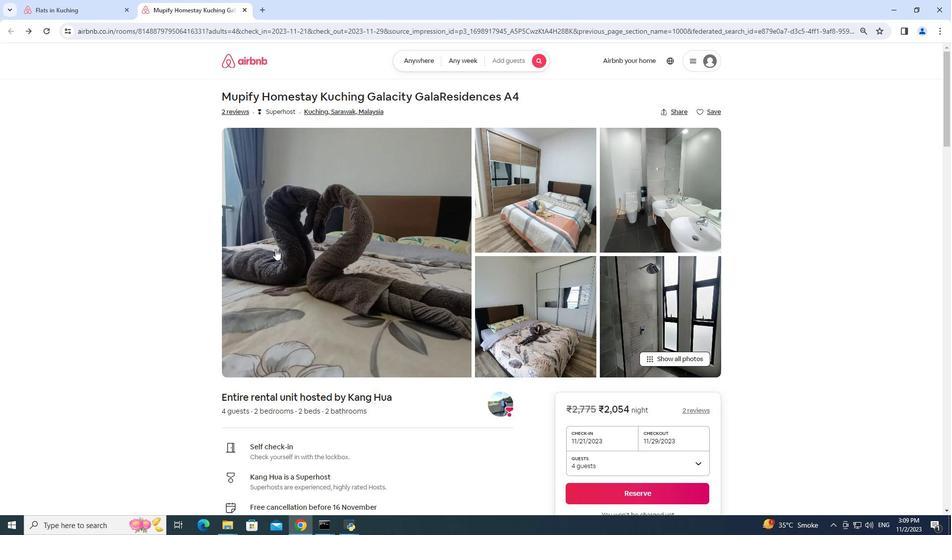 
Action: Mouse scrolled (275, 248) with delta (0, 0)
Screenshot: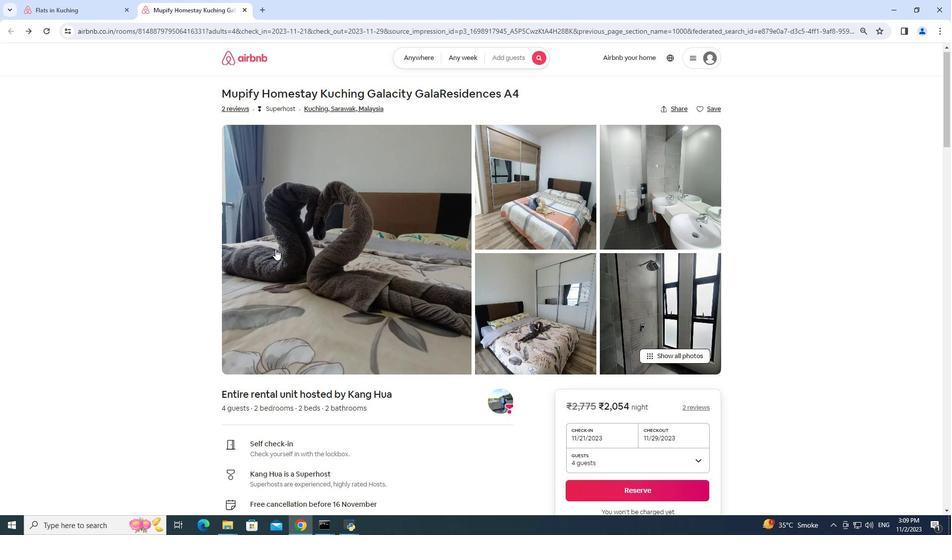 
Action: Mouse scrolled (275, 248) with delta (0, 0)
Screenshot: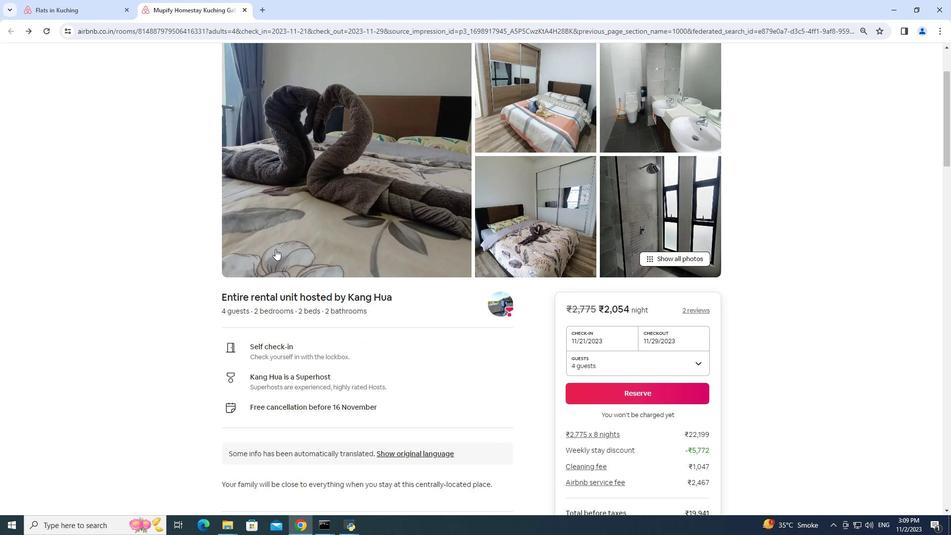 
Action: Mouse scrolled (275, 248) with delta (0, 0)
Screenshot: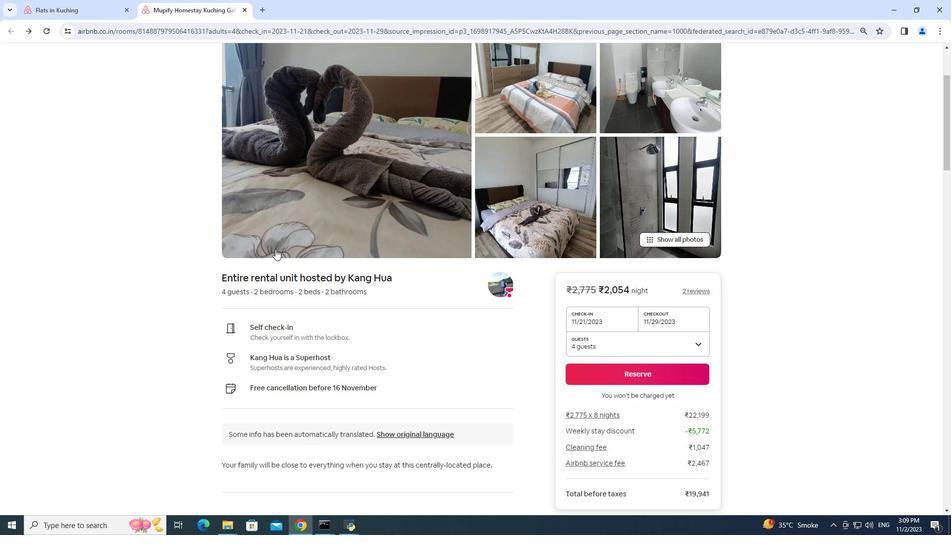 
Action: Mouse scrolled (275, 248) with delta (0, 0)
Screenshot: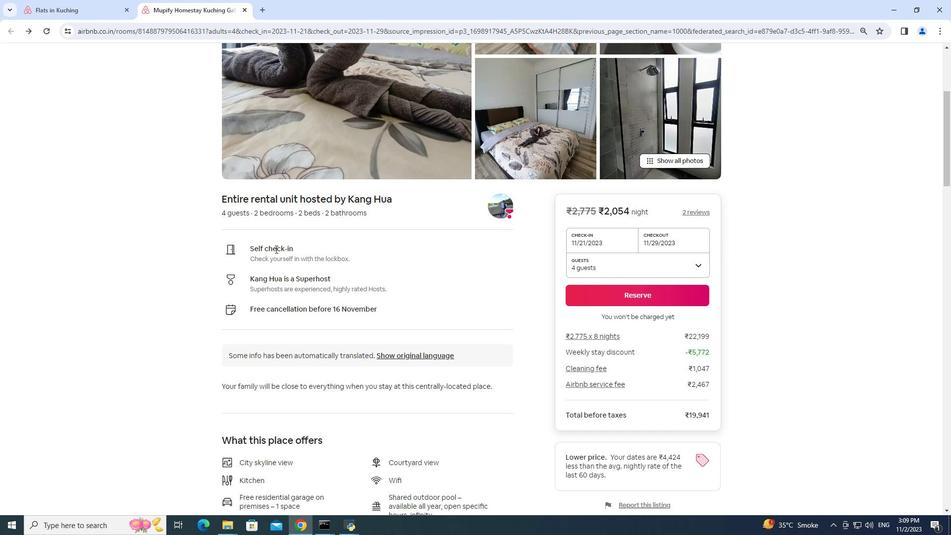 
Action: Mouse scrolled (275, 248) with delta (0, 0)
Screenshot: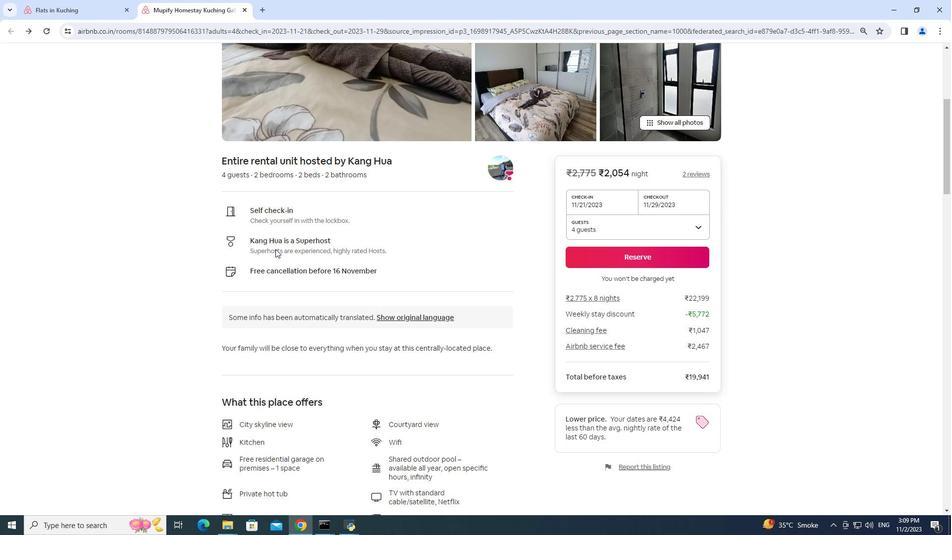 
Action: Mouse moved to (358, 233)
Screenshot: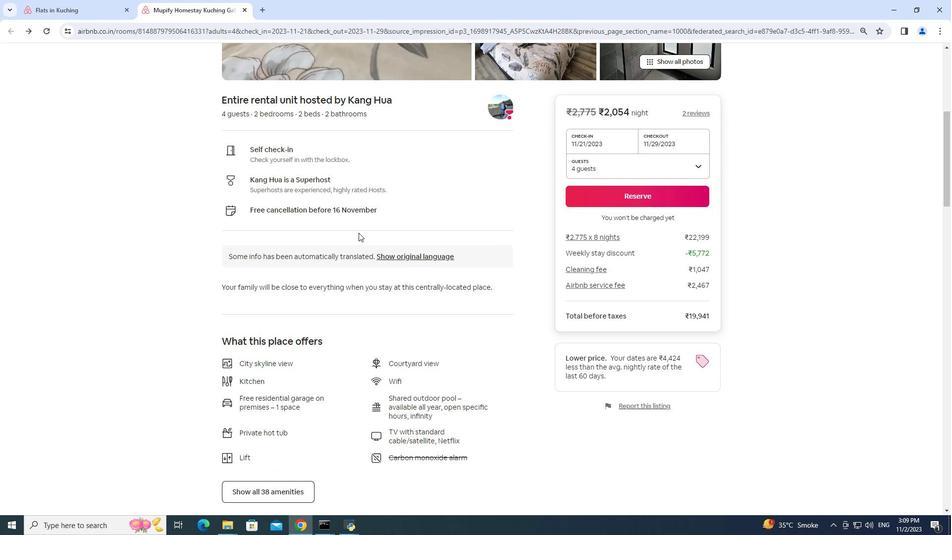 
Action: Mouse scrolled (358, 232) with delta (0, 0)
Screenshot: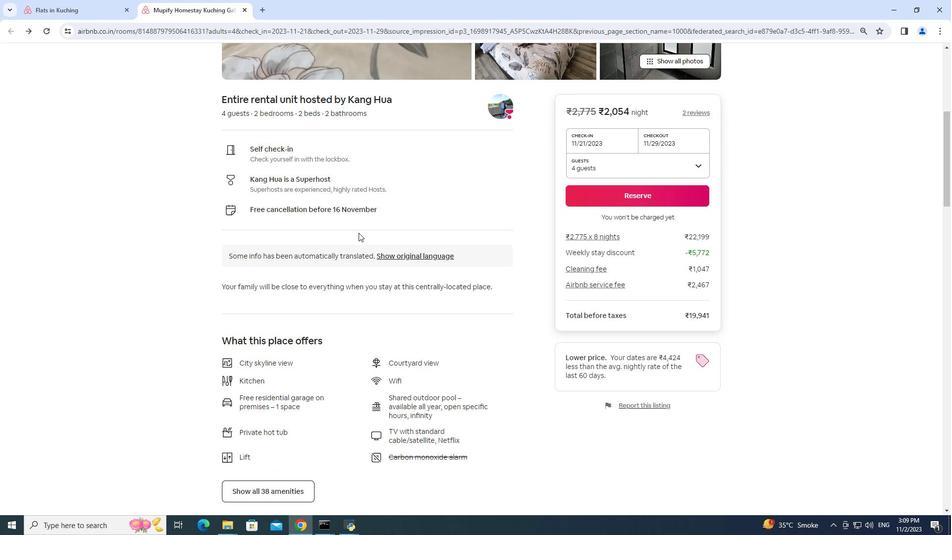 
Action: Mouse scrolled (358, 232) with delta (0, 0)
Screenshot: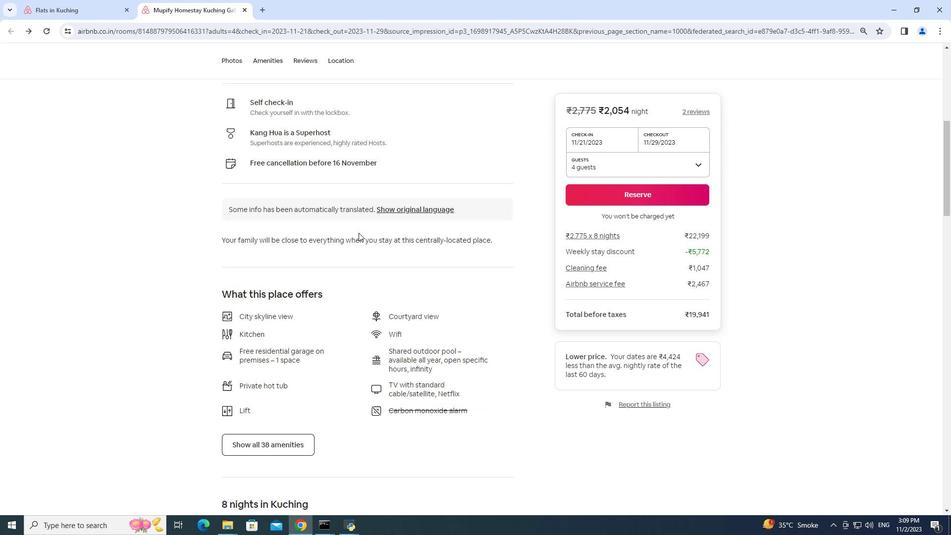 
Action: Mouse moved to (342, 229)
Screenshot: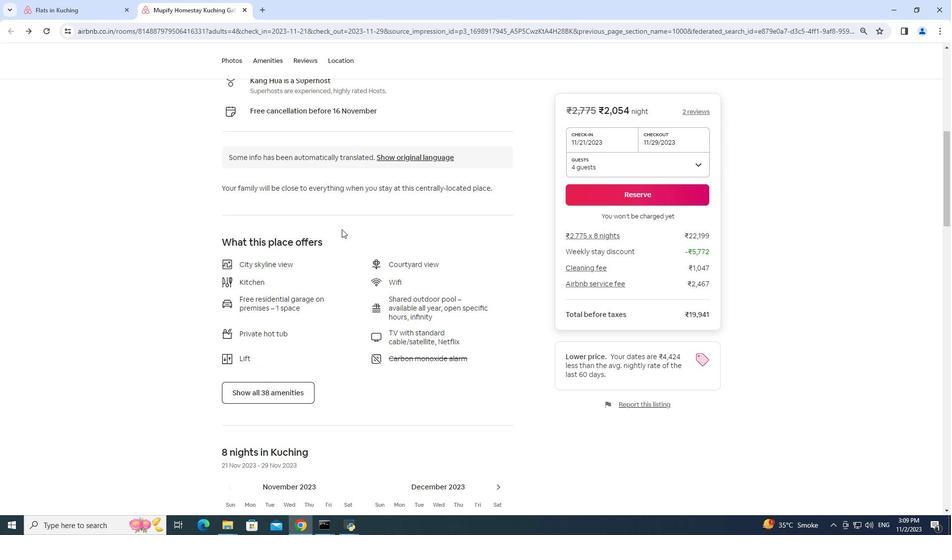 
Action: Mouse scrolled (342, 229) with delta (0, 0)
Screenshot: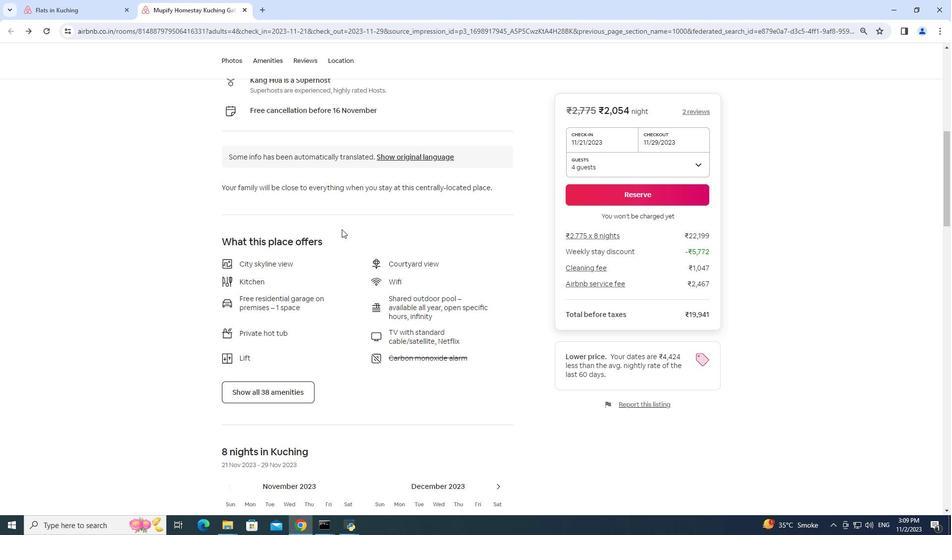 
Action: Mouse moved to (338, 236)
Screenshot: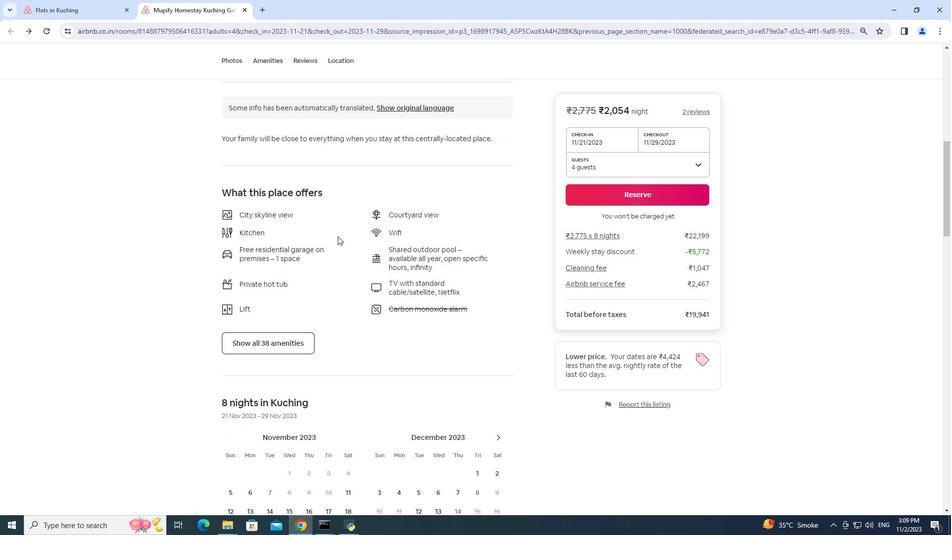 
Action: Mouse scrolled (338, 236) with delta (0, 0)
Screenshot: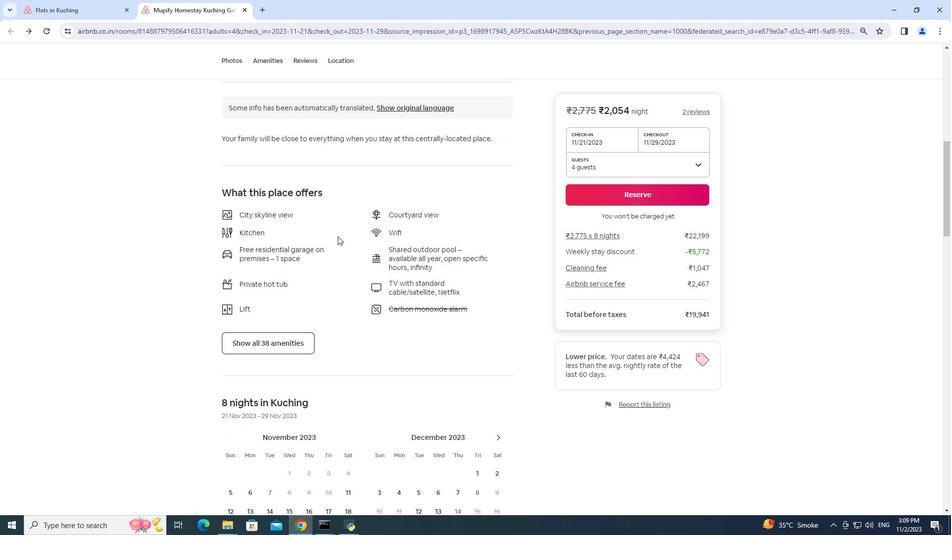 
Action: Mouse scrolled (338, 236) with delta (0, 0)
Screenshot: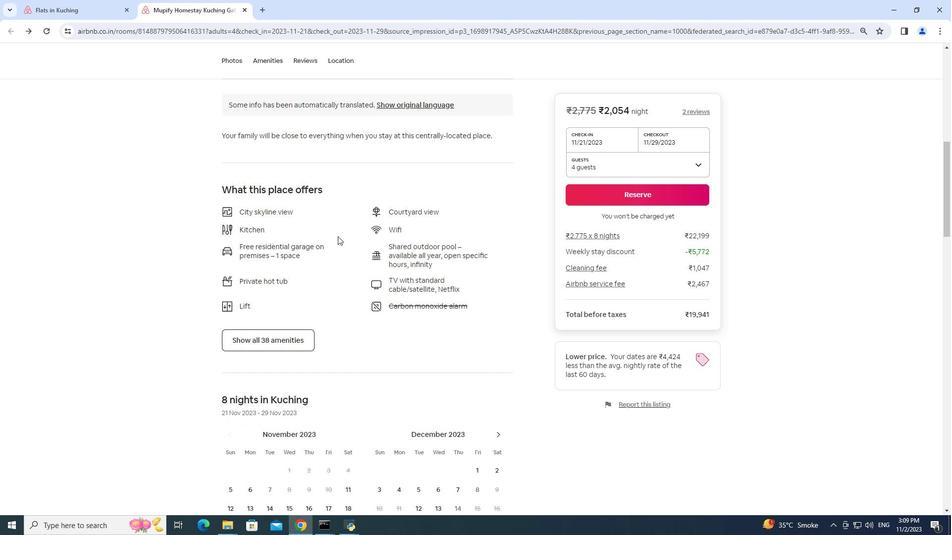 
Action: Mouse moved to (299, 238)
Screenshot: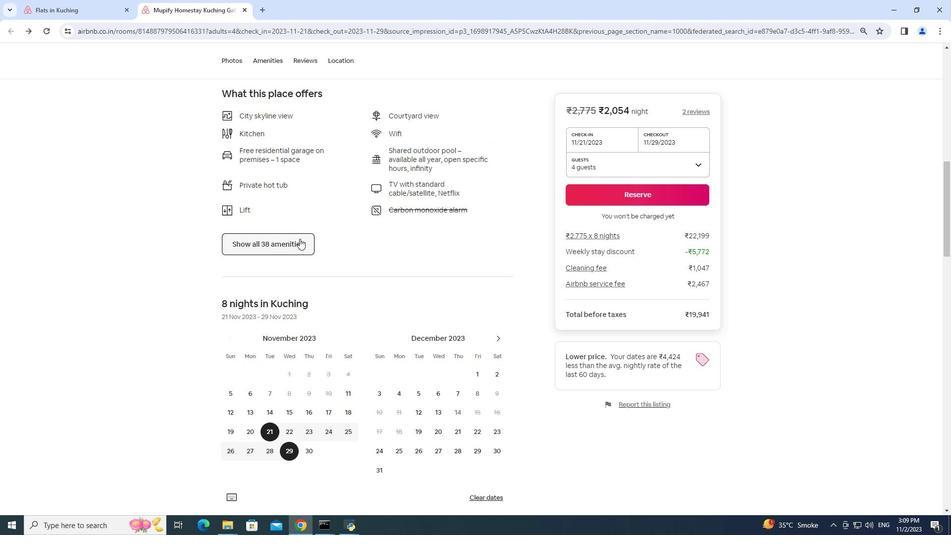 
Action: Mouse pressed left at (299, 238)
Screenshot: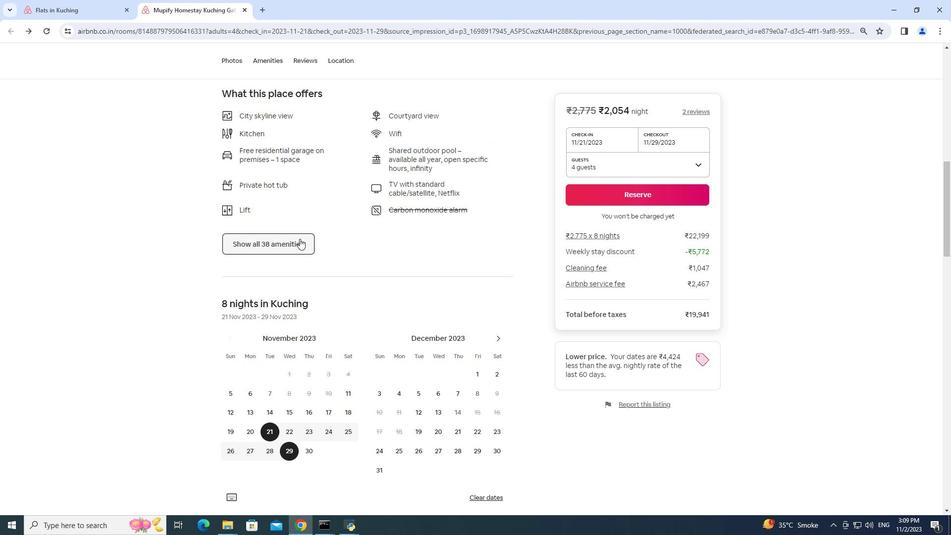 
Action: Mouse moved to (361, 240)
Screenshot: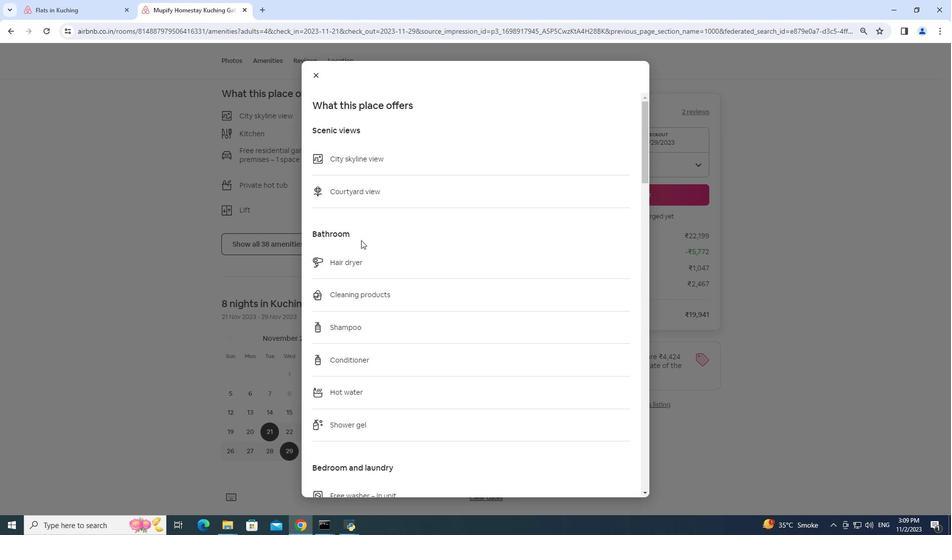 
Action: Mouse scrolled (361, 239) with delta (0, 0)
Screenshot: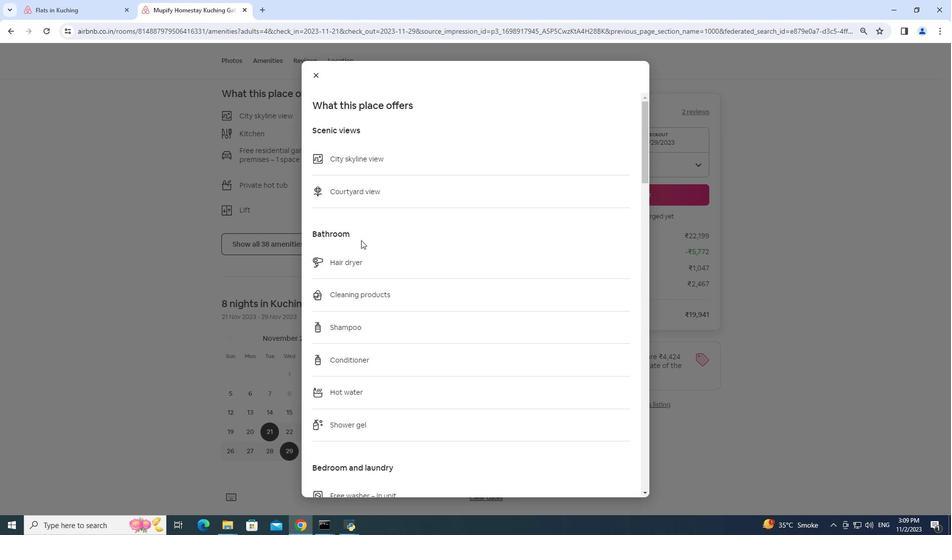 
Action: Mouse scrolled (361, 239) with delta (0, 0)
Screenshot: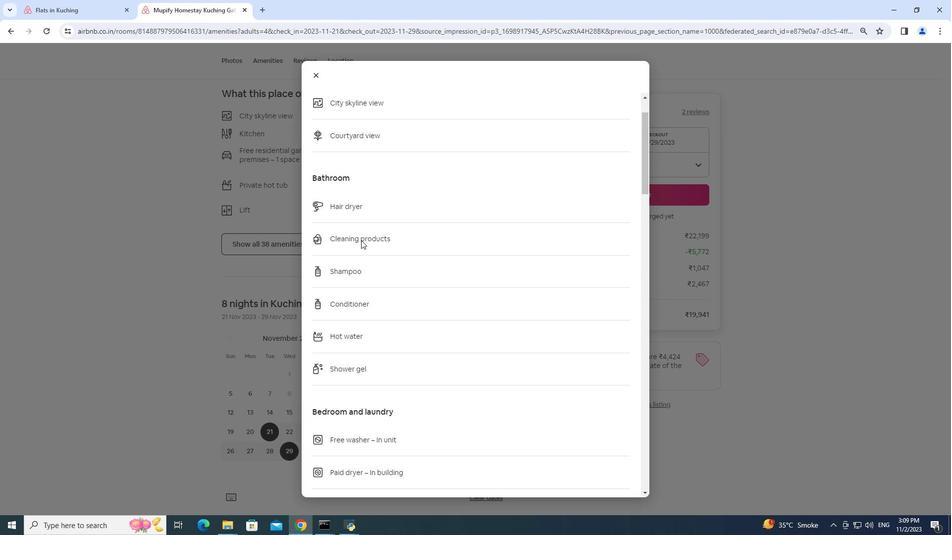 
Action: Mouse scrolled (361, 239) with delta (0, 0)
Screenshot: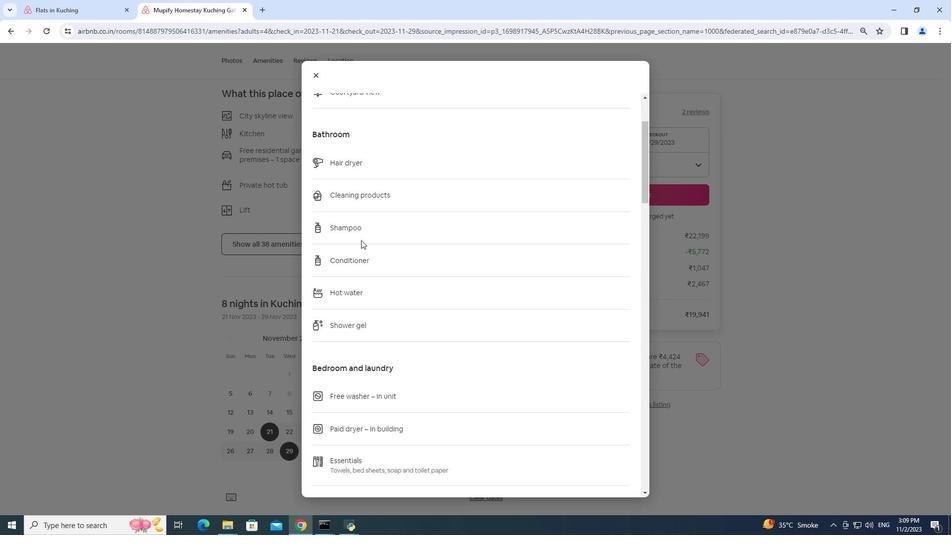 
Action: Mouse moved to (361, 240)
Screenshot: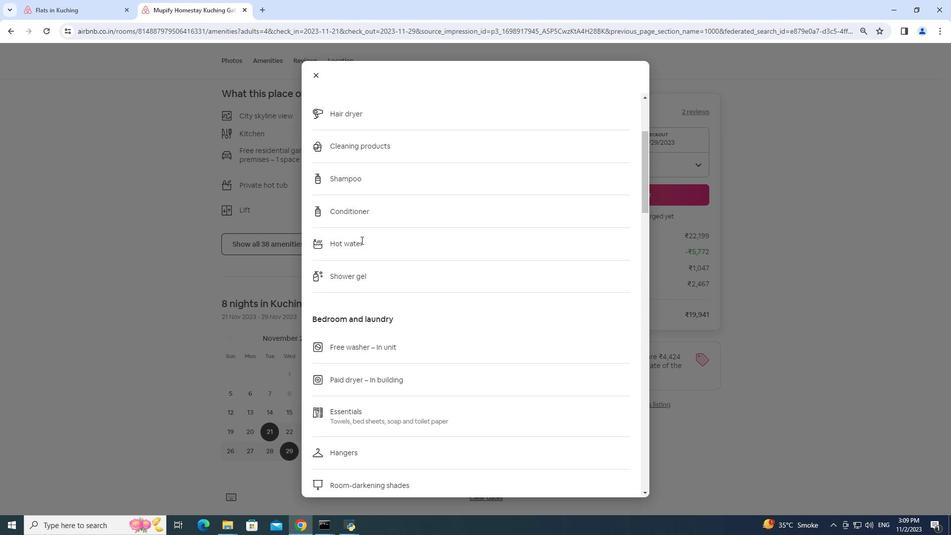 
Action: Mouse scrolled (361, 239) with delta (0, 0)
Screenshot: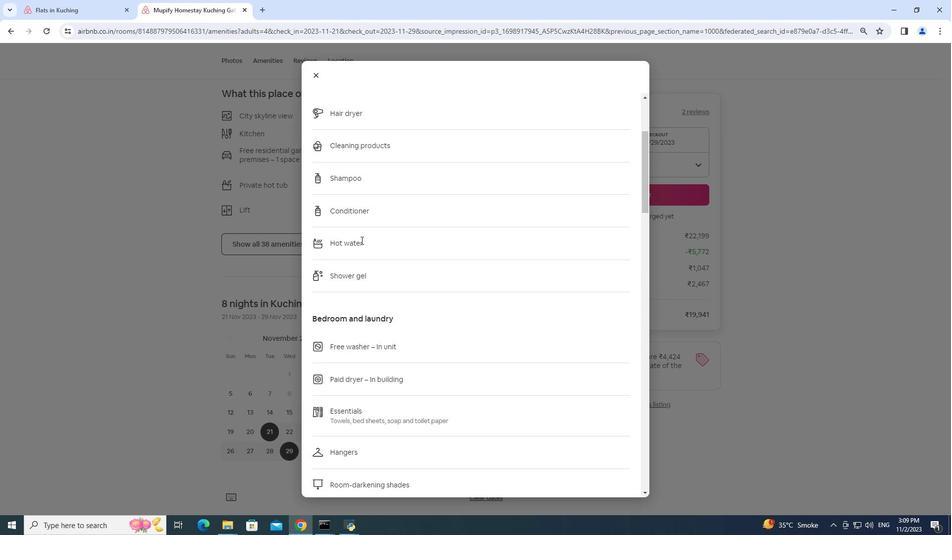 
Action: Mouse scrolled (361, 239) with delta (0, 0)
Screenshot: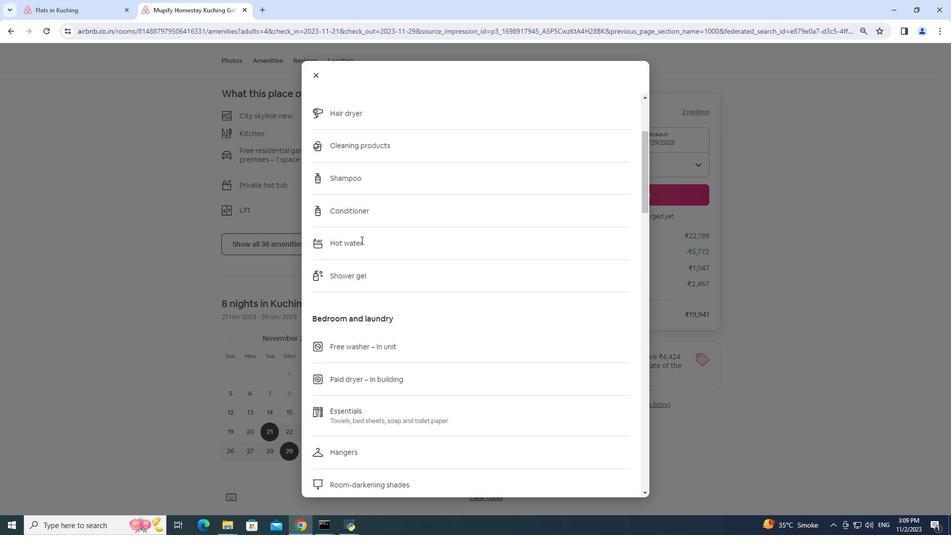 
Action: Mouse scrolled (361, 239) with delta (0, 0)
Screenshot: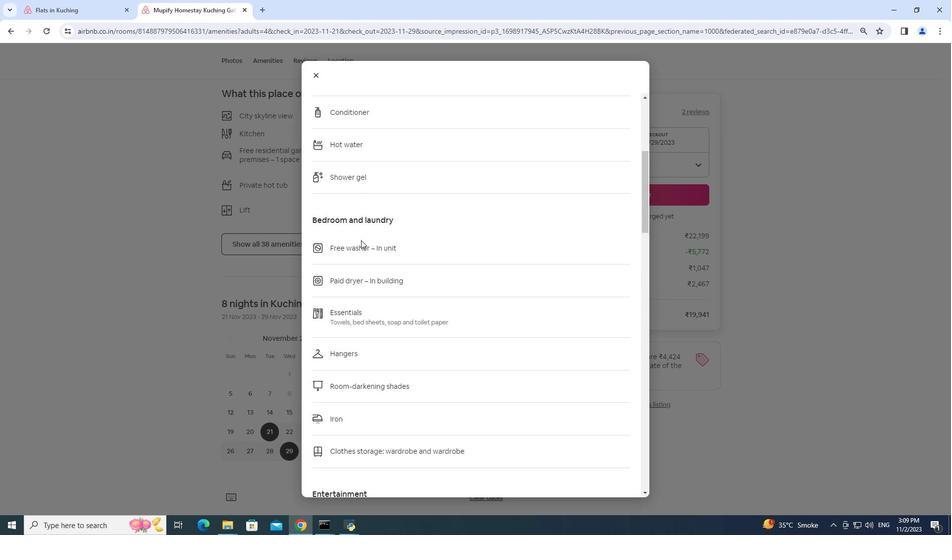 
Action: Mouse scrolled (361, 239) with delta (0, 0)
Screenshot: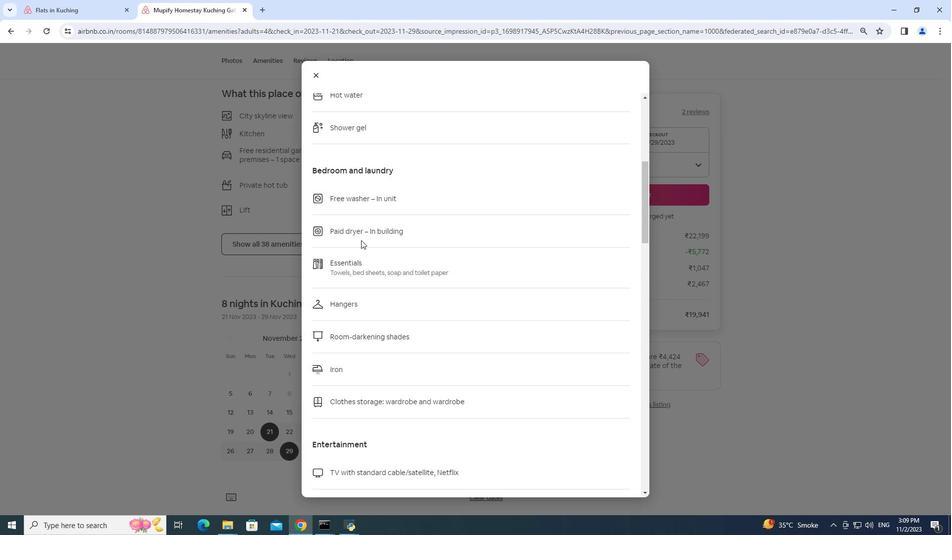 
Action: Mouse scrolled (361, 239) with delta (0, 0)
Screenshot: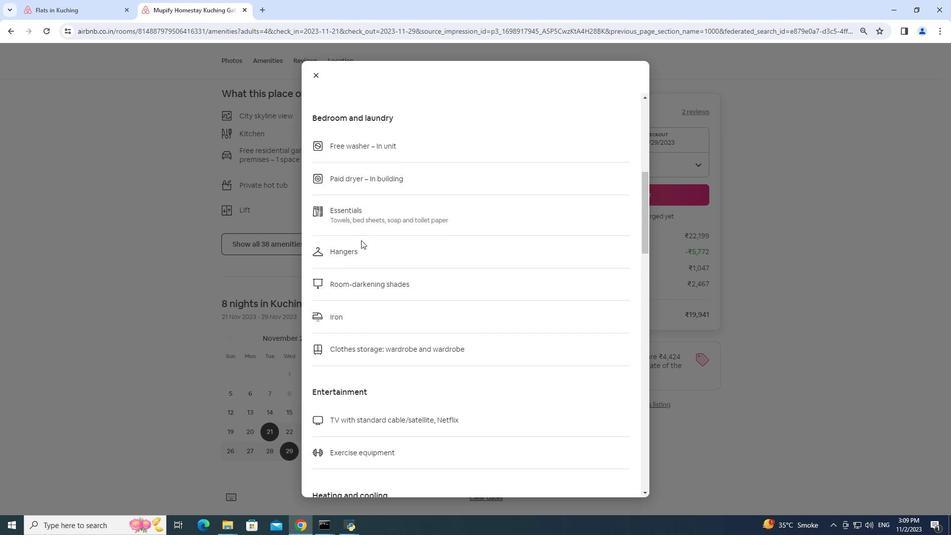 
Action: Mouse scrolled (361, 239) with delta (0, 0)
Screenshot: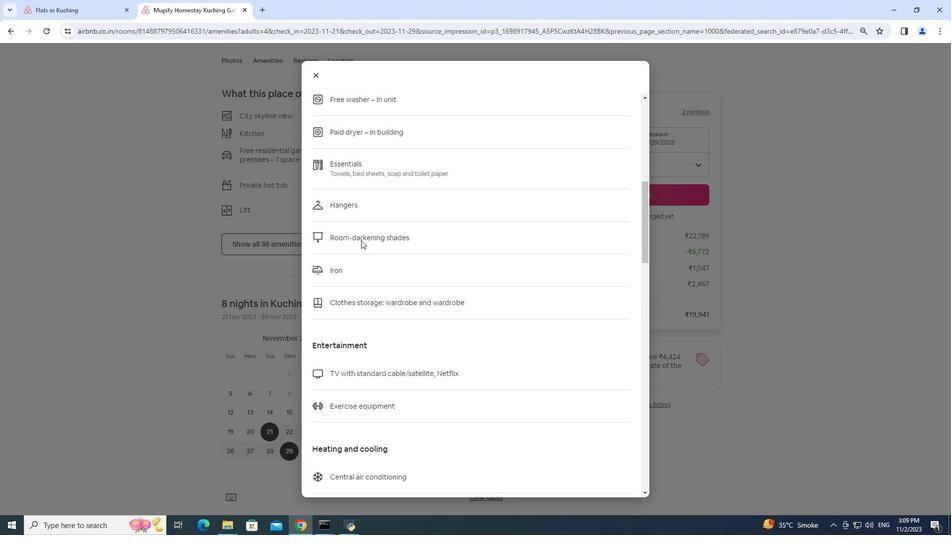 
Action: Mouse scrolled (361, 239) with delta (0, 0)
Screenshot: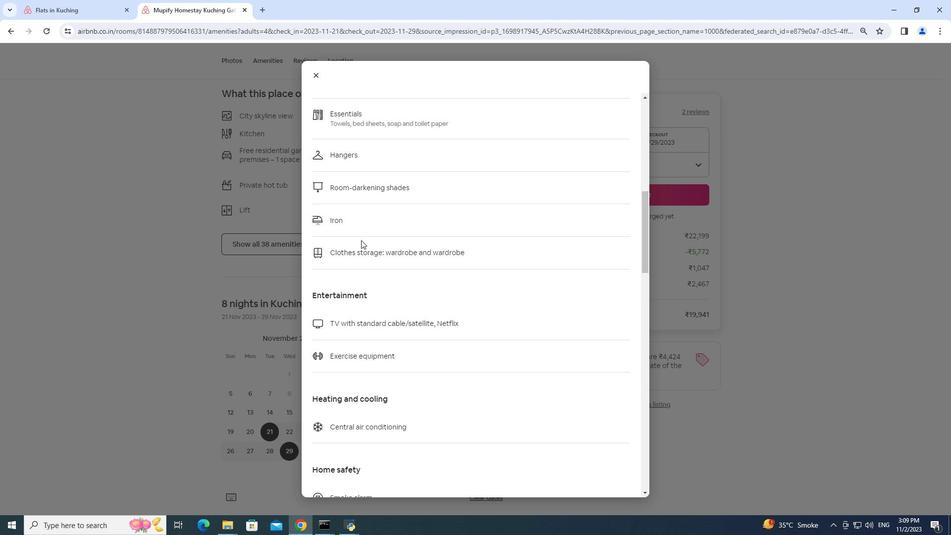 
Action: Mouse moved to (360, 240)
Screenshot: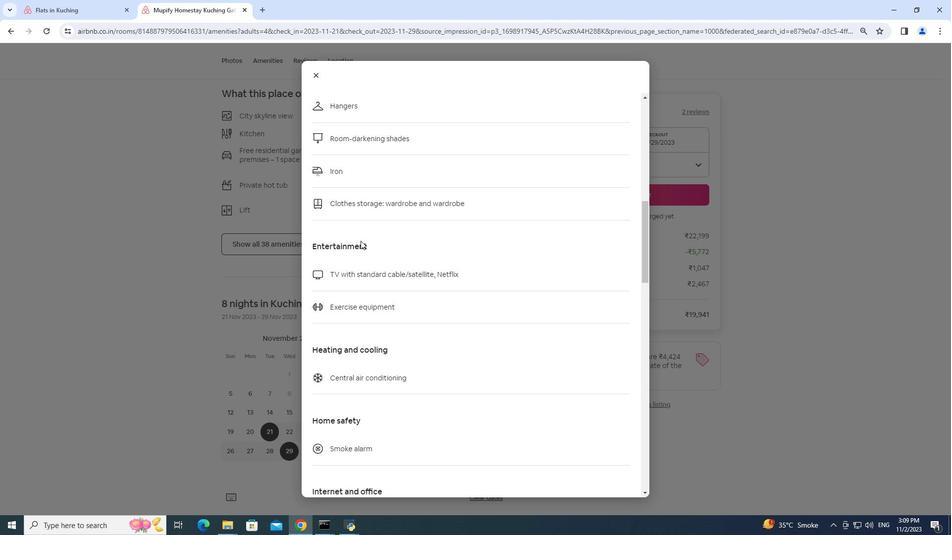 
Action: Mouse scrolled (360, 240) with delta (0, 0)
Screenshot: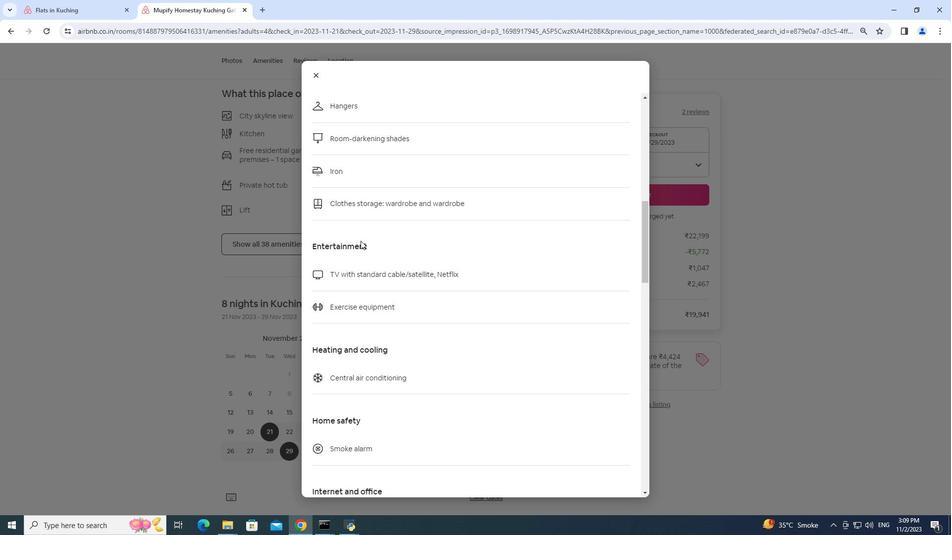 
Action: Mouse moved to (360, 240)
Screenshot: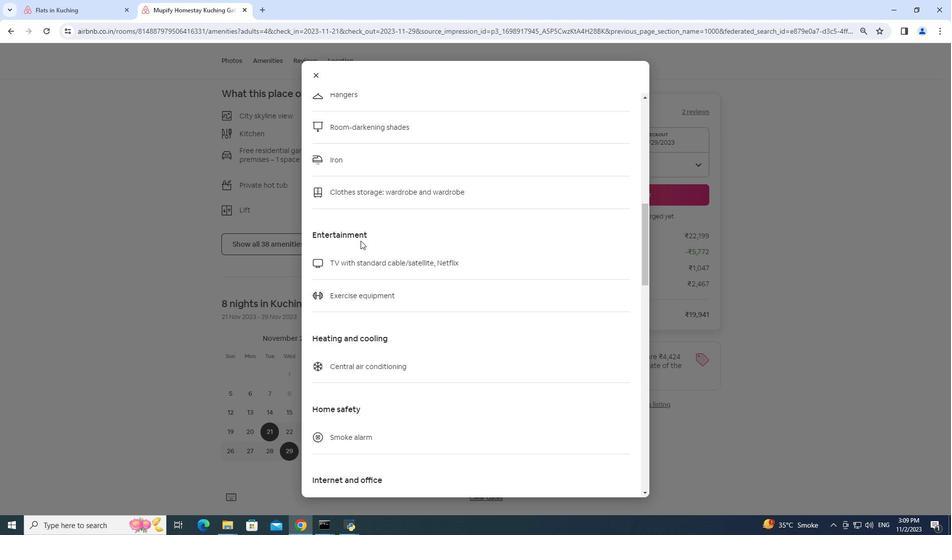 
Action: Mouse scrolled (360, 240) with delta (0, 0)
Screenshot: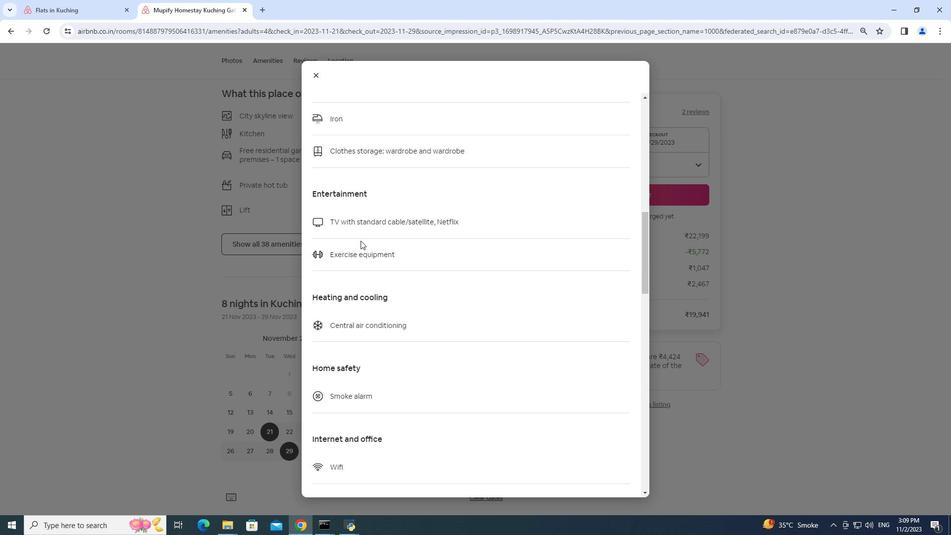 
Action: Mouse scrolled (360, 240) with delta (0, 0)
Screenshot: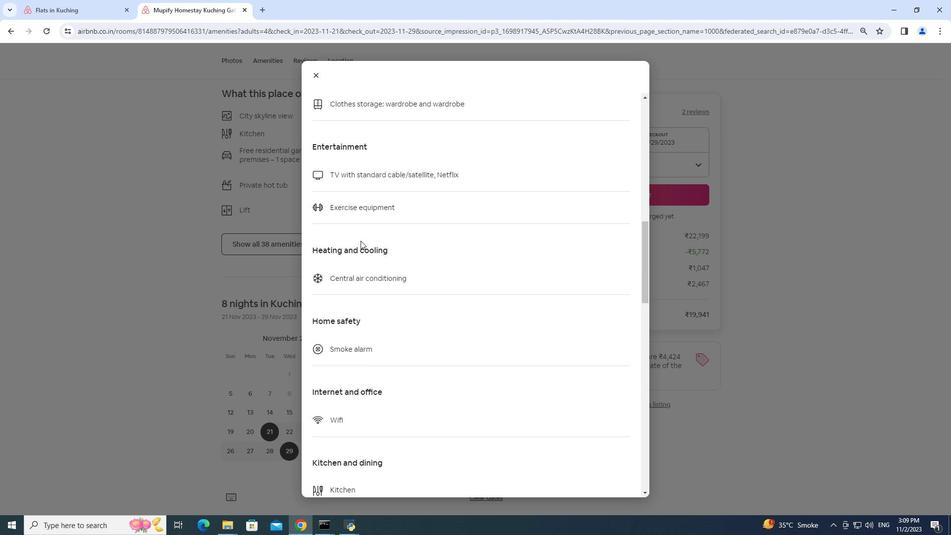 
Action: Mouse scrolled (360, 240) with delta (0, 0)
Screenshot: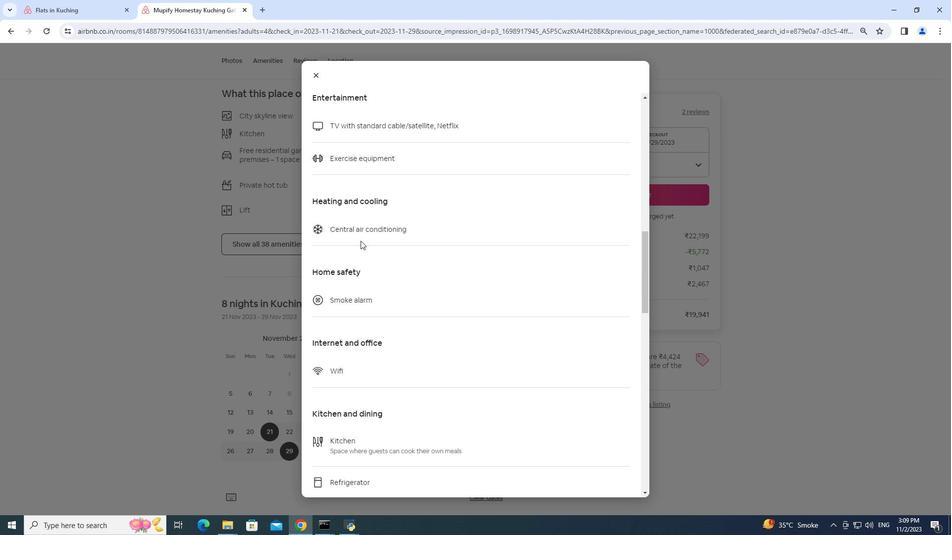 
Action: Mouse scrolled (360, 240) with delta (0, 0)
Screenshot: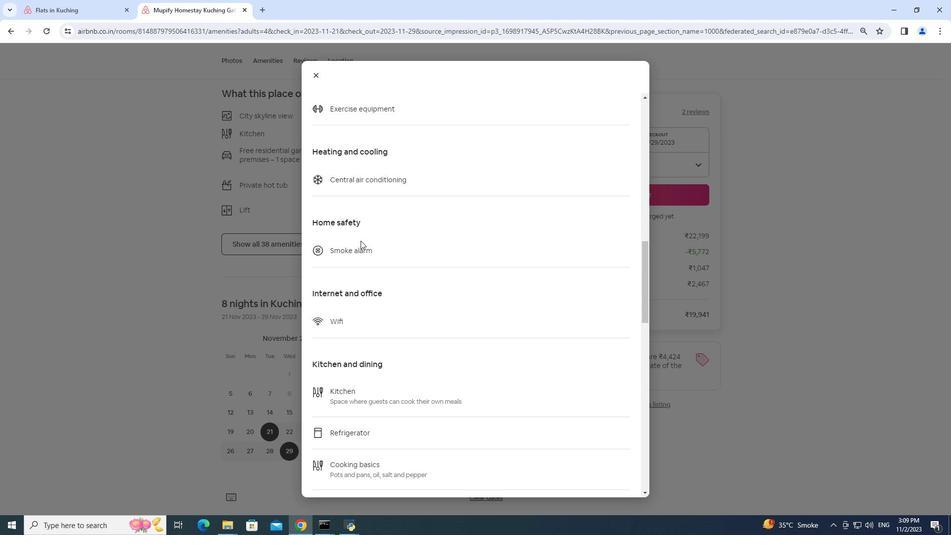 
Action: Mouse pressed middle at (360, 240)
Screenshot: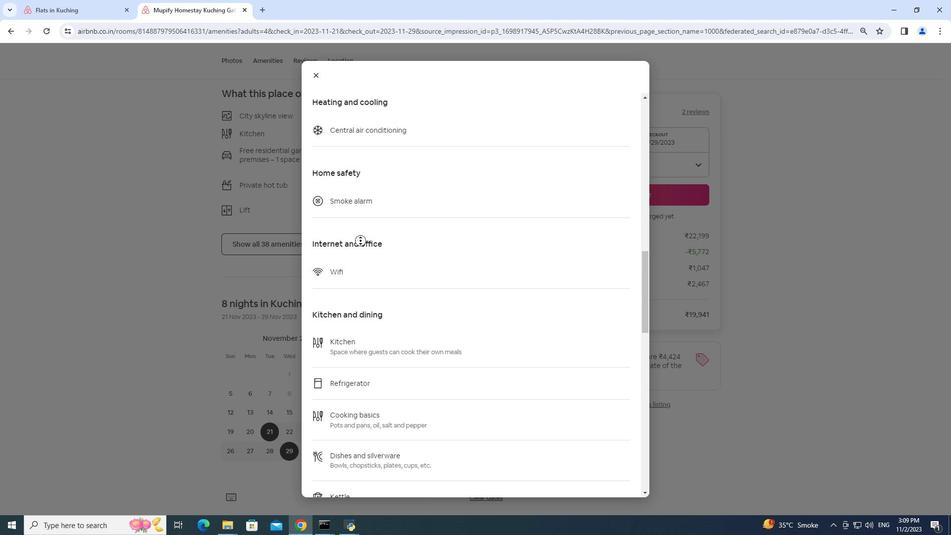 
Action: Mouse scrolled (360, 240) with delta (0, 0)
Screenshot: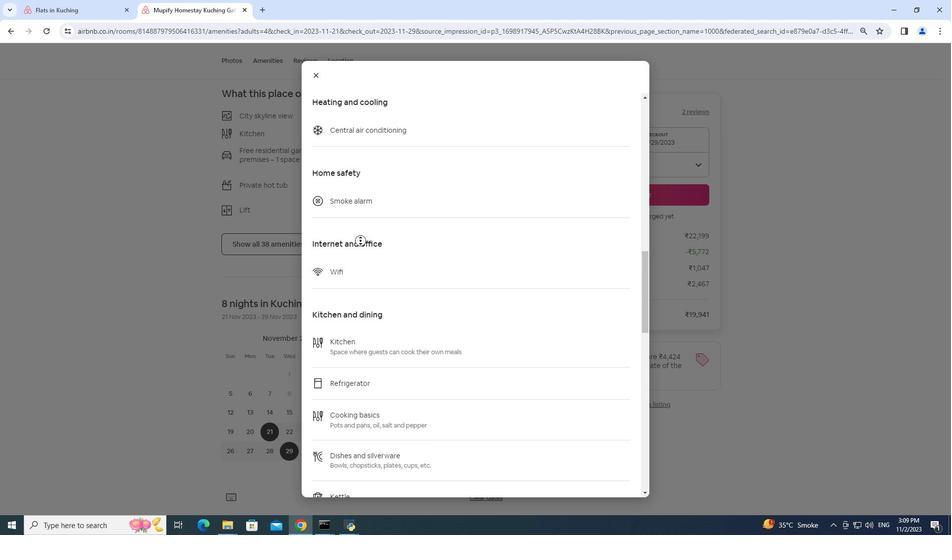 
Action: Mouse scrolled (360, 240) with delta (0, 0)
Screenshot: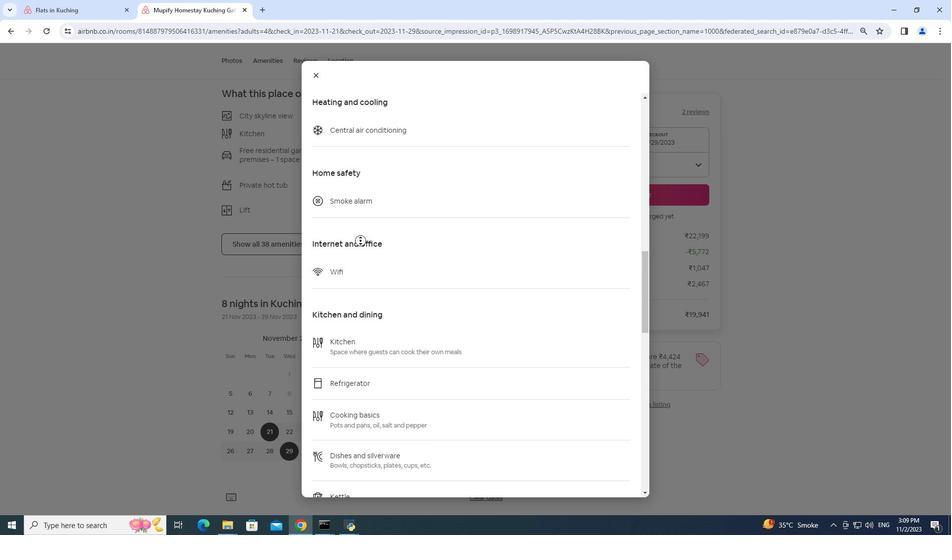 
Action: Mouse scrolled (360, 240) with delta (0, 0)
Screenshot: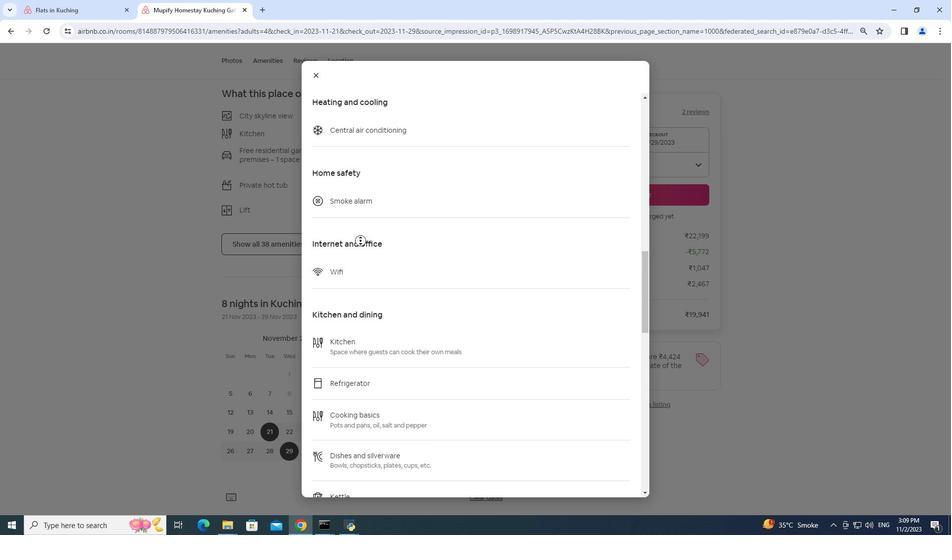 
Action: Mouse scrolled (360, 240) with delta (0, 0)
Screenshot: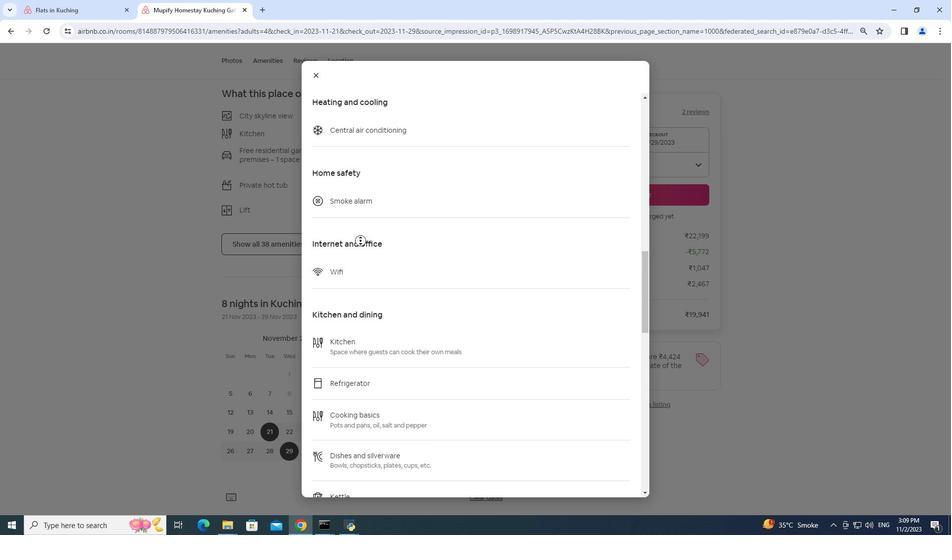 
Action: Mouse scrolled (360, 240) with delta (0, 0)
Screenshot: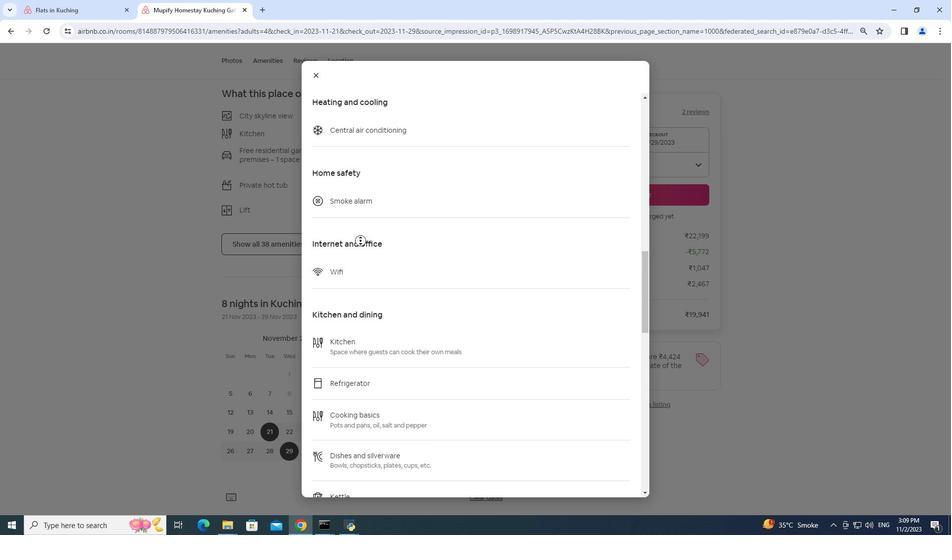 
Action: Mouse scrolled (360, 240) with delta (0, 0)
Screenshot: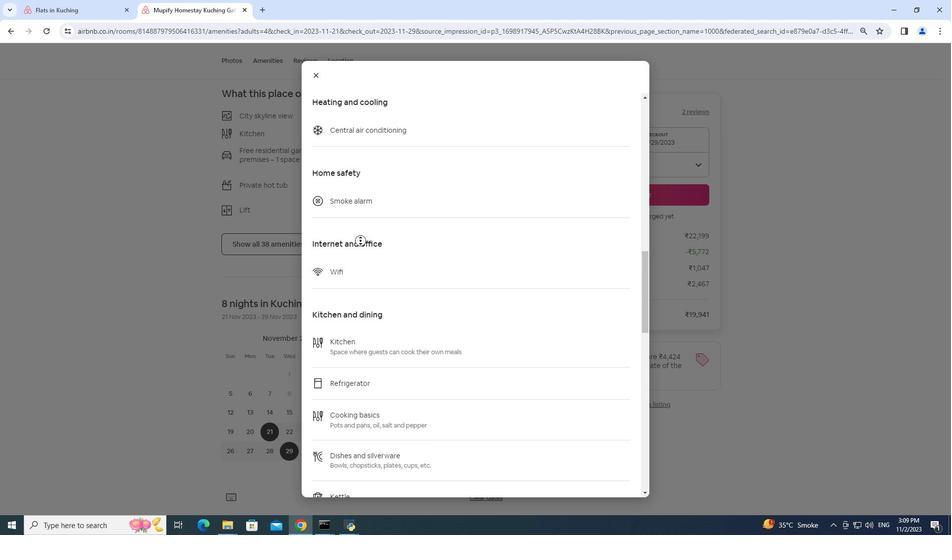 
Action: Mouse moved to (400, 256)
Screenshot: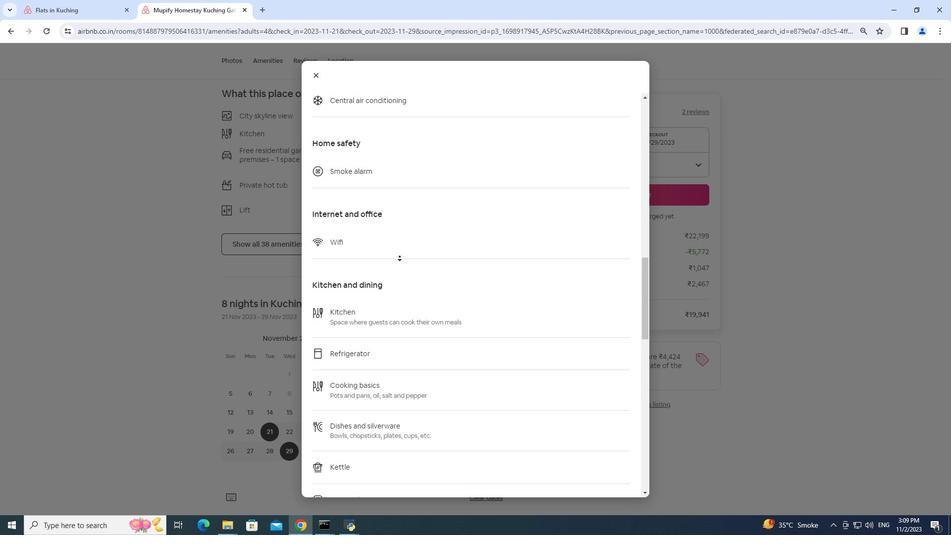 
Action: Mouse pressed left at (400, 256)
Screenshot: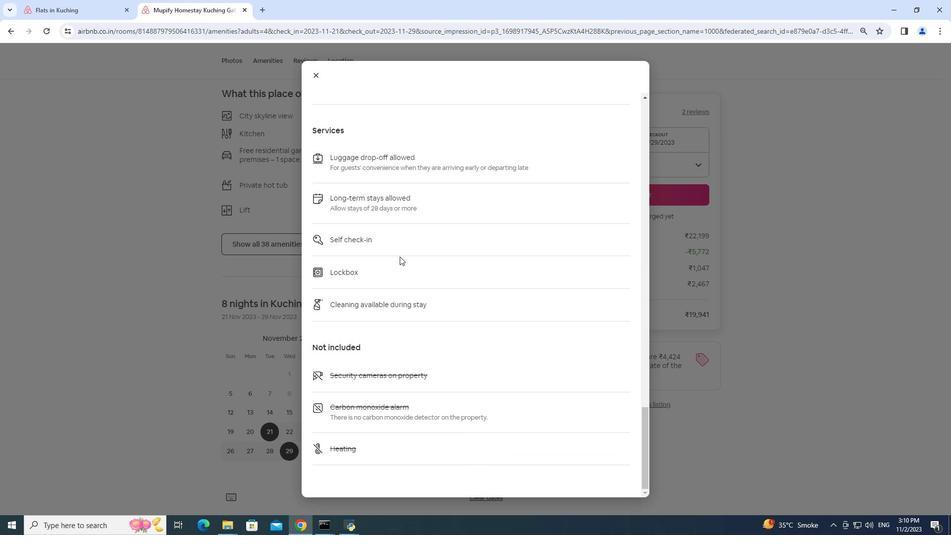 
Action: Mouse moved to (394, 230)
Screenshot: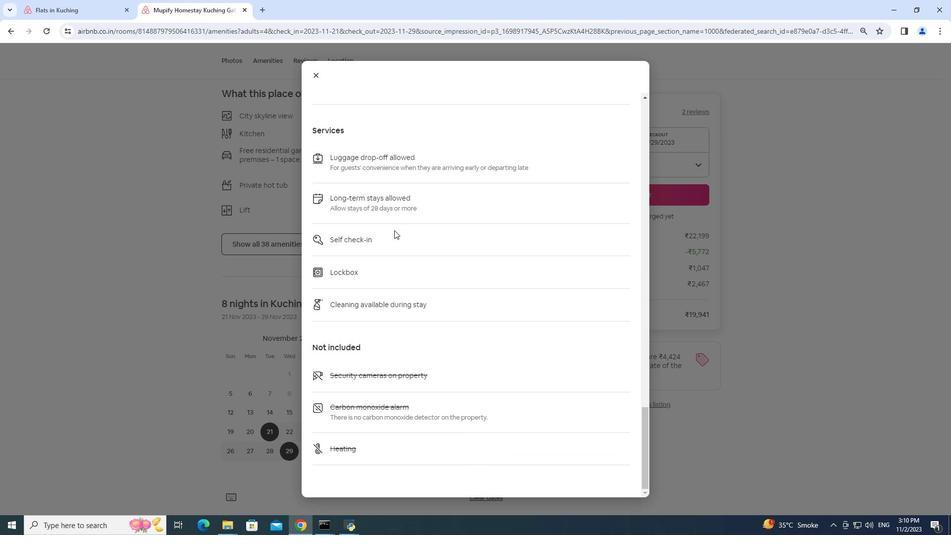 
Action: Mouse scrolled (394, 230) with delta (0, 0)
Screenshot: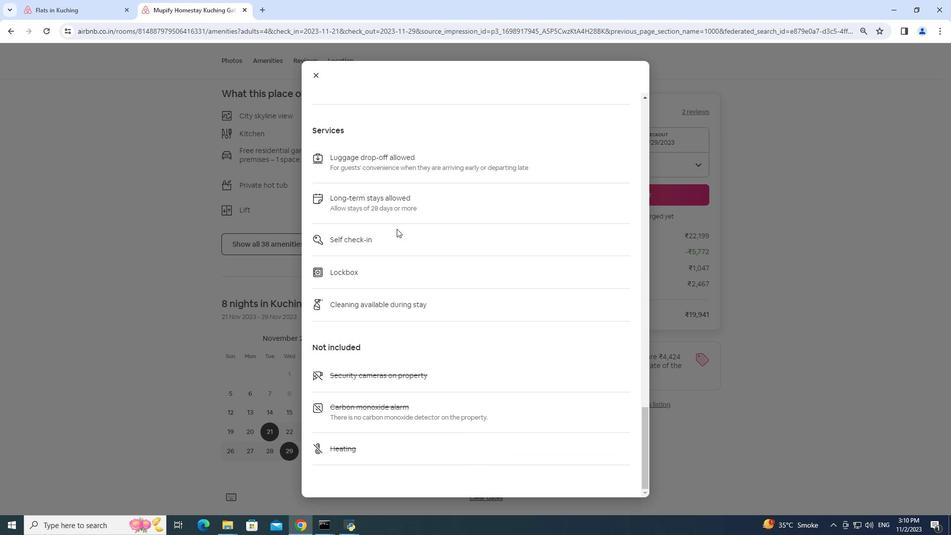 
Action: Mouse scrolled (394, 230) with delta (0, 0)
Screenshot: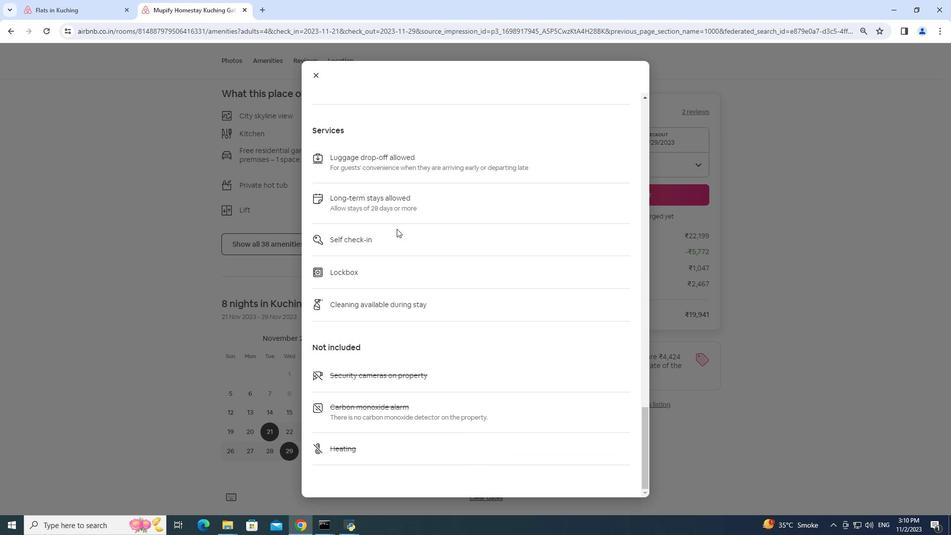 
Action: Mouse moved to (395, 230)
Screenshot: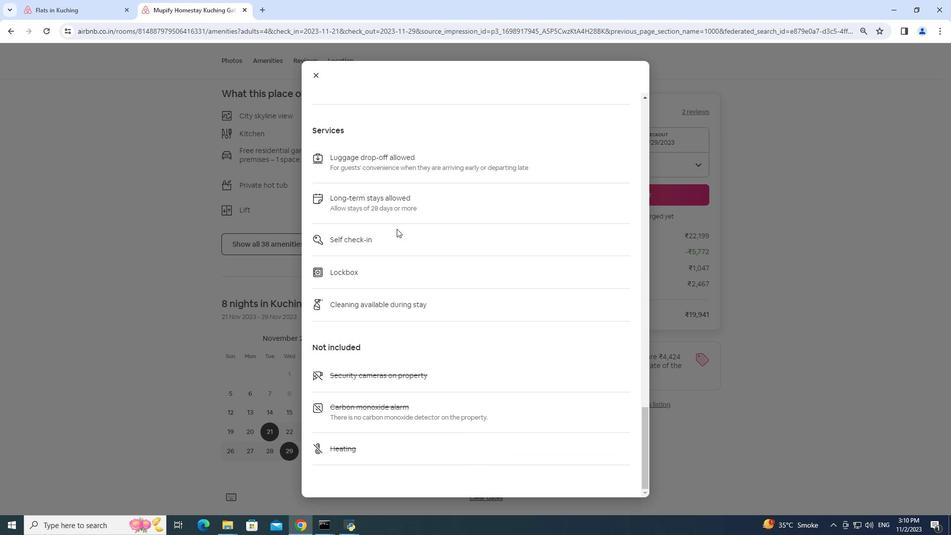 
Action: Mouse scrolled (395, 230) with delta (0, 0)
Screenshot: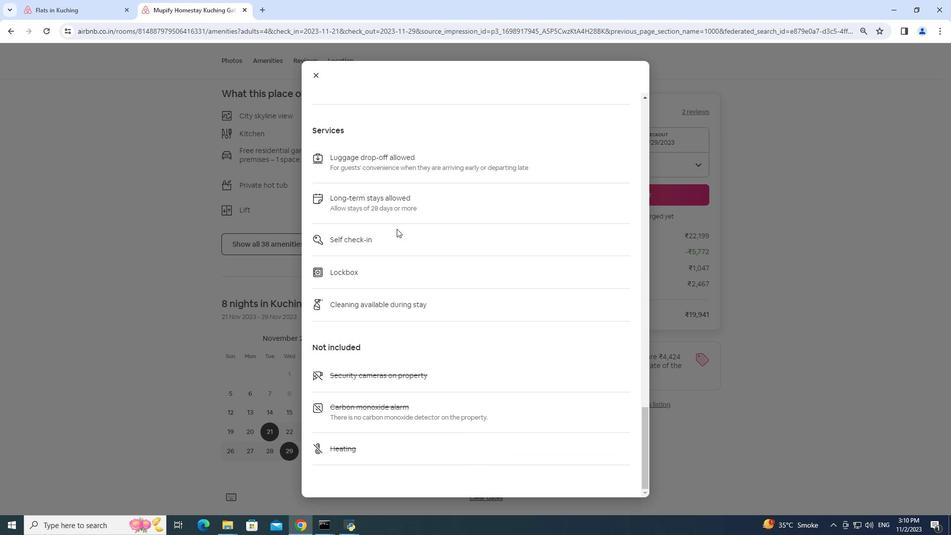 
Action: Mouse moved to (397, 229)
Screenshot: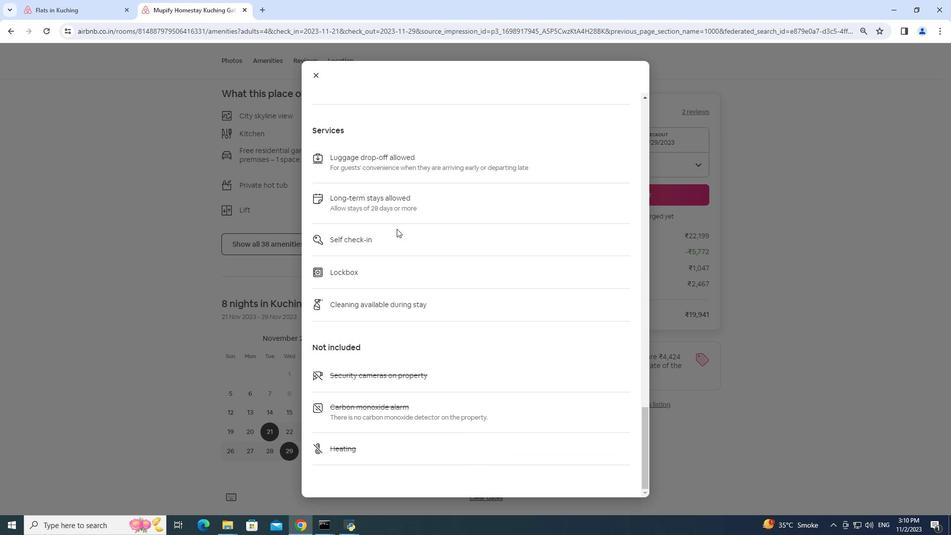 
Action: Mouse scrolled (397, 228) with delta (0, 0)
Screenshot: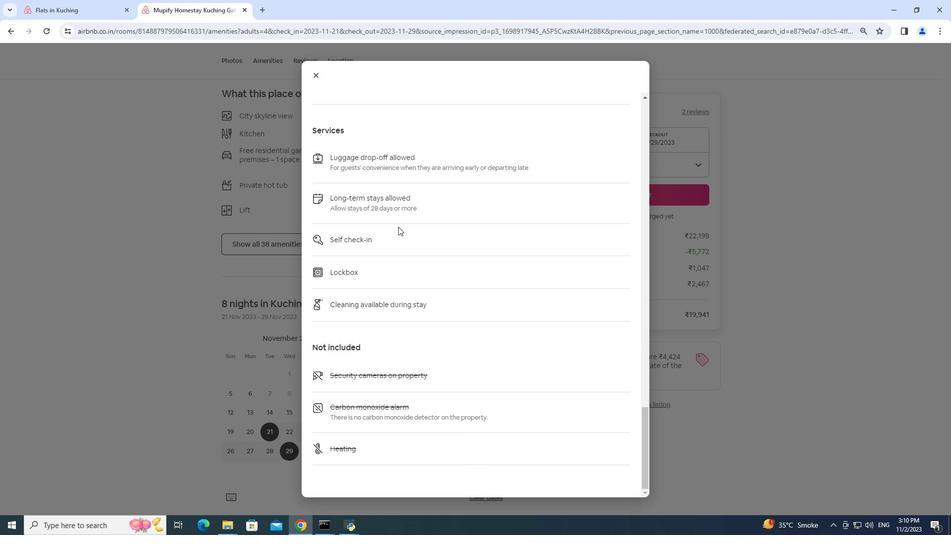 
Action: Mouse moved to (398, 227)
Screenshot: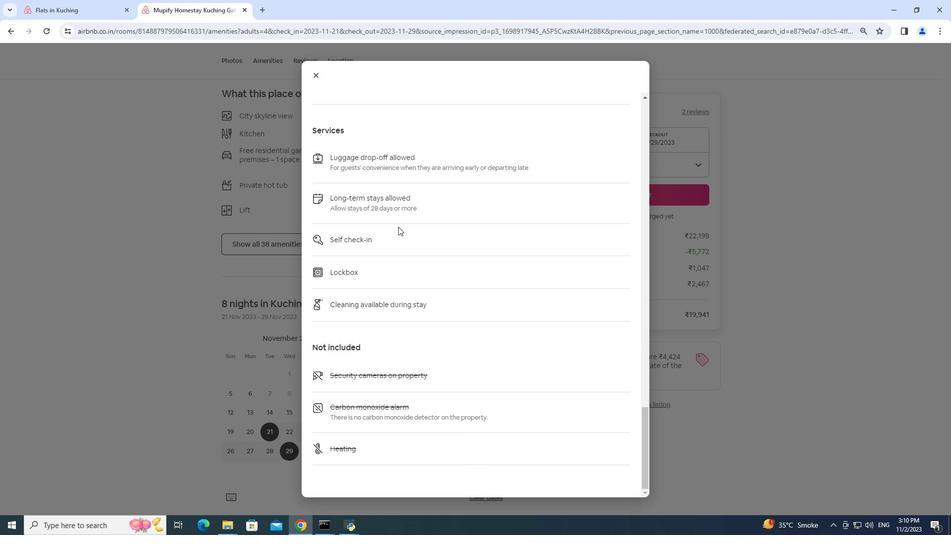 
Action: Mouse scrolled (398, 226) with delta (0, 0)
Screenshot: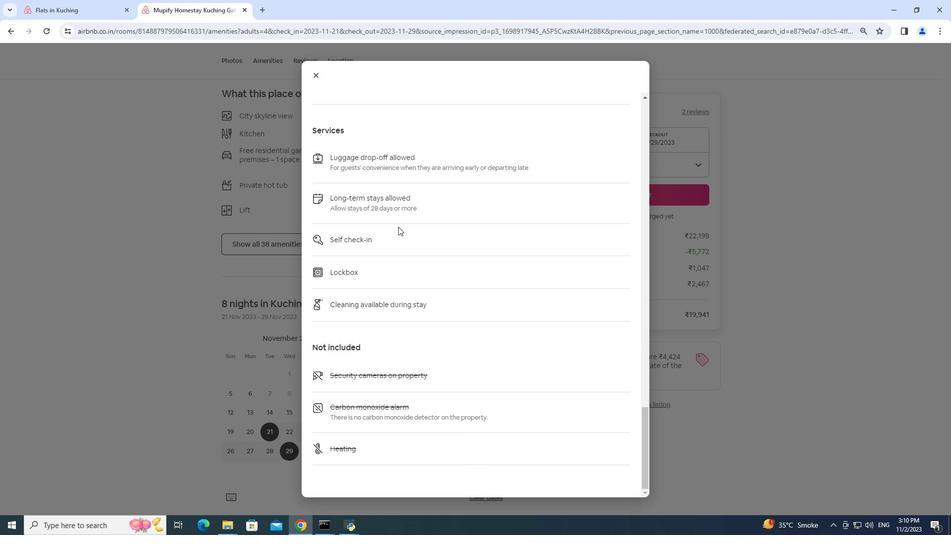 
Action: Mouse moved to (405, 233)
Screenshot: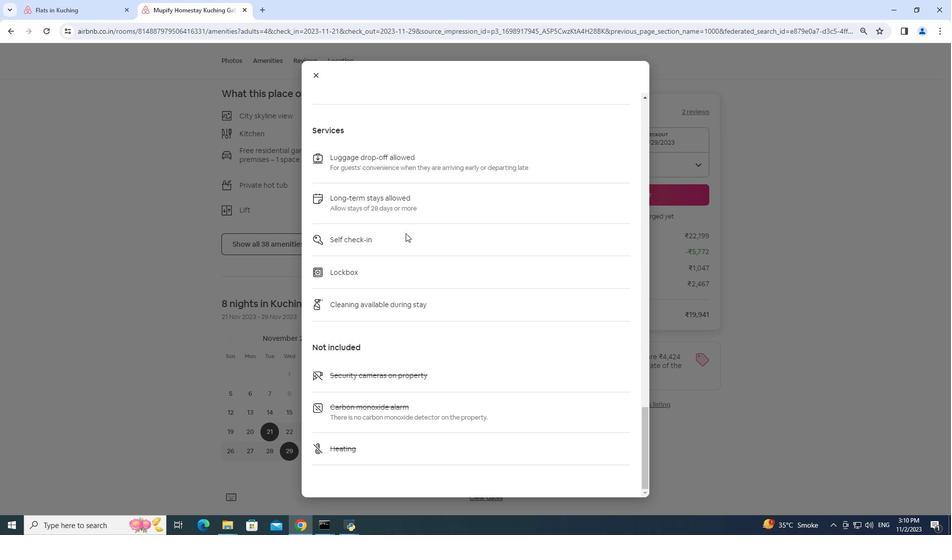
Action: Mouse scrolled (405, 234) with delta (0, 0)
Screenshot: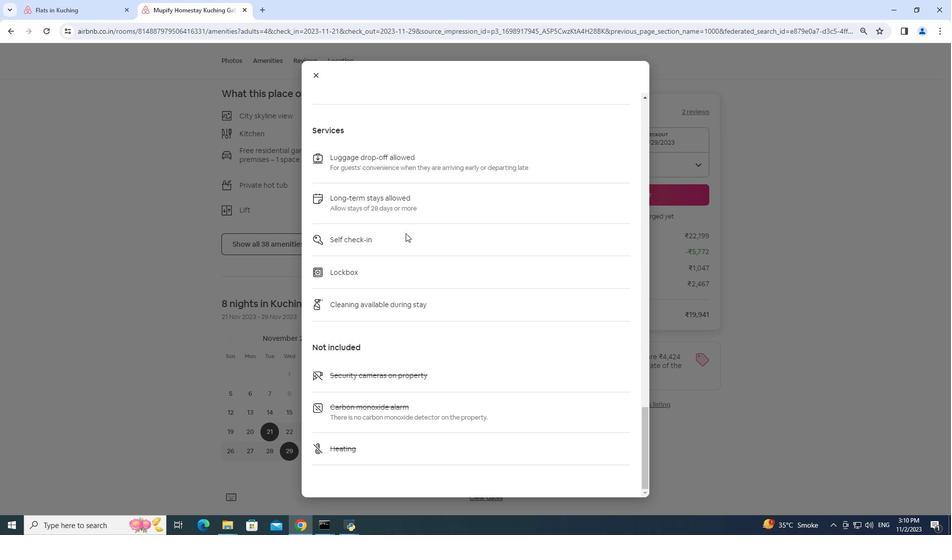 
Action: Mouse moved to (406, 233)
Screenshot: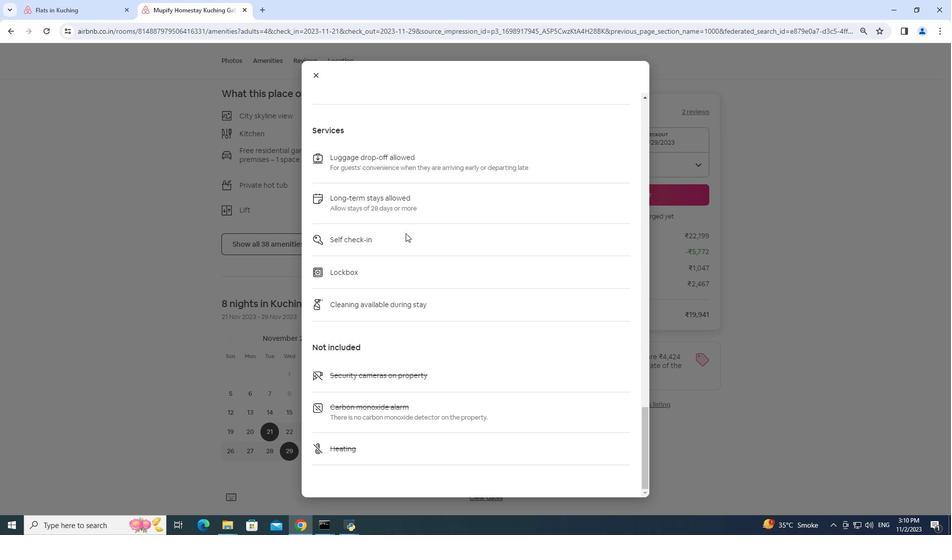 
Action: Mouse scrolled (406, 234) with delta (0, 0)
Screenshot: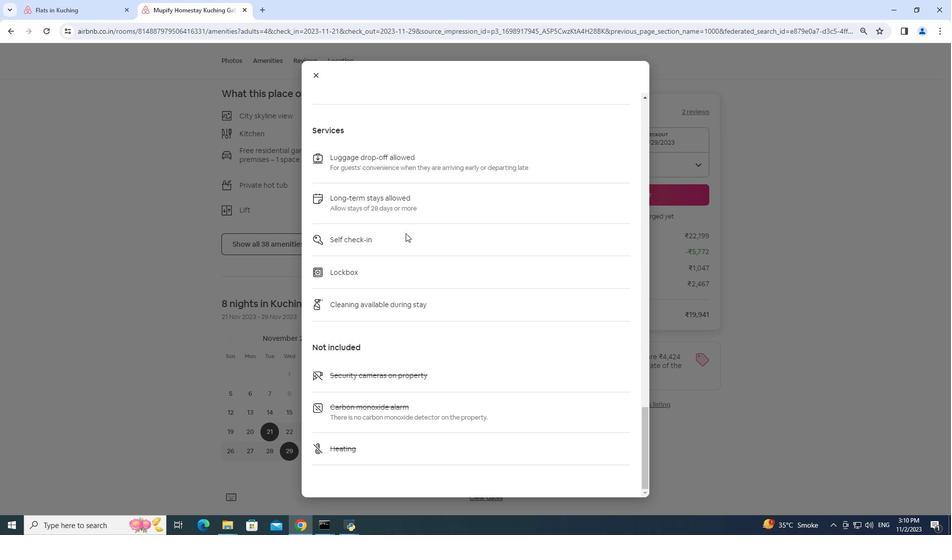 
Action: Mouse scrolled (406, 234) with delta (0, 0)
Screenshot: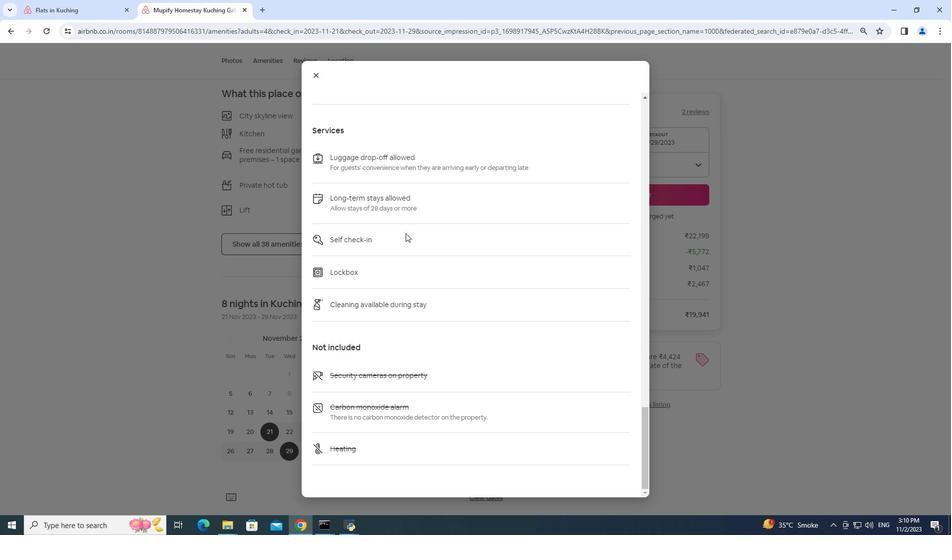 
Action: Mouse scrolled (406, 234) with delta (0, 0)
Screenshot: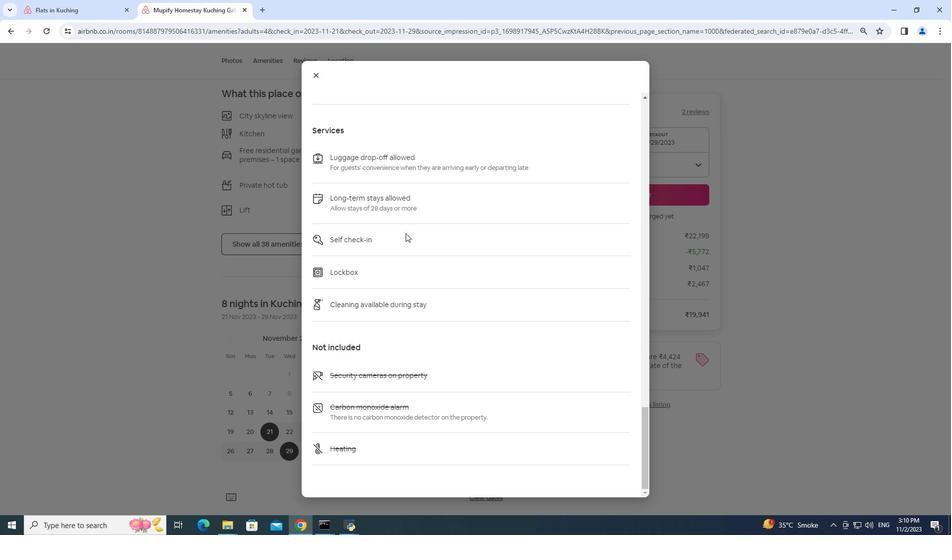 
Action: Mouse moved to (406, 233)
Screenshot: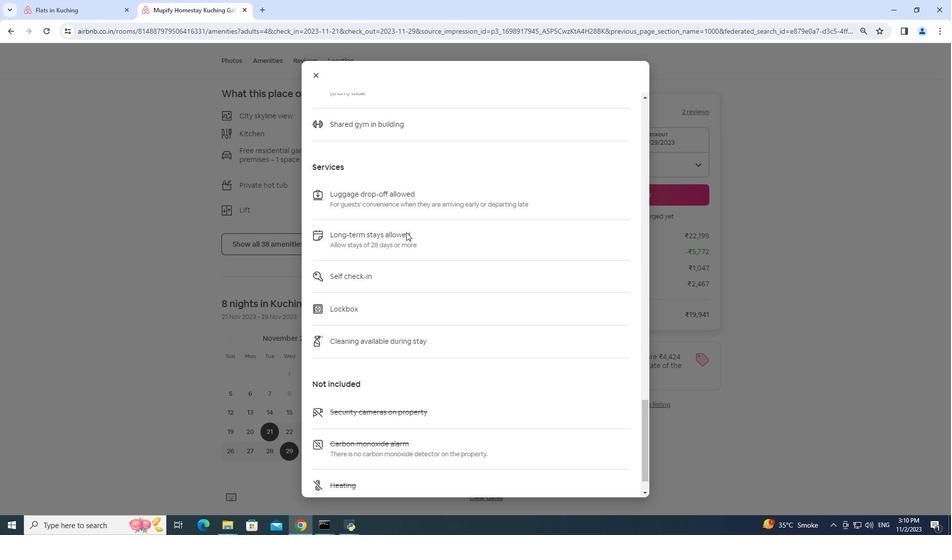 
Action: Mouse scrolled (406, 234) with delta (0, 0)
Screenshot: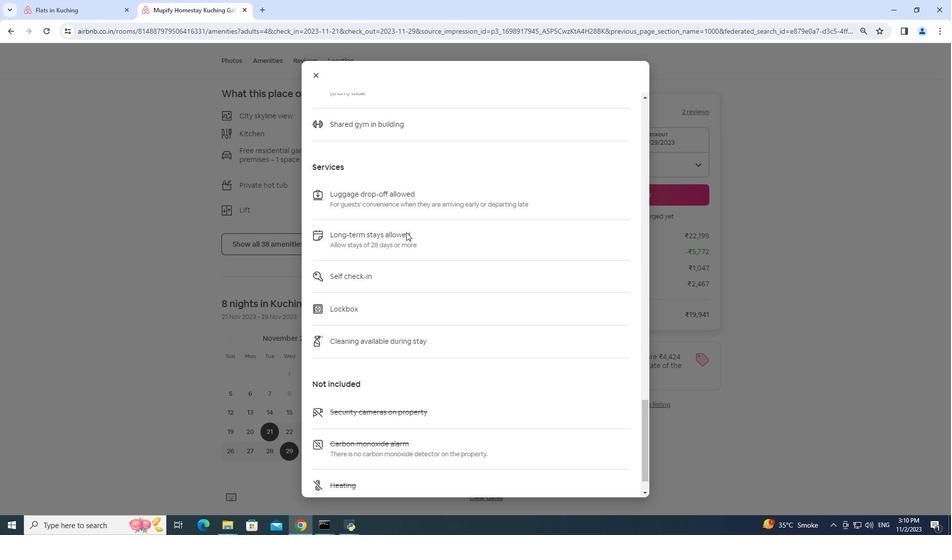 
Action: Mouse moved to (408, 228)
Screenshot: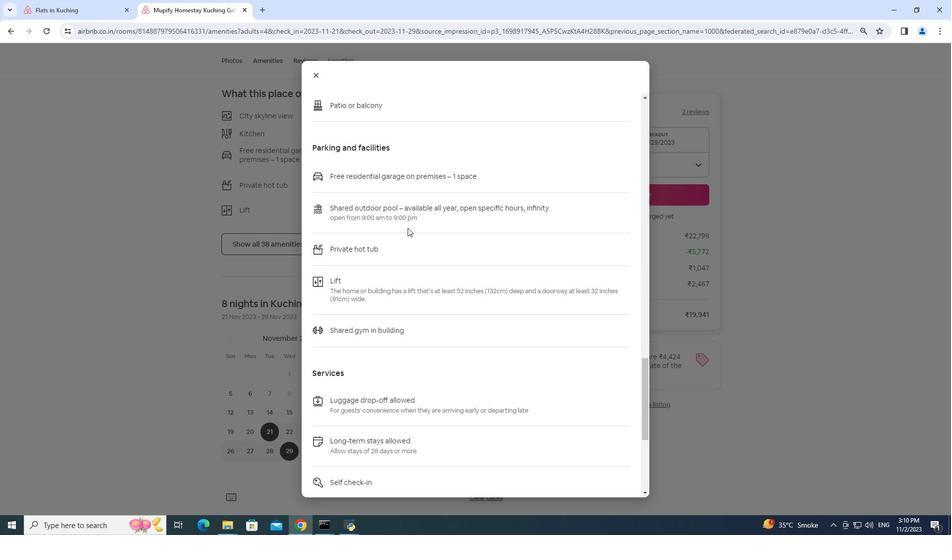 
Action: Mouse scrolled (408, 228) with delta (0, 0)
Screenshot: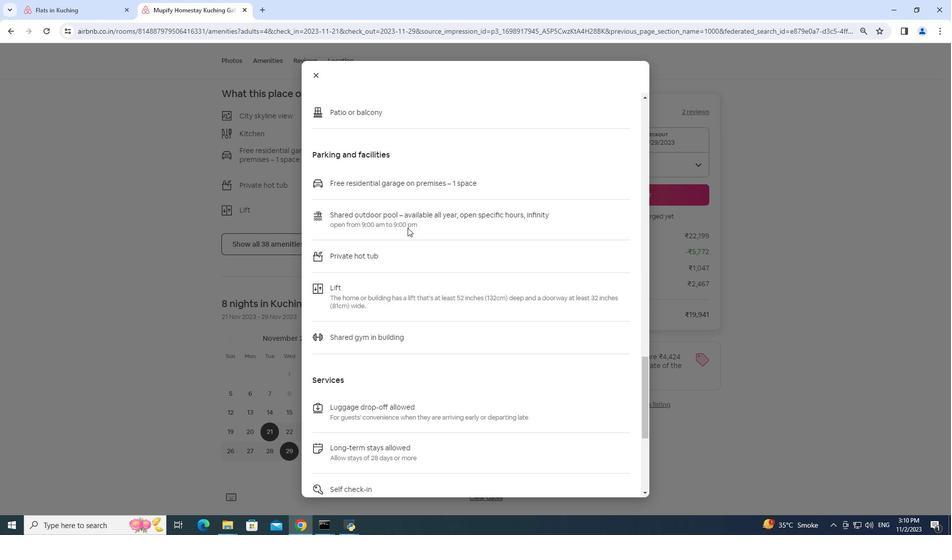 
Action: Mouse scrolled (408, 228) with delta (0, 0)
Screenshot: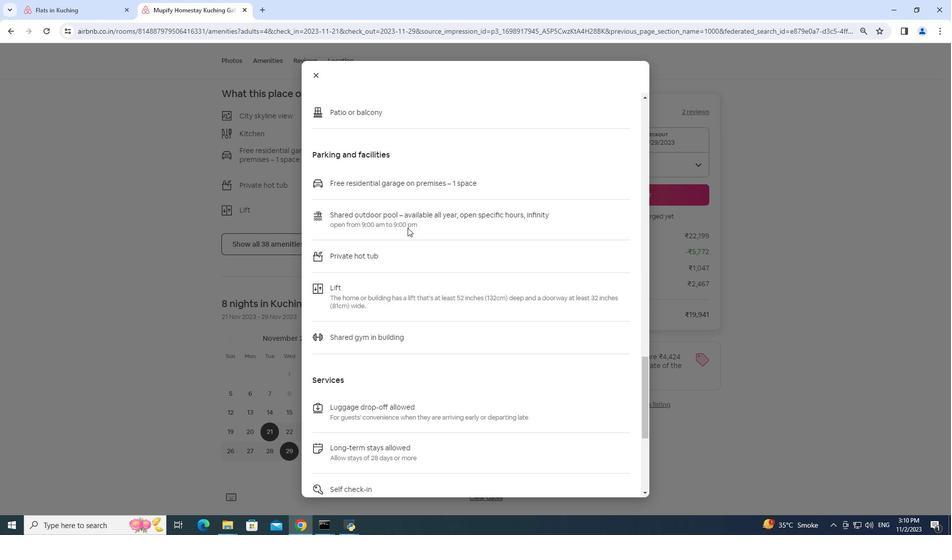 
Action: Mouse scrolled (408, 228) with delta (0, 0)
Screenshot: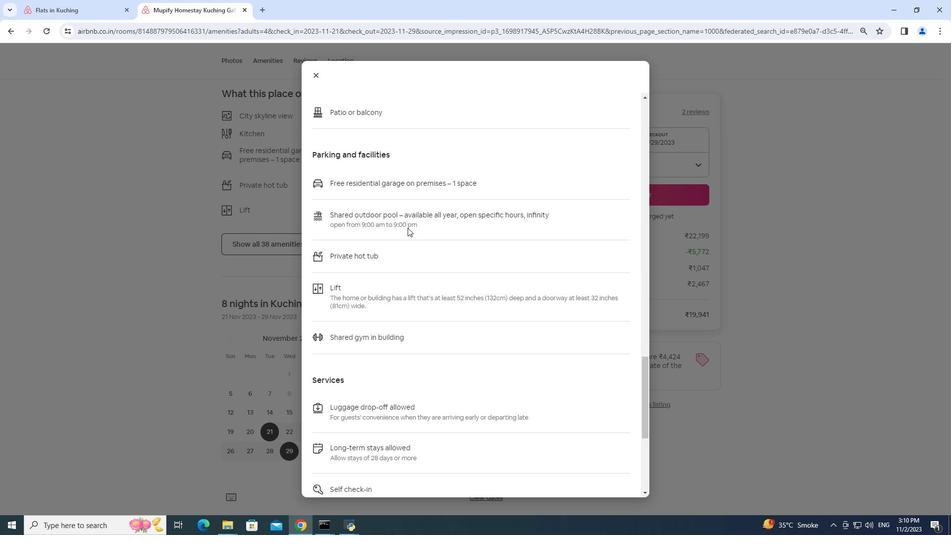
Action: Mouse scrolled (408, 228) with delta (0, 0)
Screenshot: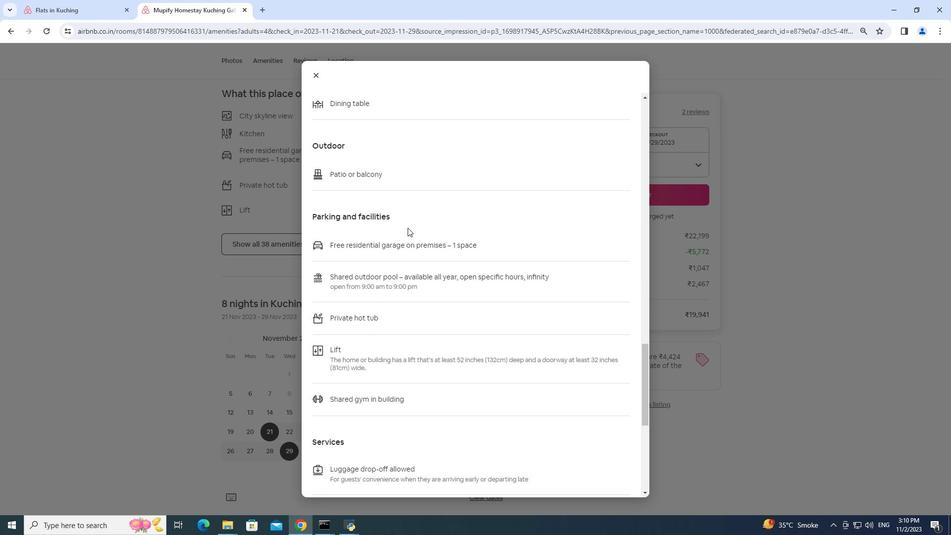 
Action: Mouse pressed middle at (408, 228)
Screenshot: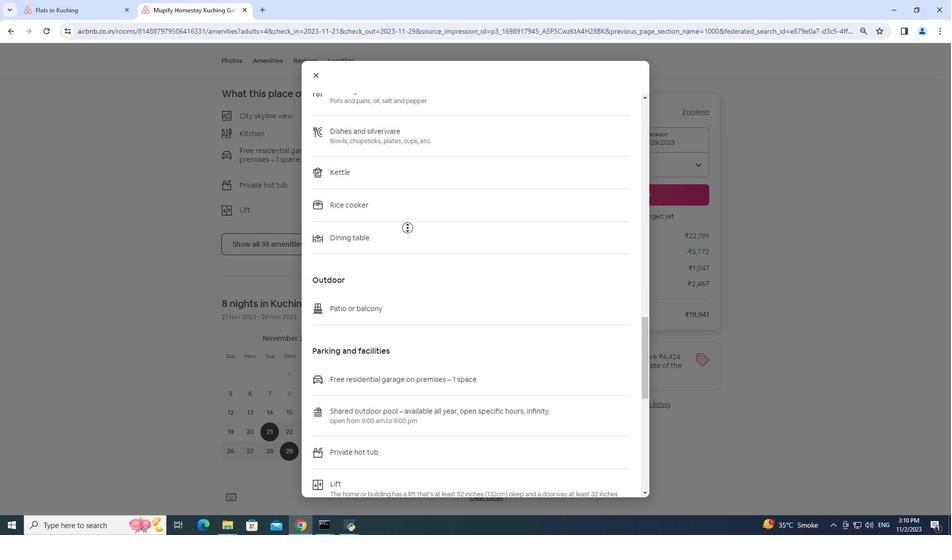 
Action: Mouse scrolled (408, 228) with delta (0, 0)
Screenshot: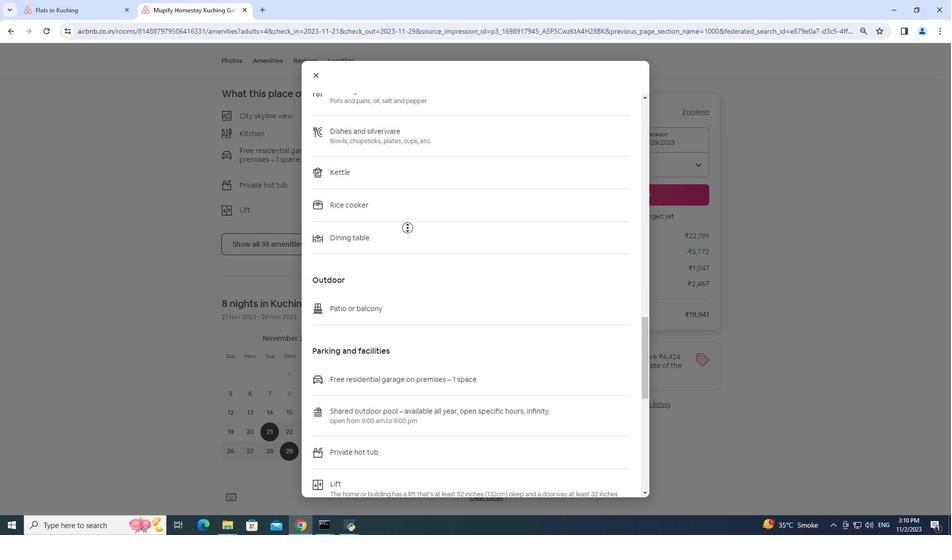 
Action: Mouse scrolled (408, 228) with delta (0, 0)
Screenshot: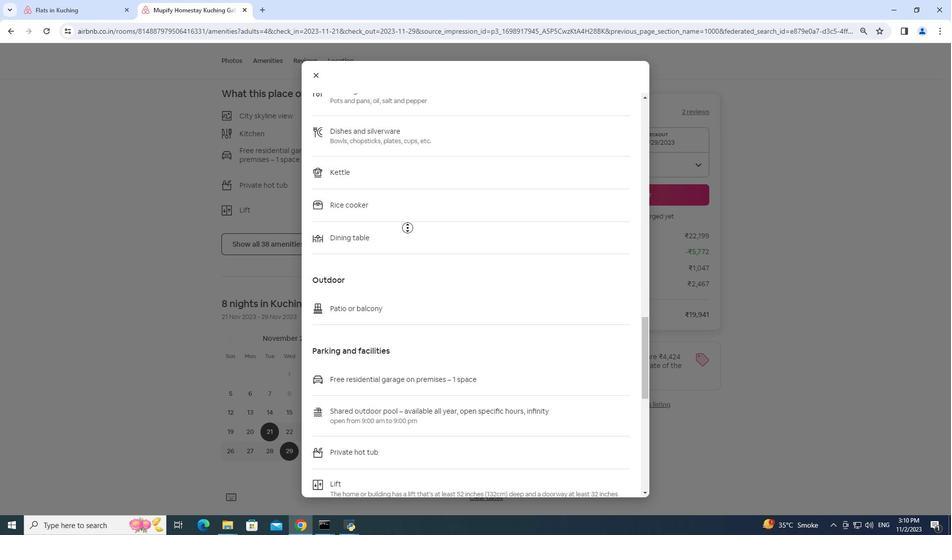 
Action: Mouse scrolled (408, 228) with delta (0, 0)
Screenshot: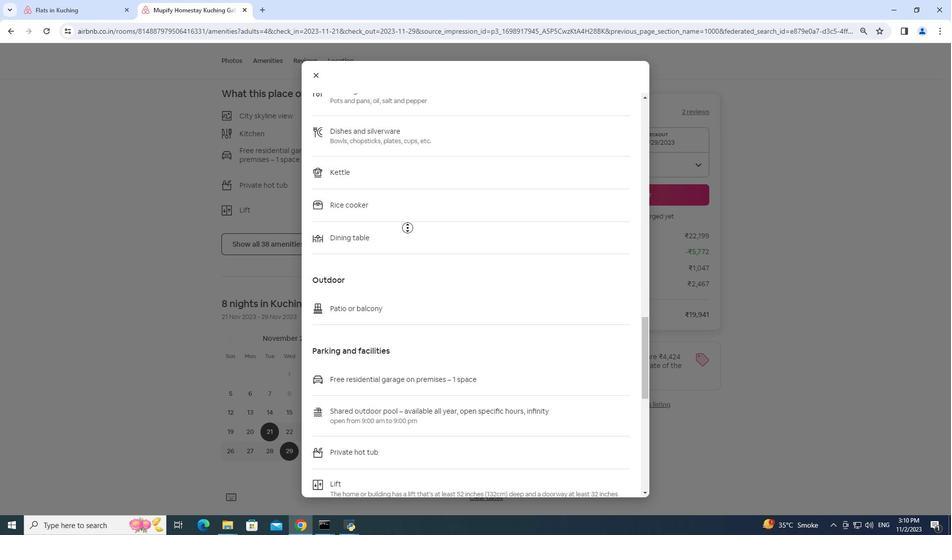 
Action: Mouse scrolled (408, 228) with delta (0, 0)
Screenshot: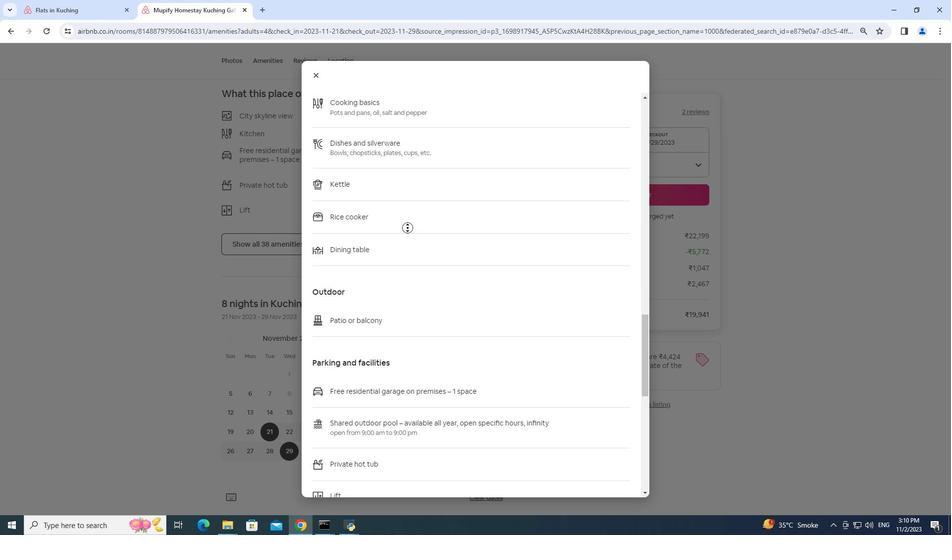 
Action: Mouse scrolled (408, 228) with delta (0, 0)
Screenshot: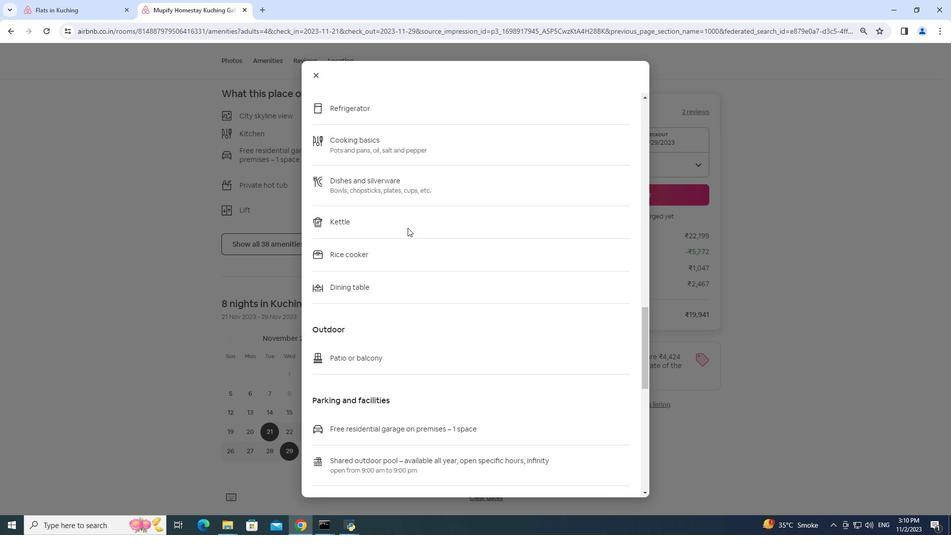 
Action: Mouse pressed middle at (408, 228)
Screenshot: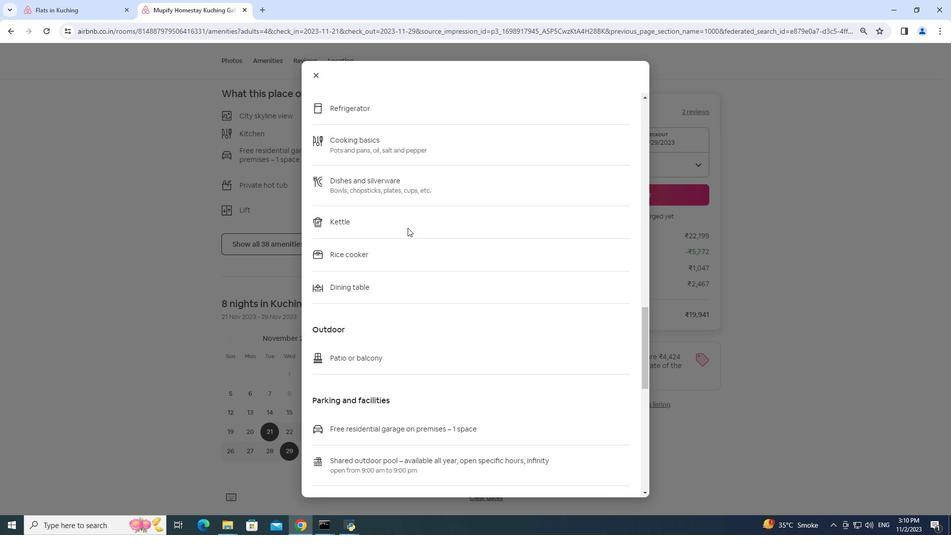
Action: Mouse scrolled (408, 228) with delta (0, 0)
Screenshot: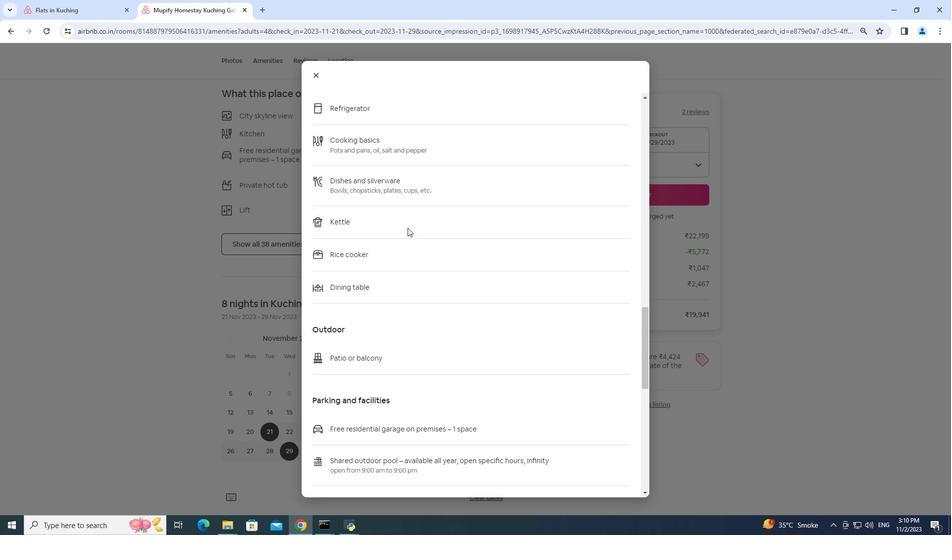 
Action: Mouse scrolled (408, 228) with delta (0, 0)
Screenshot: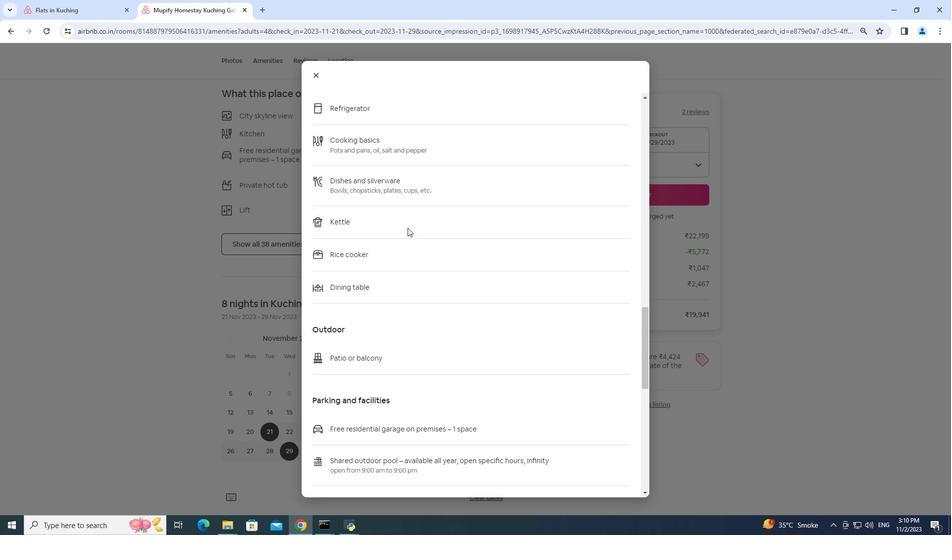 
Action: Mouse moved to (408, 225)
Screenshot: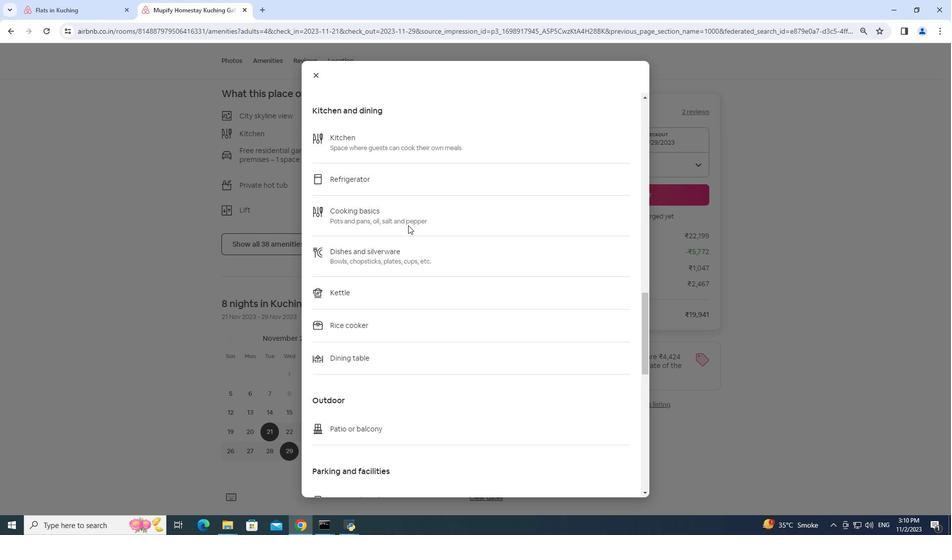 
Action: Mouse pressed middle at (408, 225)
Screenshot: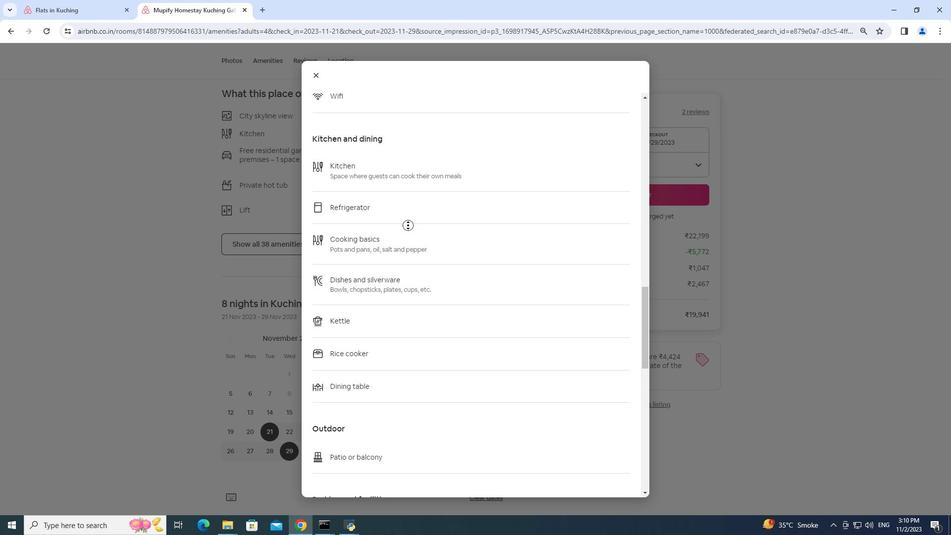 
Action: Mouse scrolled (408, 226) with delta (0, 0)
Screenshot: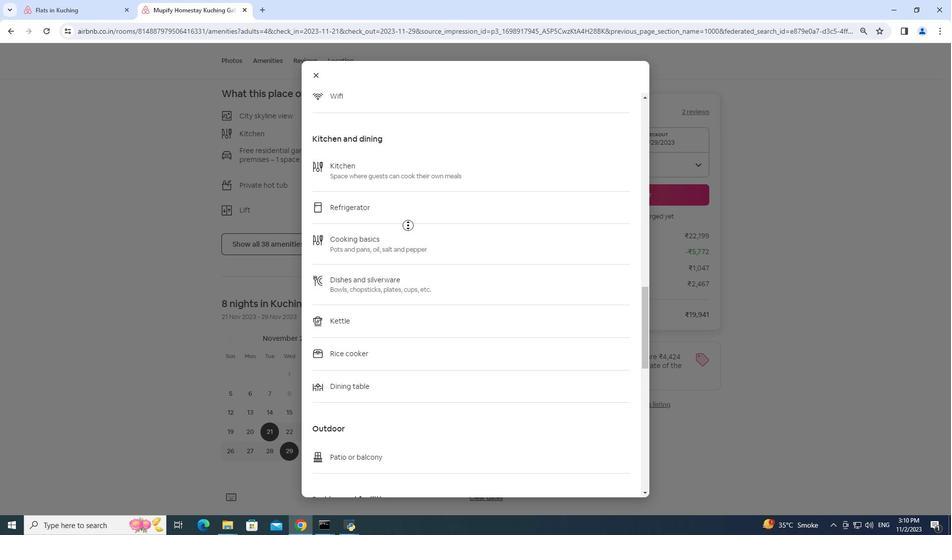 
Action: Mouse scrolled (408, 226) with delta (0, 0)
Screenshot: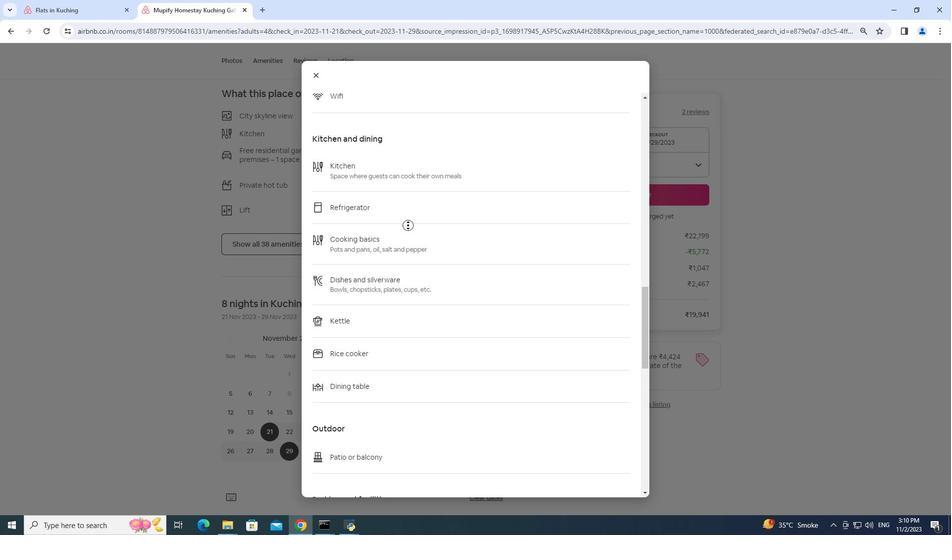 
Action: Mouse scrolled (408, 226) with delta (0, 0)
Screenshot: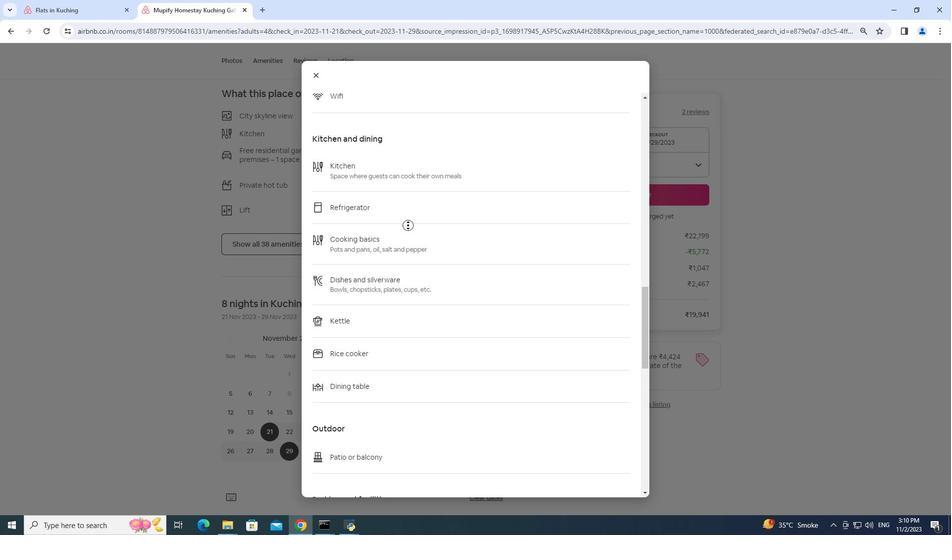 
Action: Mouse scrolled (408, 226) with delta (0, 0)
Screenshot: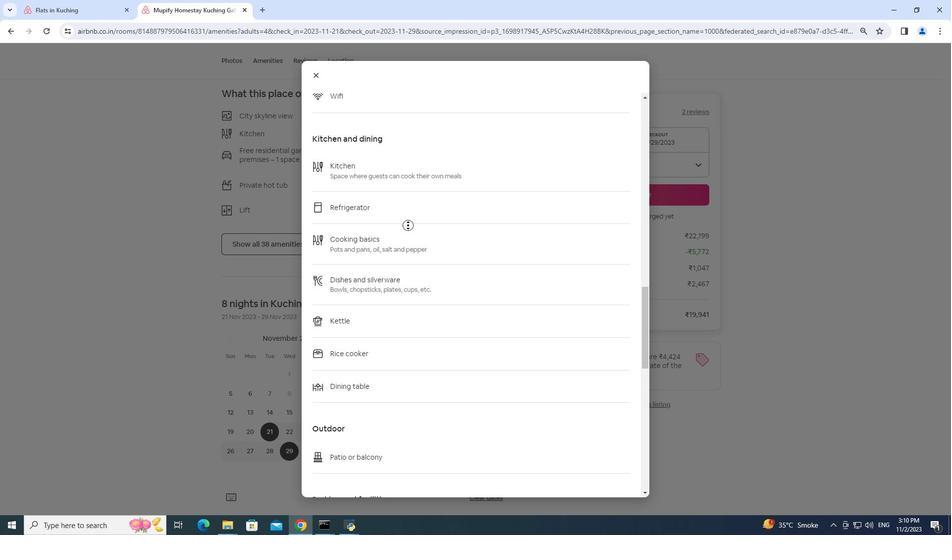 
Action: Mouse scrolled (408, 226) with delta (0, 0)
Screenshot: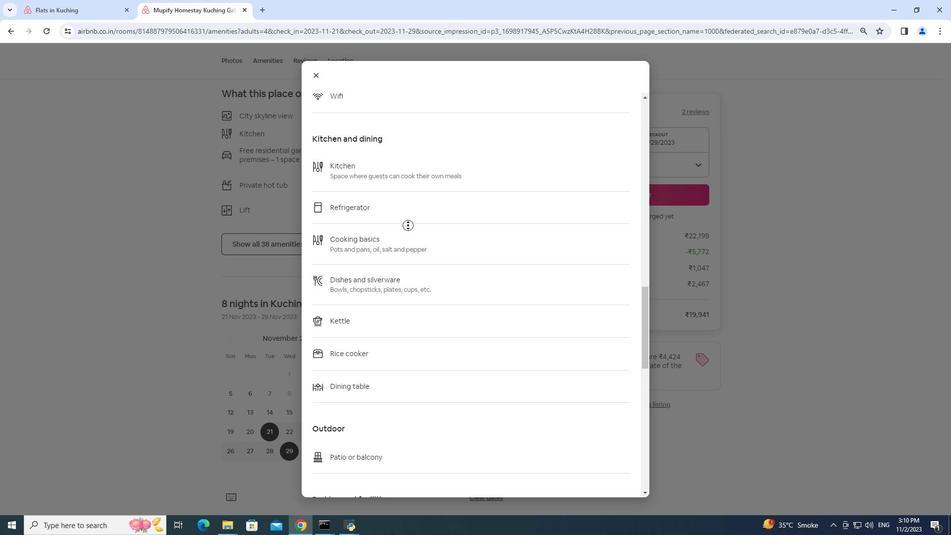 
Action: Mouse pressed middle at (408, 225)
Screenshot: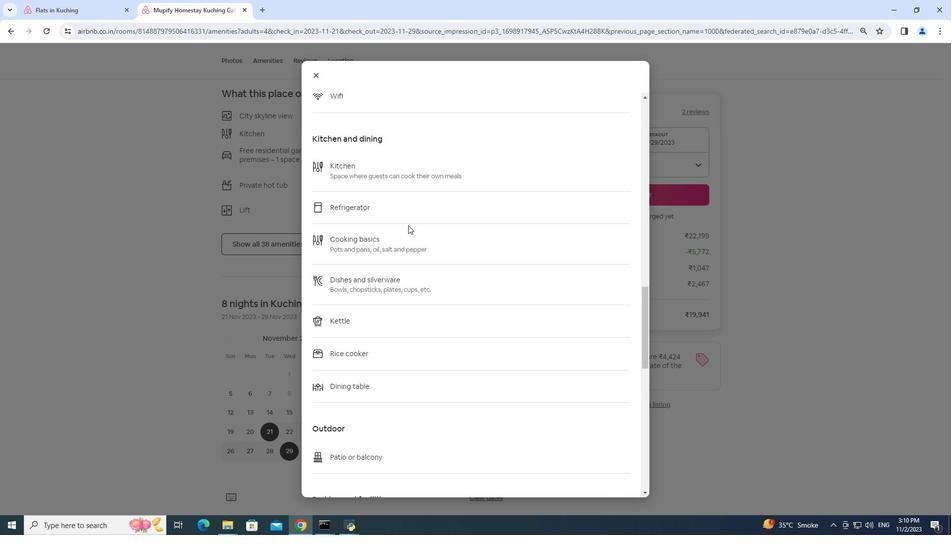 
Action: Mouse scrolled (408, 226) with delta (0, 0)
Screenshot: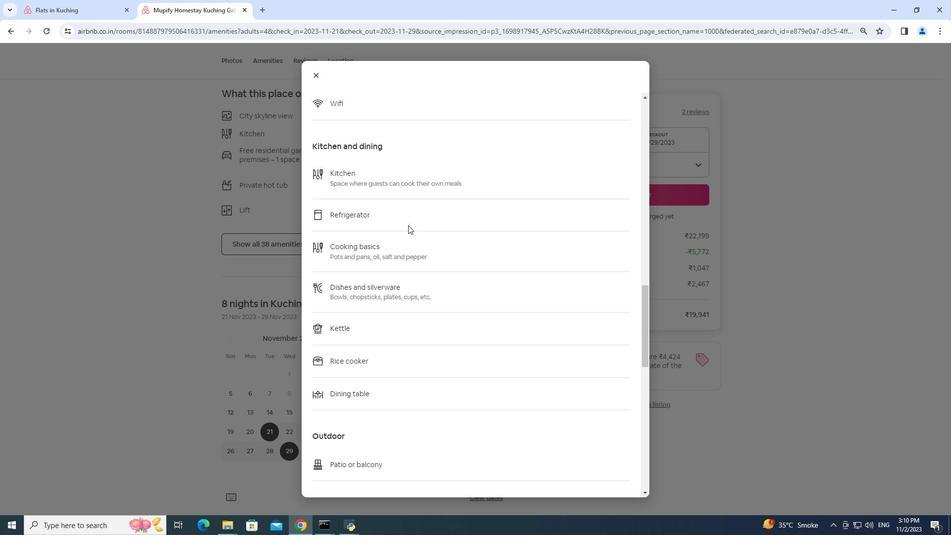
Action: Mouse scrolled (408, 226) with delta (0, 0)
Screenshot: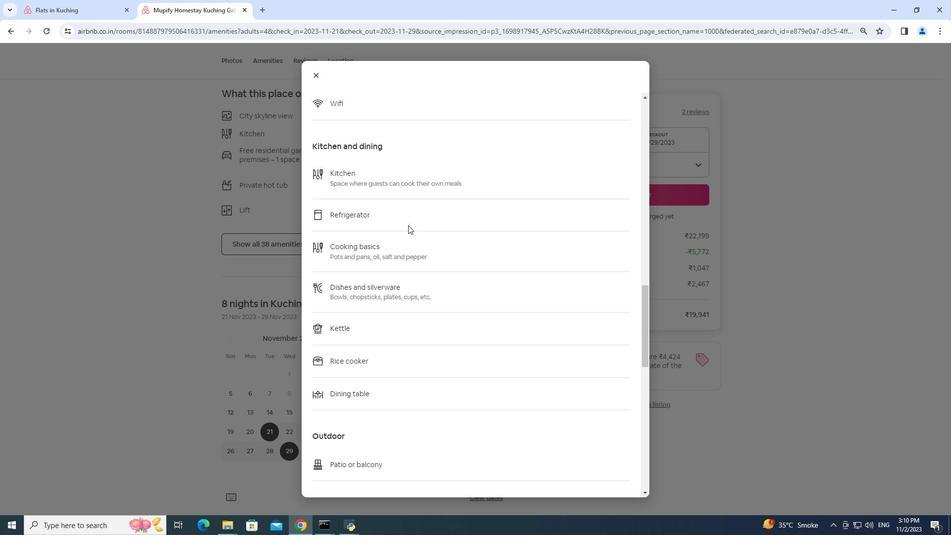 
Action: Mouse scrolled (408, 226) with delta (0, 0)
Screenshot: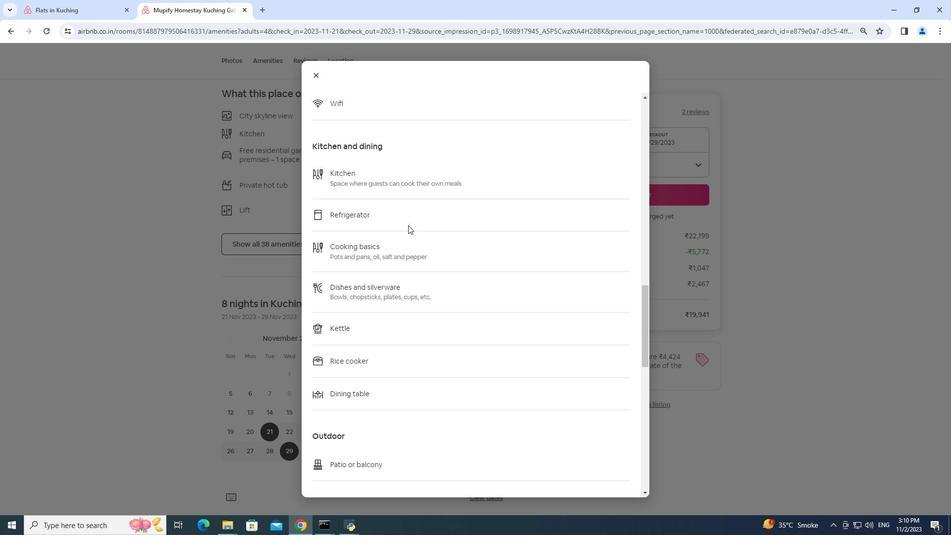 
Action: Mouse scrolled (408, 226) with delta (0, 0)
Screenshot: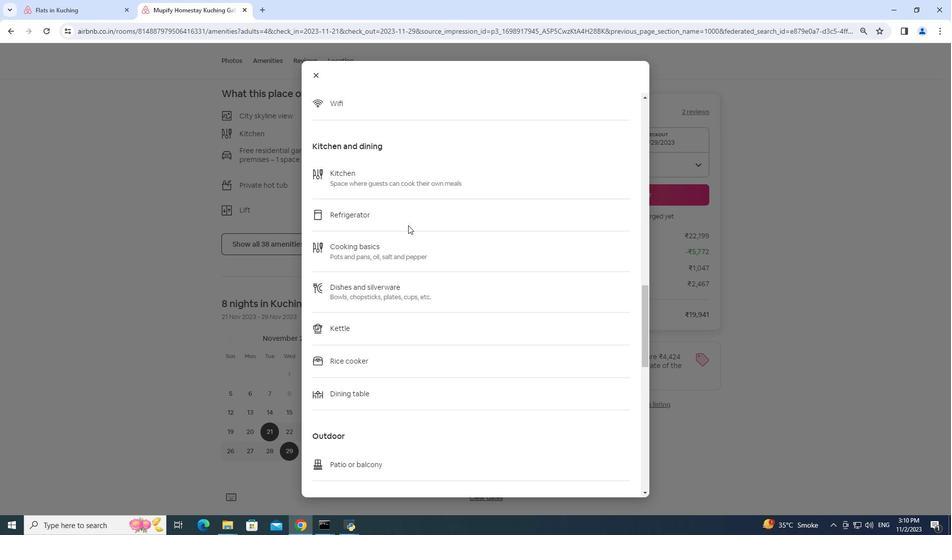 
Action: Mouse moved to (408, 225)
Screenshot: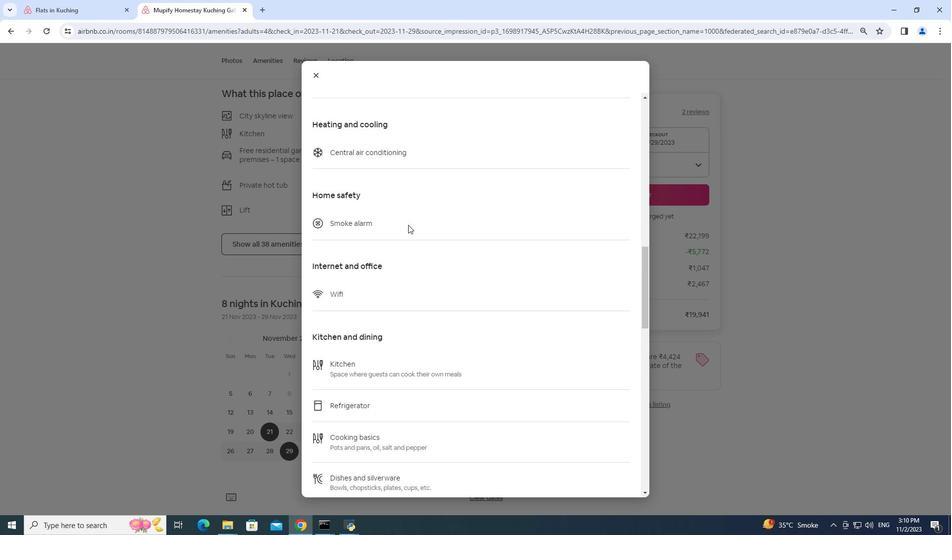 
Action: Mouse scrolled (408, 225) with delta (0, 0)
Screenshot: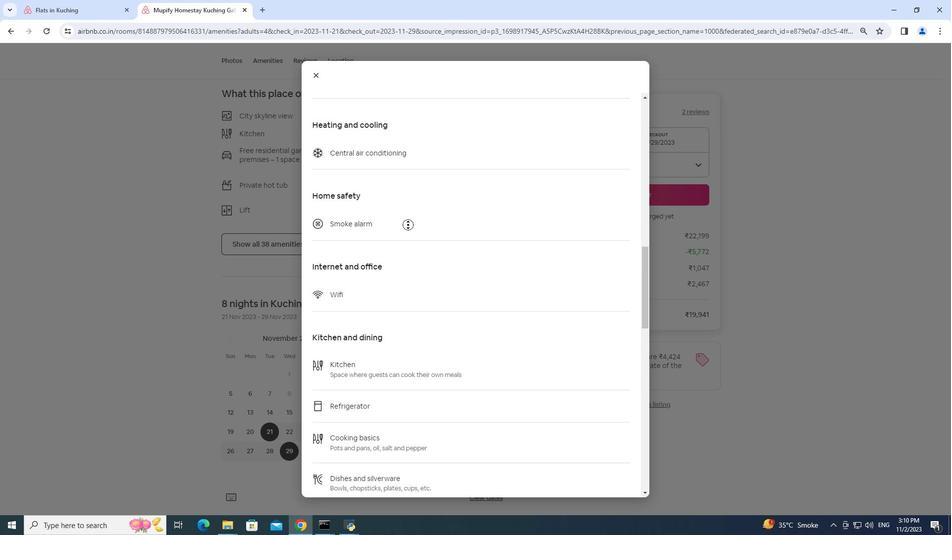 
Action: Mouse pressed middle at (408, 225)
Screenshot: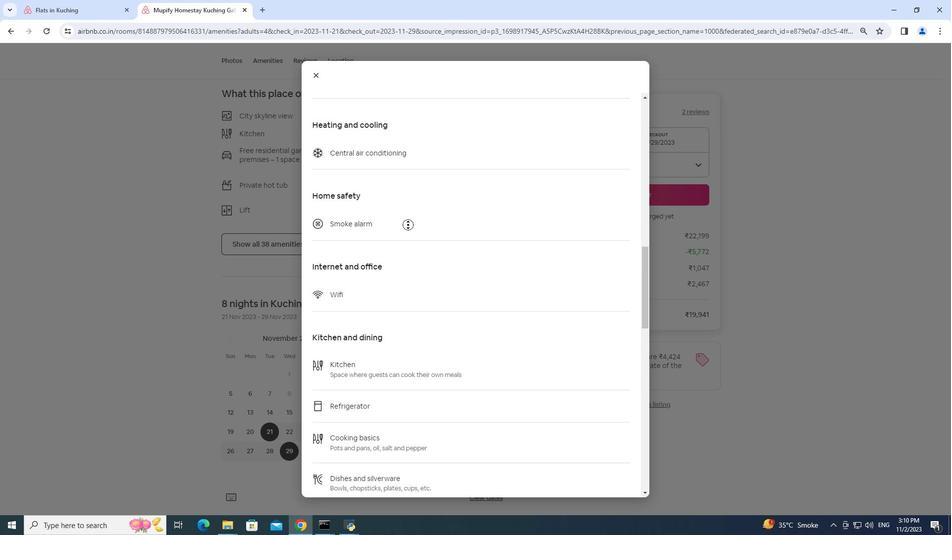 
Action: Mouse scrolled (408, 225) with delta (0, 0)
Screenshot: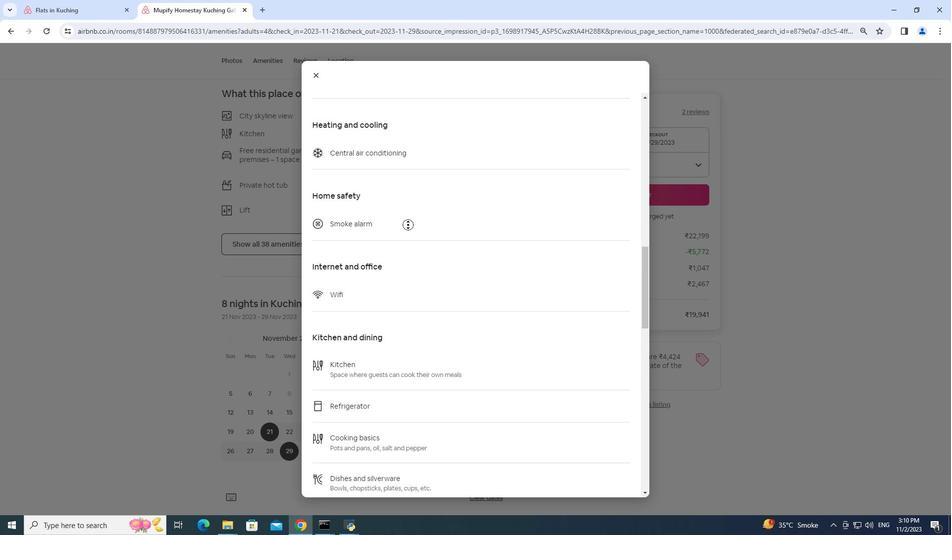 
Action: Mouse scrolled (408, 225) with delta (0, 0)
Screenshot: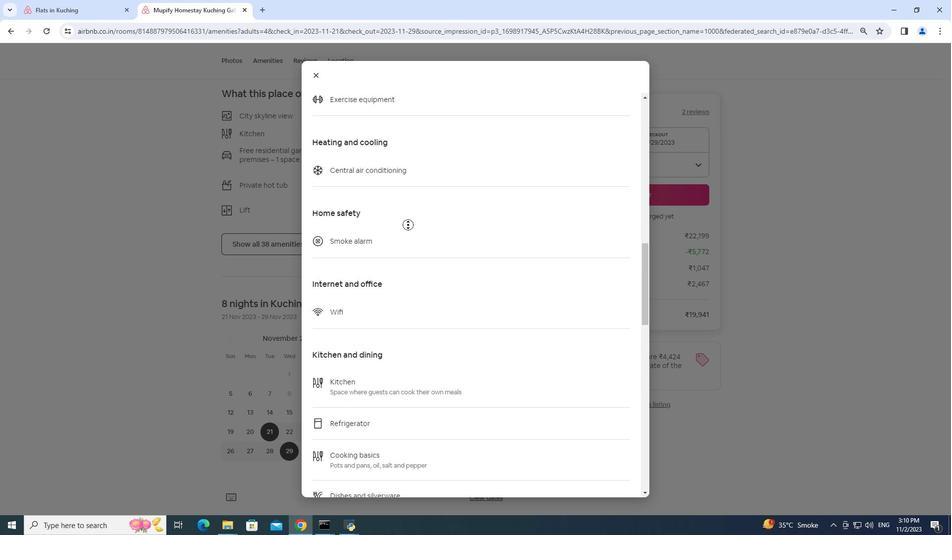 
Action: Mouse scrolled (408, 225) with delta (0, 0)
Screenshot: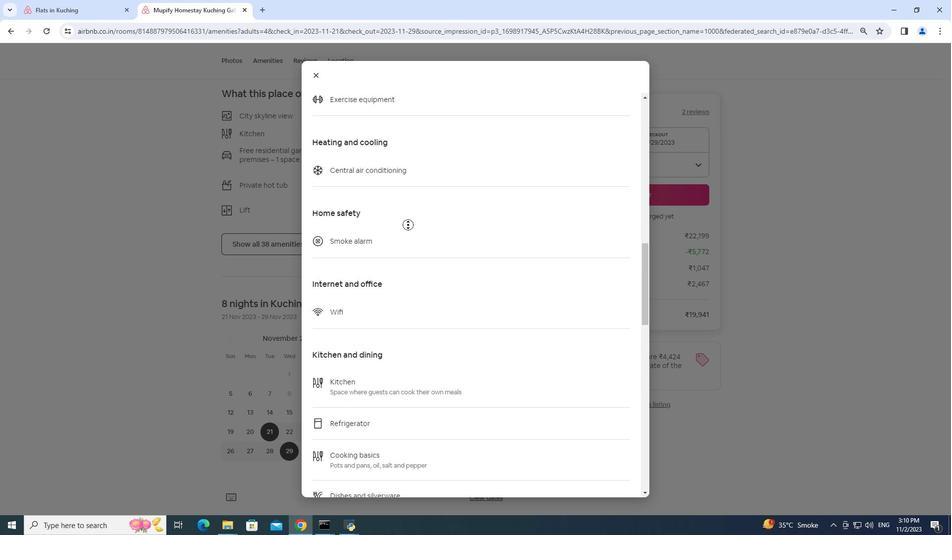 
Action: Mouse moved to (408, 224)
Screenshot: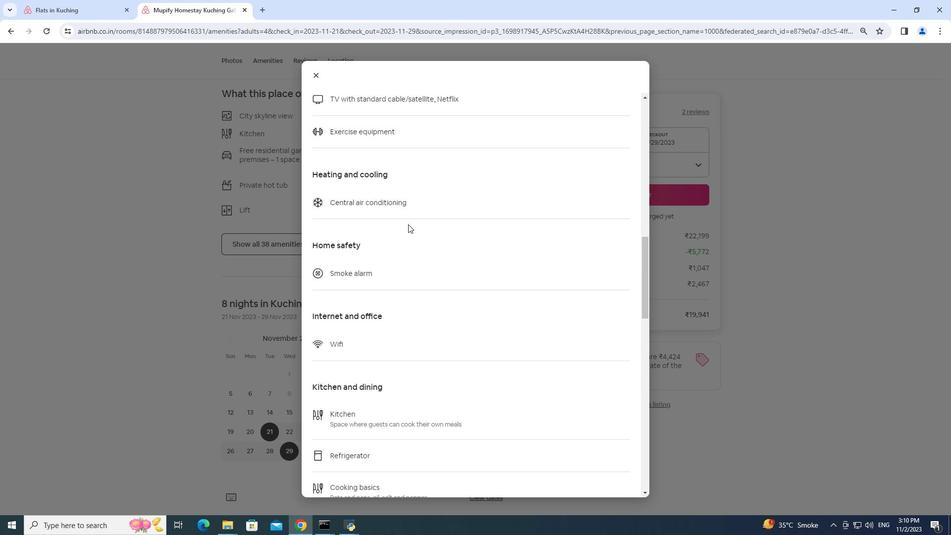
Action: Mouse pressed middle at (408, 224)
Screenshot: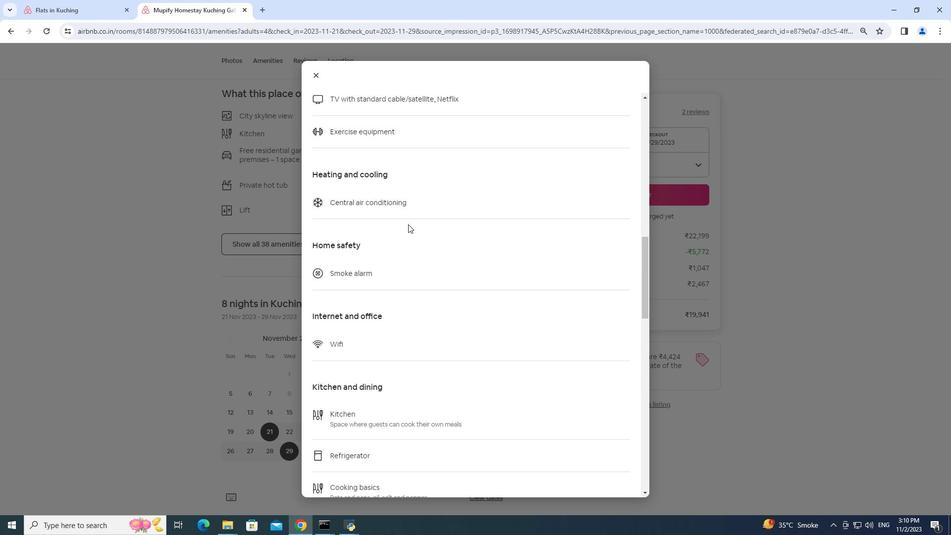 
Action: Mouse scrolled (408, 225) with delta (0, 0)
Screenshot: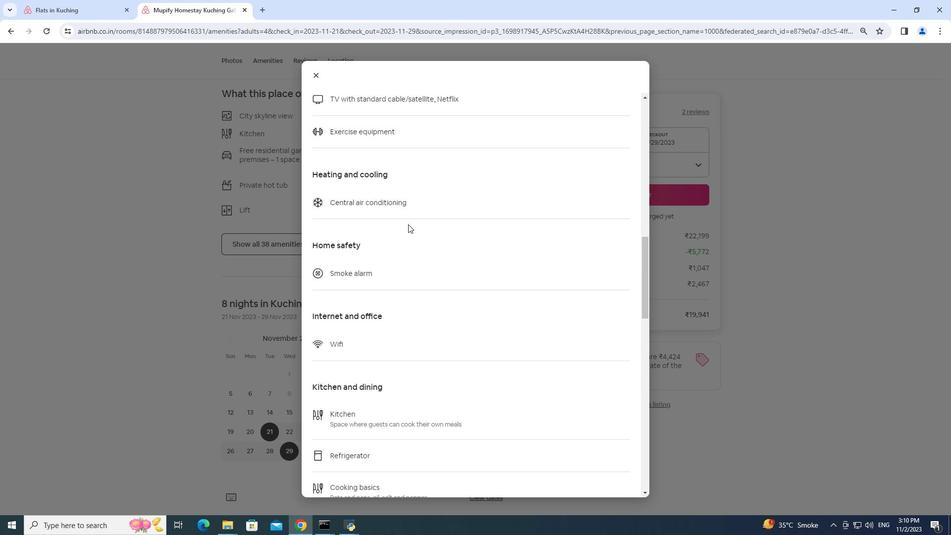 
Action: Mouse scrolled (408, 225) with delta (0, 0)
Screenshot: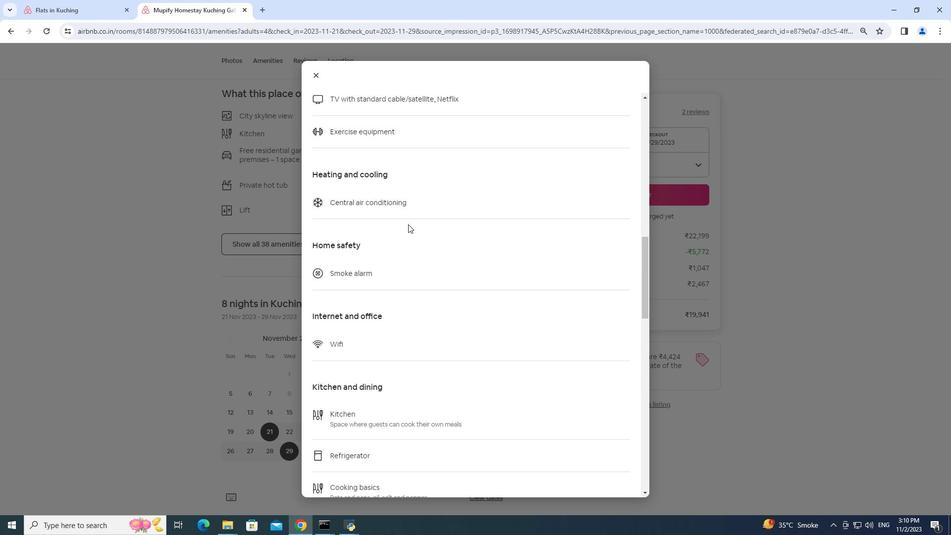 
Action: Mouse scrolled (408, 225) with delta (0, 0)
Screenshot: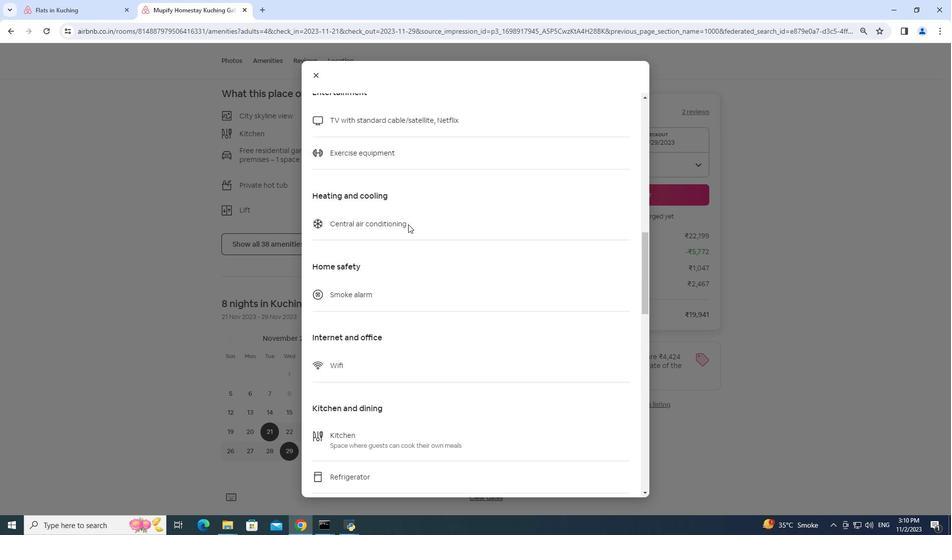 
Action: Mouse scrolled (408, 225) with delta (0, 0)
Screenshot: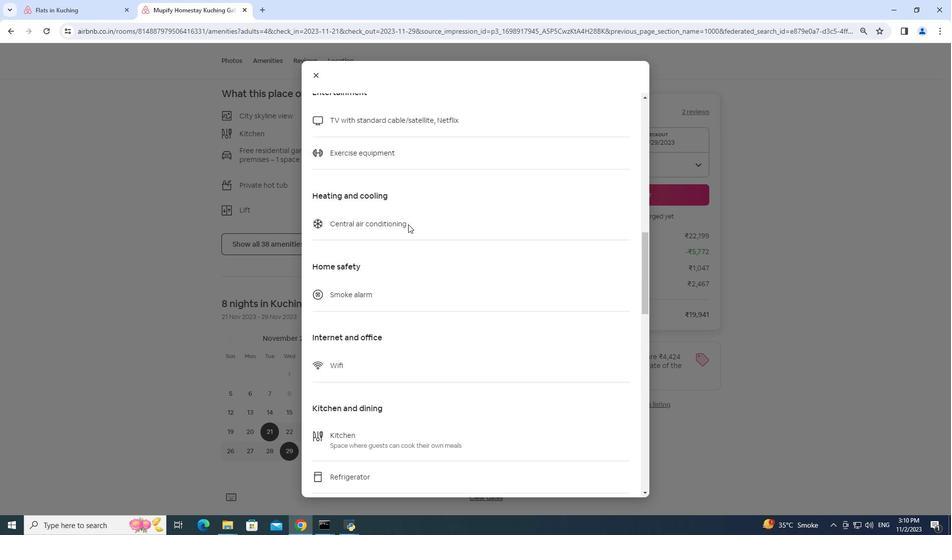 
Action: Mouse moved to (409, 222)
Screenshot: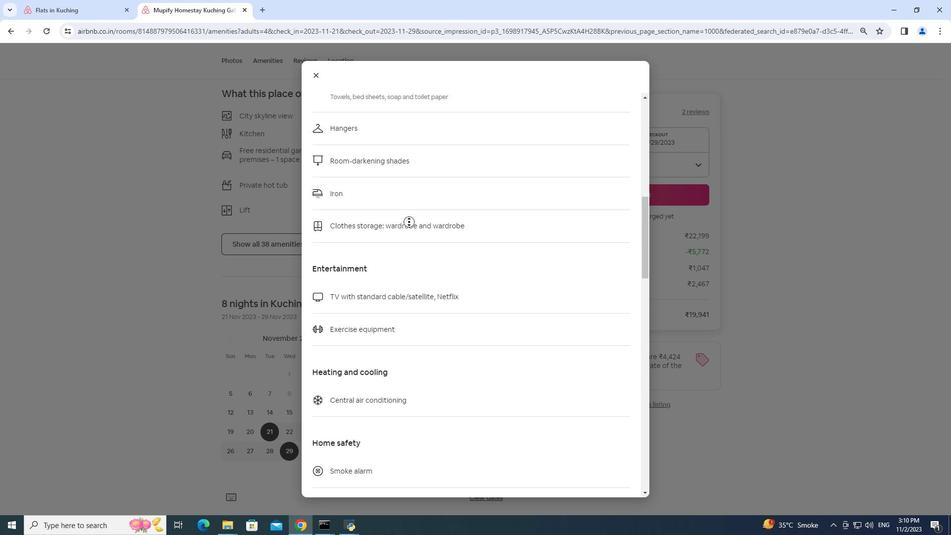 
Action: Mouse scrolled (409, 222) with delta (0, 0)
Screenshot: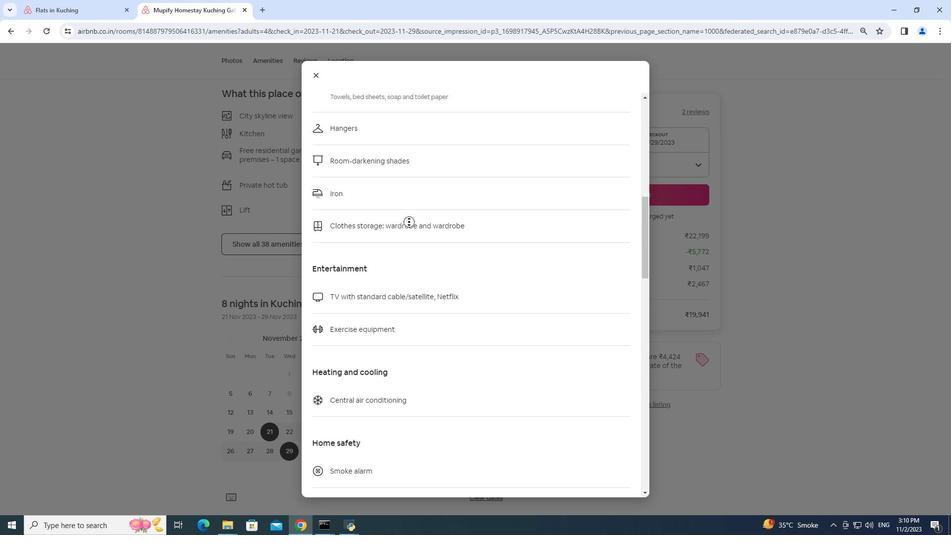 
Action: Mouse pressed middle at (409, 222)
Screenshot: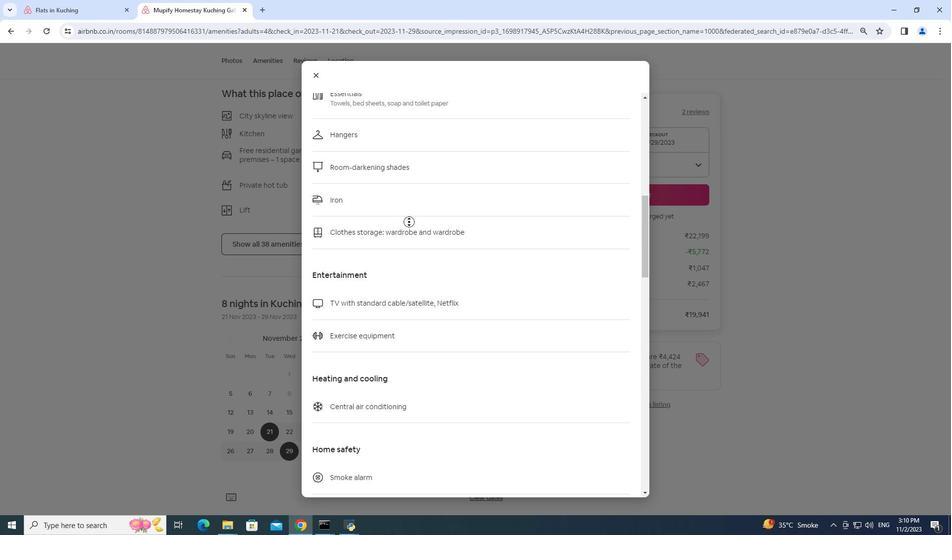 
Action: Mouse scrolled (409, 222) with delta (0, 0)
Screenshot: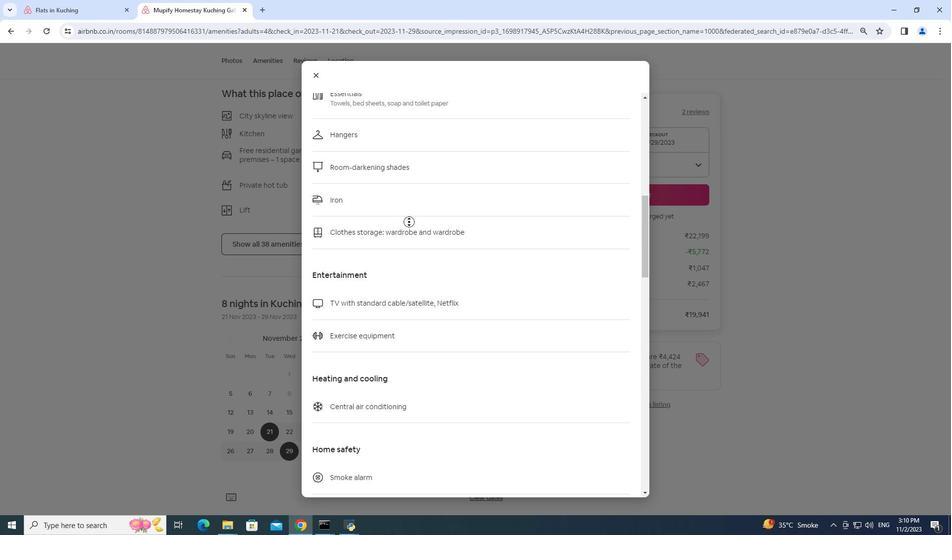 
Action: Mouse scrolled (409, 222) with delta (0, 0)
Screenshot: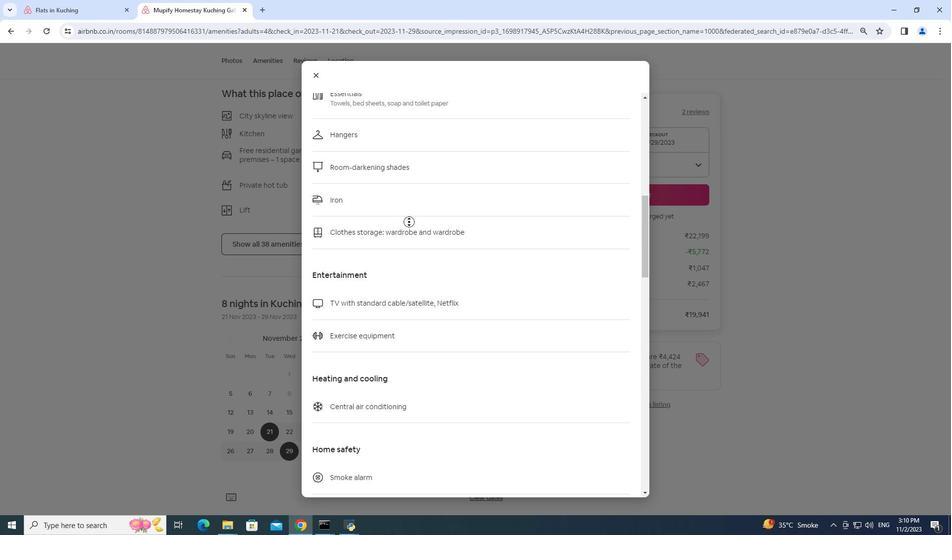 
Action: Mouse scrolled (409, 222) with delta (0, 0)
Screenshot: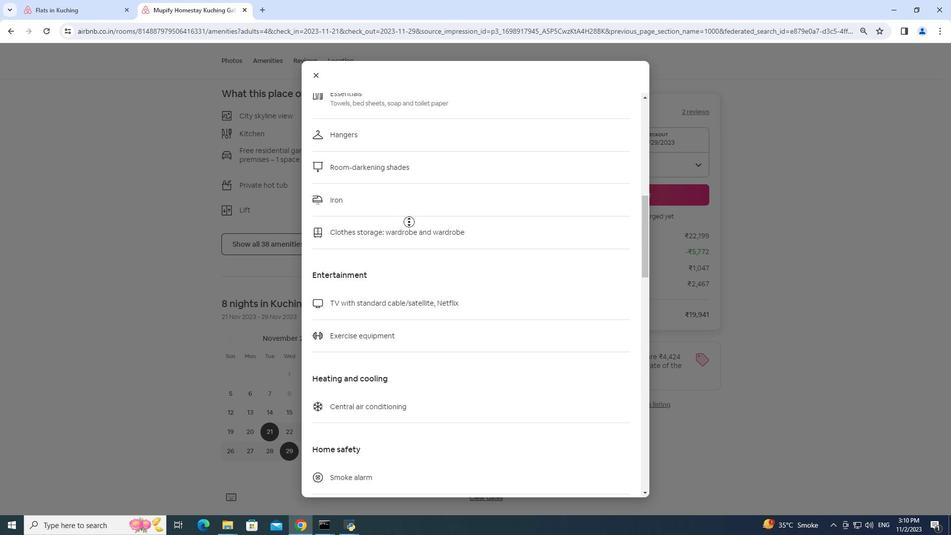 
Action: Mouse scrolled (409, 222) with delta (0, 0)
Screenshot: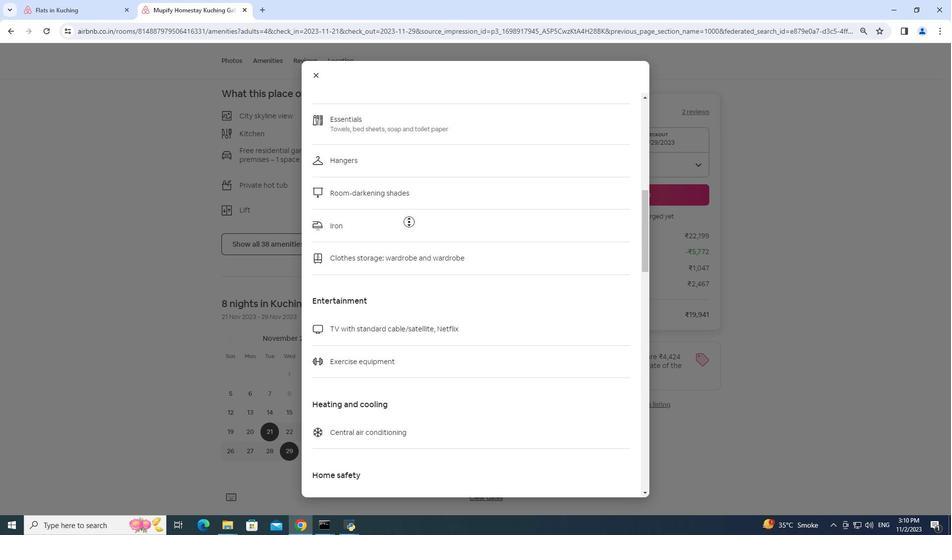 
Action: Mouse pressed middle at (409, 222)
Screenshot: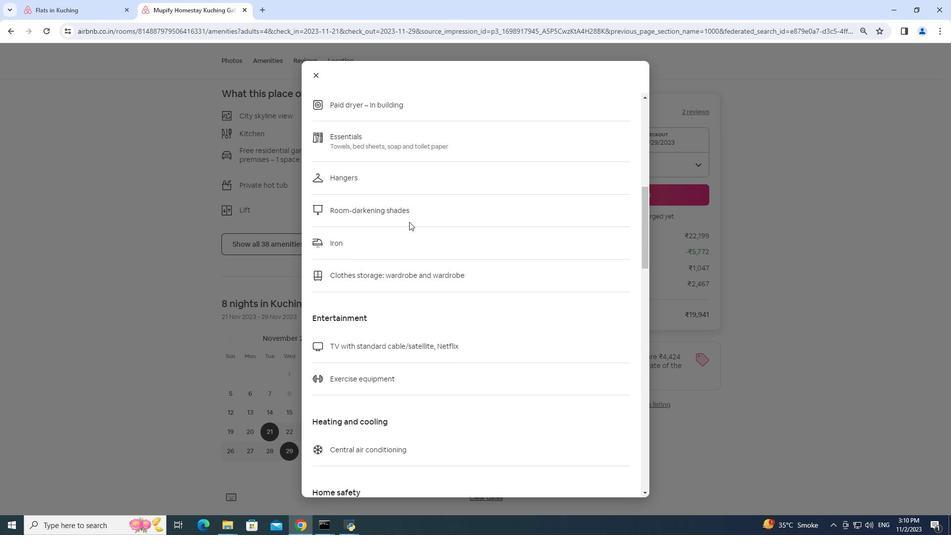 
Action: Mouse scrolled (409, 222) with delta (0, 0)
Screenshot: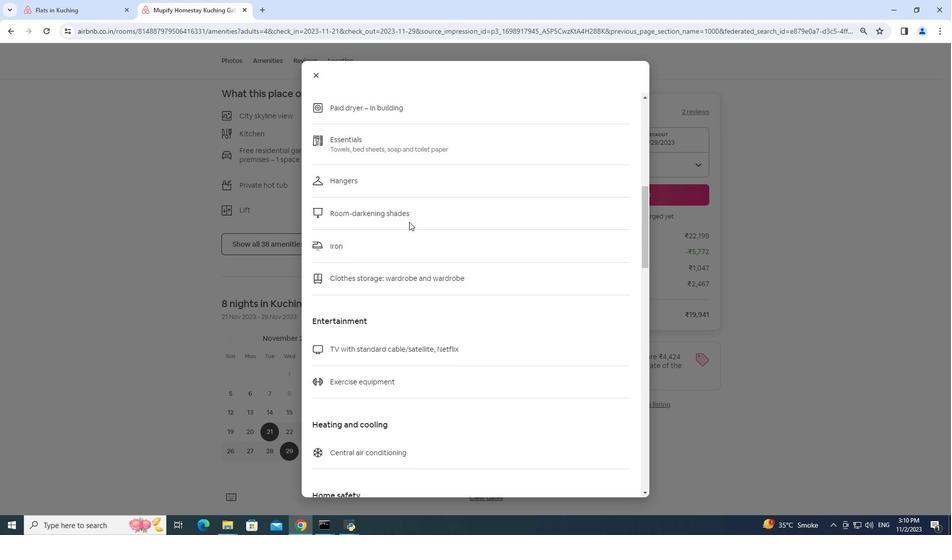 
Action: Mouse scrolled (409, 222) with delta (0, 0)
Screenshot: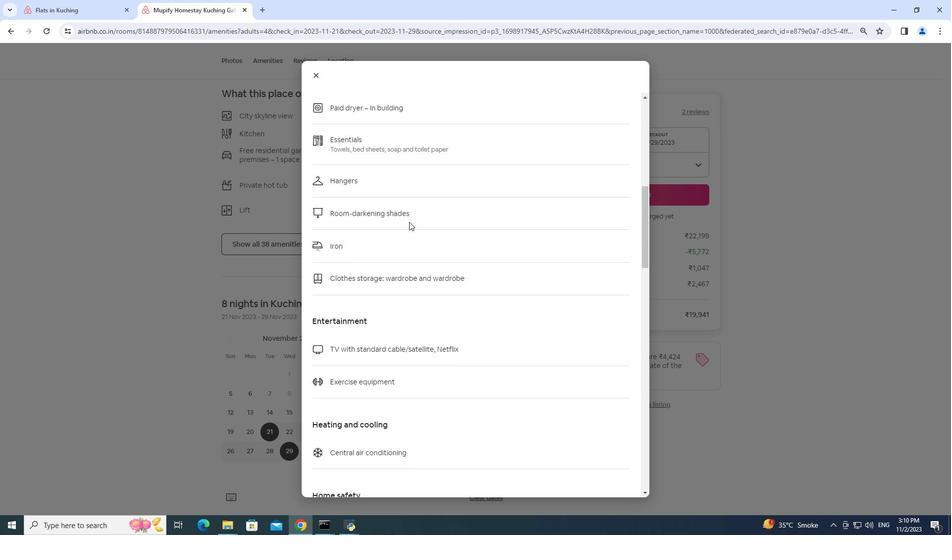 
Action: Mouse scrolled (409, 222) with delta (0, 0)
Screenshot: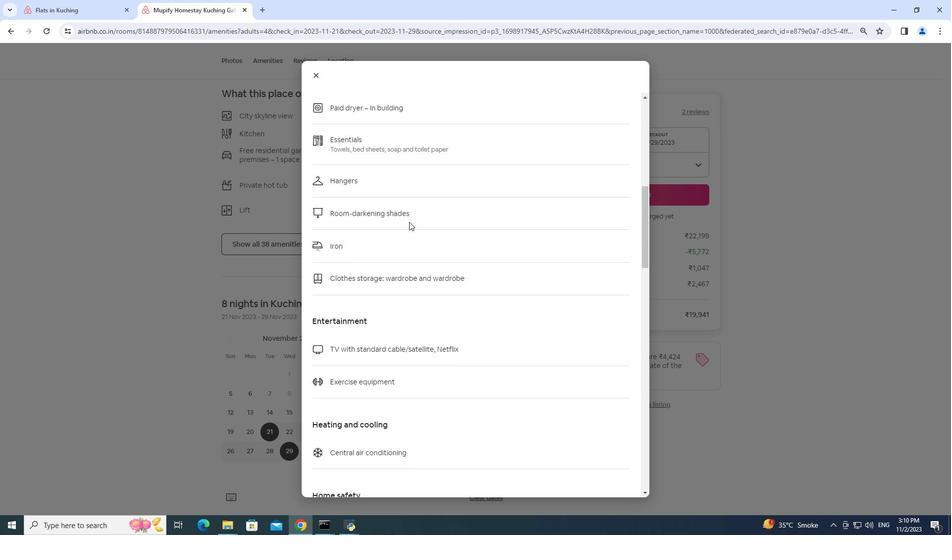 
Action: Mouse pressed middle at (409, 222)
Screenshot: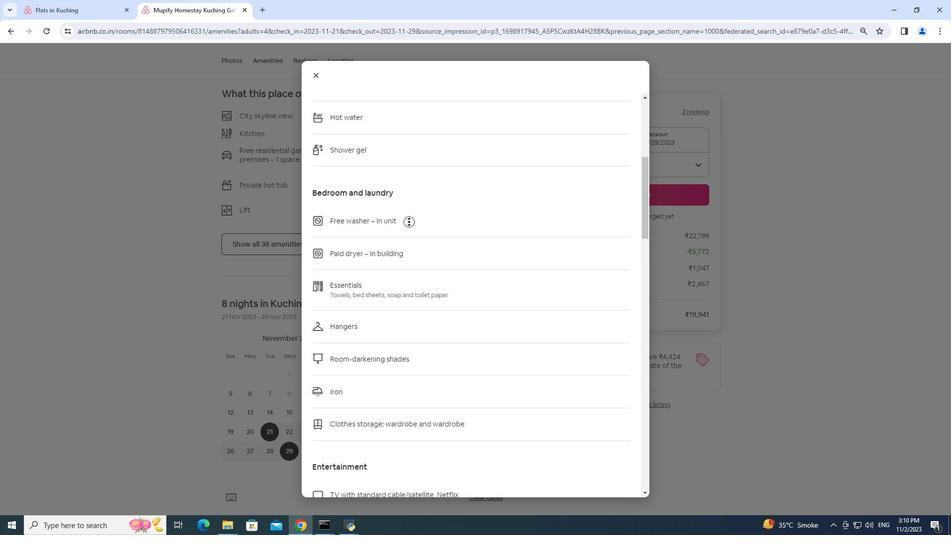 
Action: Mouse scrolled (409, 222) with delta (0, 0)
Screenshot: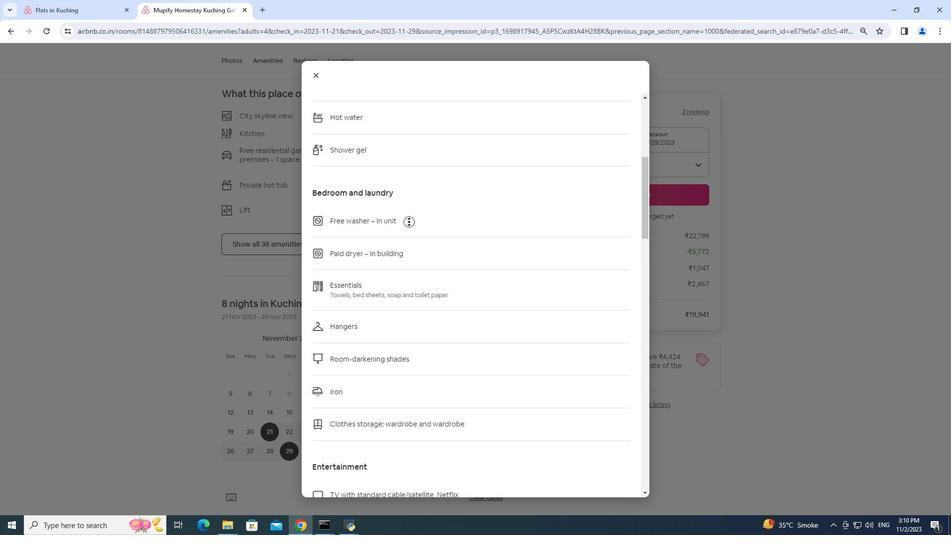 
Action: Mouse scrolled (409, 222) with delta (0, 0)
Screenshot: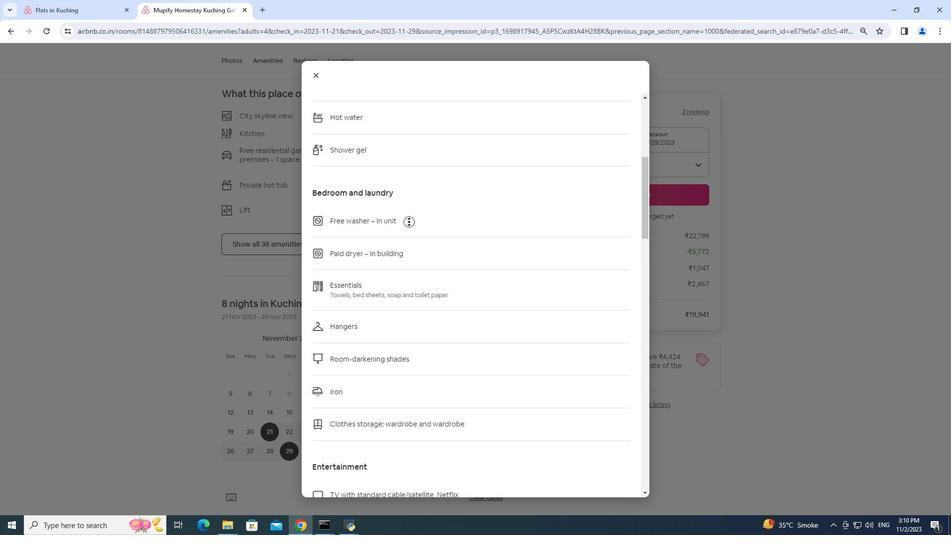
Action: Mouse scrolled (409, 222) with delta (0, 0)
Screenshot: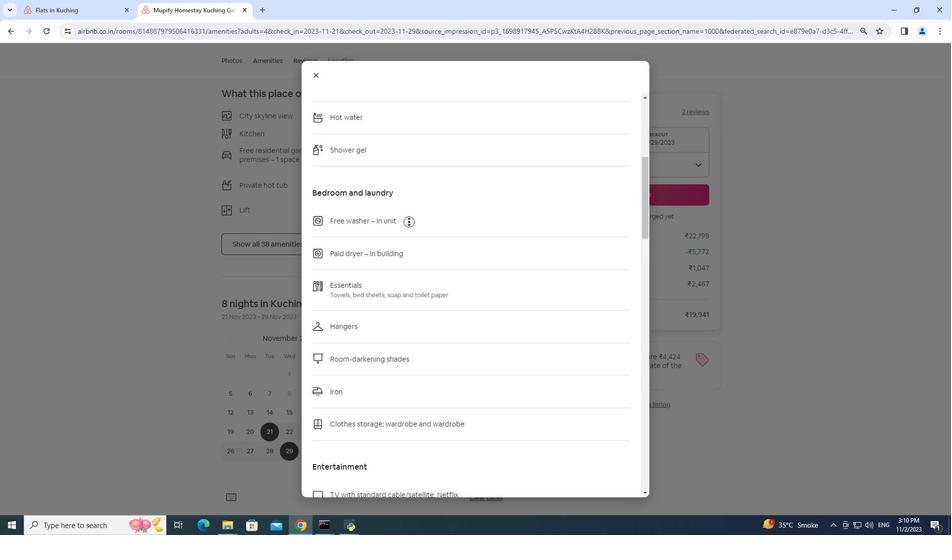 
Action: Mouse pressed middle at (409, 222)
Screenshot: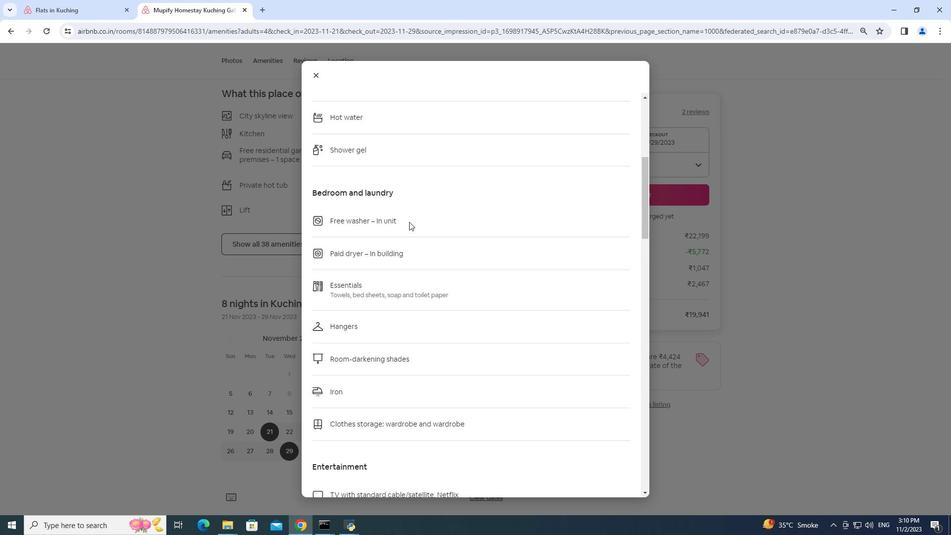
Action: Mouse scrolled (409, 222) with delta (0, 0)
Screenshot: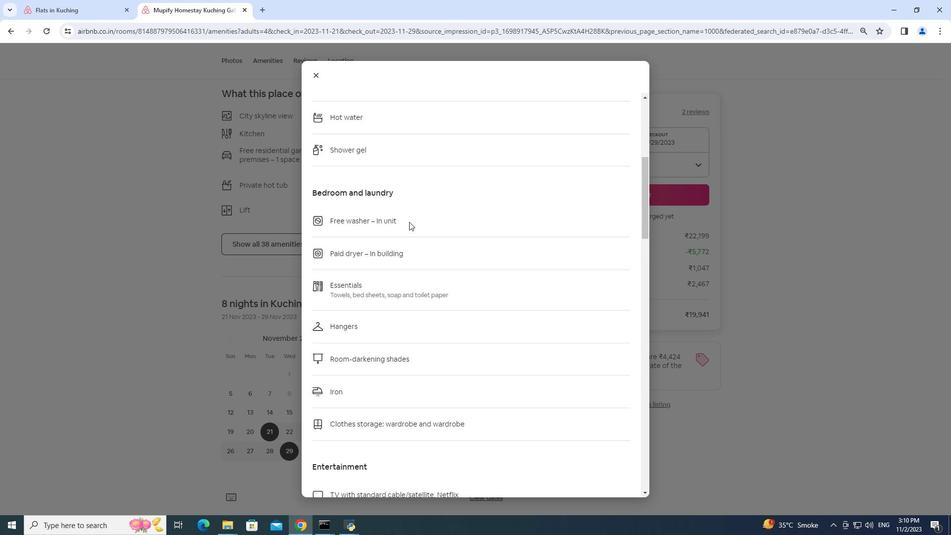 
Action: Mouse scrolled (409, 222) with delta (0, 0)
Screenshot: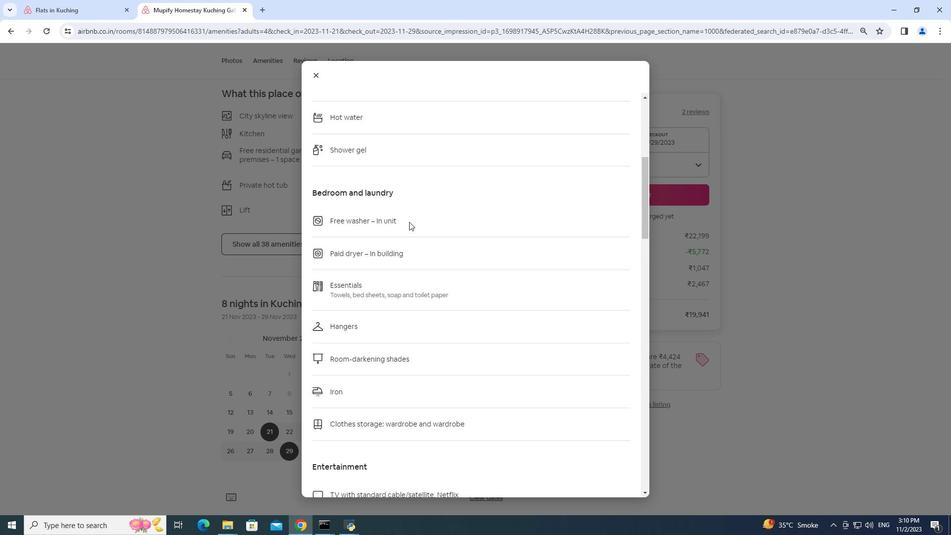 
Action: Mouse scrolled (409, 222) with delta (0, 0)
Screenshot: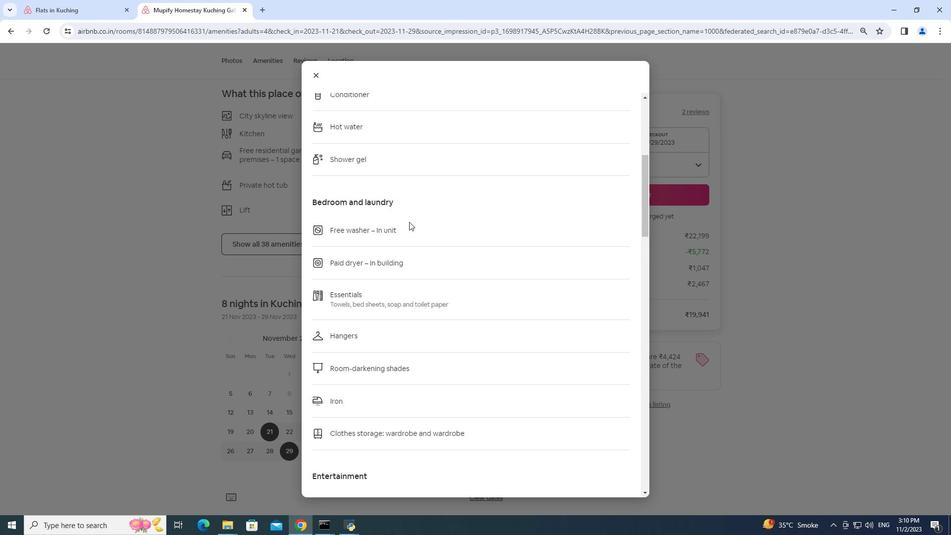 
Action: Mouse pressed middle at (409, 222)
Screenshot: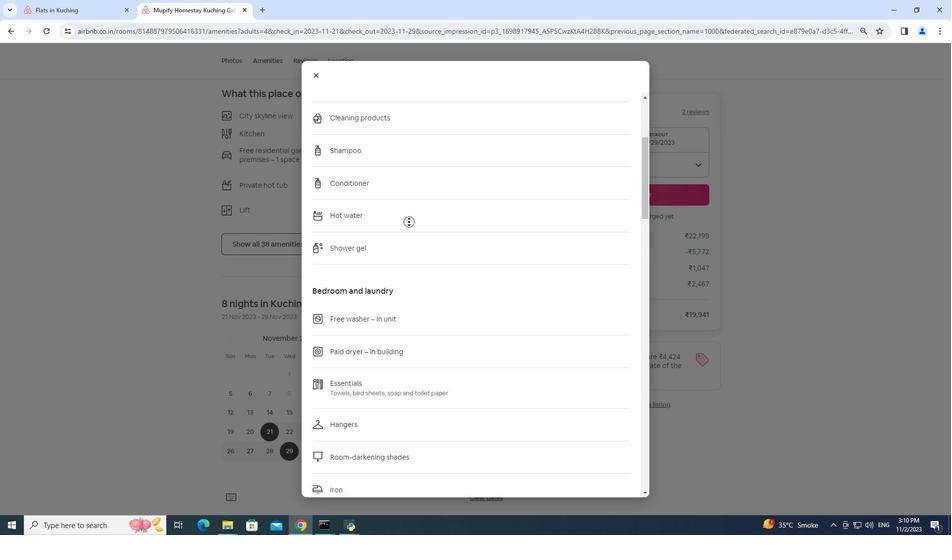 
Action: Mouse scrolled (409, 222) with delta (0, 0)
Screenshot: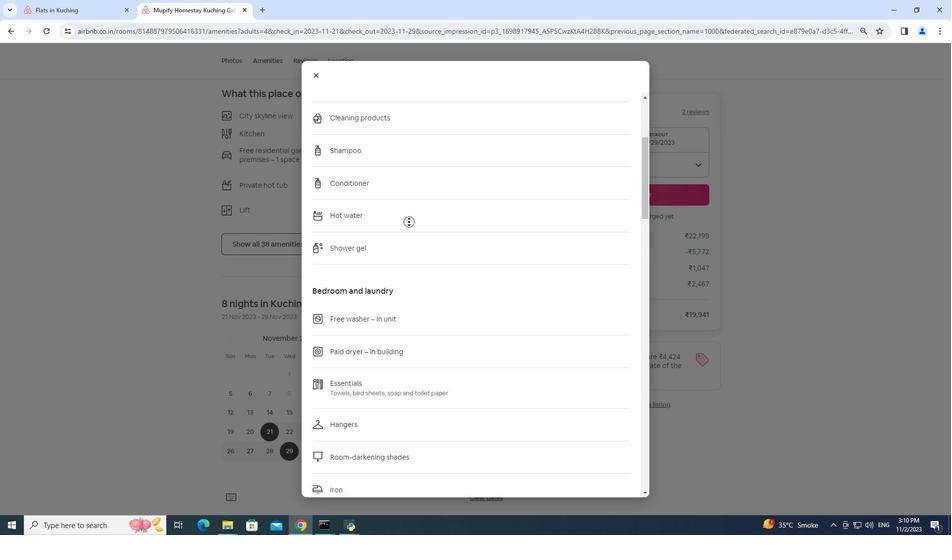 
Action: Mouse scrolled (409, 222) with delta (0, 0)
Screenshot: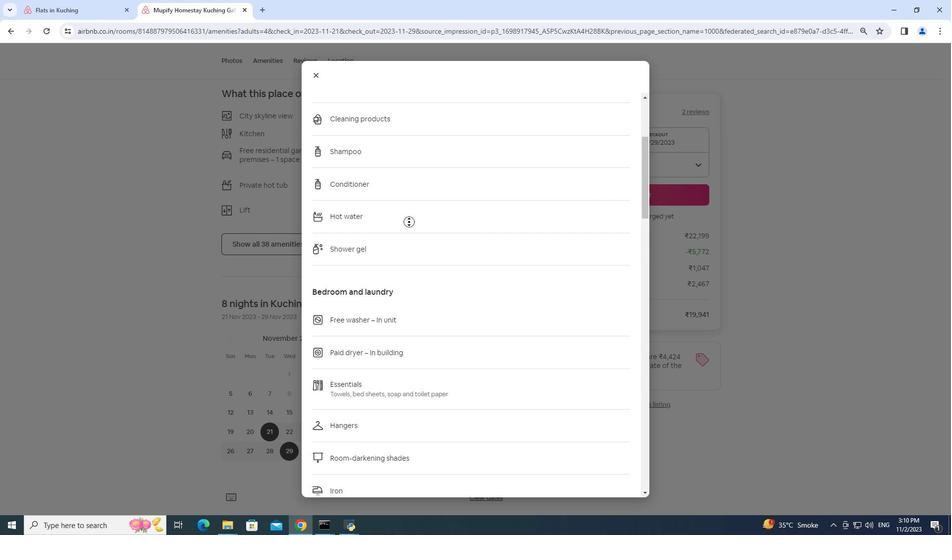 
Action: Mouse scrolled (409, 222) with delta (0, 0)
